 Task: Add an event with the title Lunch Break: Yoga and Mindfulness Meditation Session, date '2024/05/04', time 7:30 AM to 9:30 AMand add a description: Participants will understand the role of nonverbal cues, such as body language, facial expressions, and gestures, in communication. They will learn how to use nonverbal signals effectively to convey their message and understand the nonverbal cues of others., put the event into Orange category . Add location for the event as: Addis Ababa, Ethiopia, logged in from the account softage.4@softage.netand send the event invitation to softage.7@softage.net and softage.8@softage.net. Set a reminder for the event 30 minutes before
Action: Mouse moved to (167, 128)
Screenshot: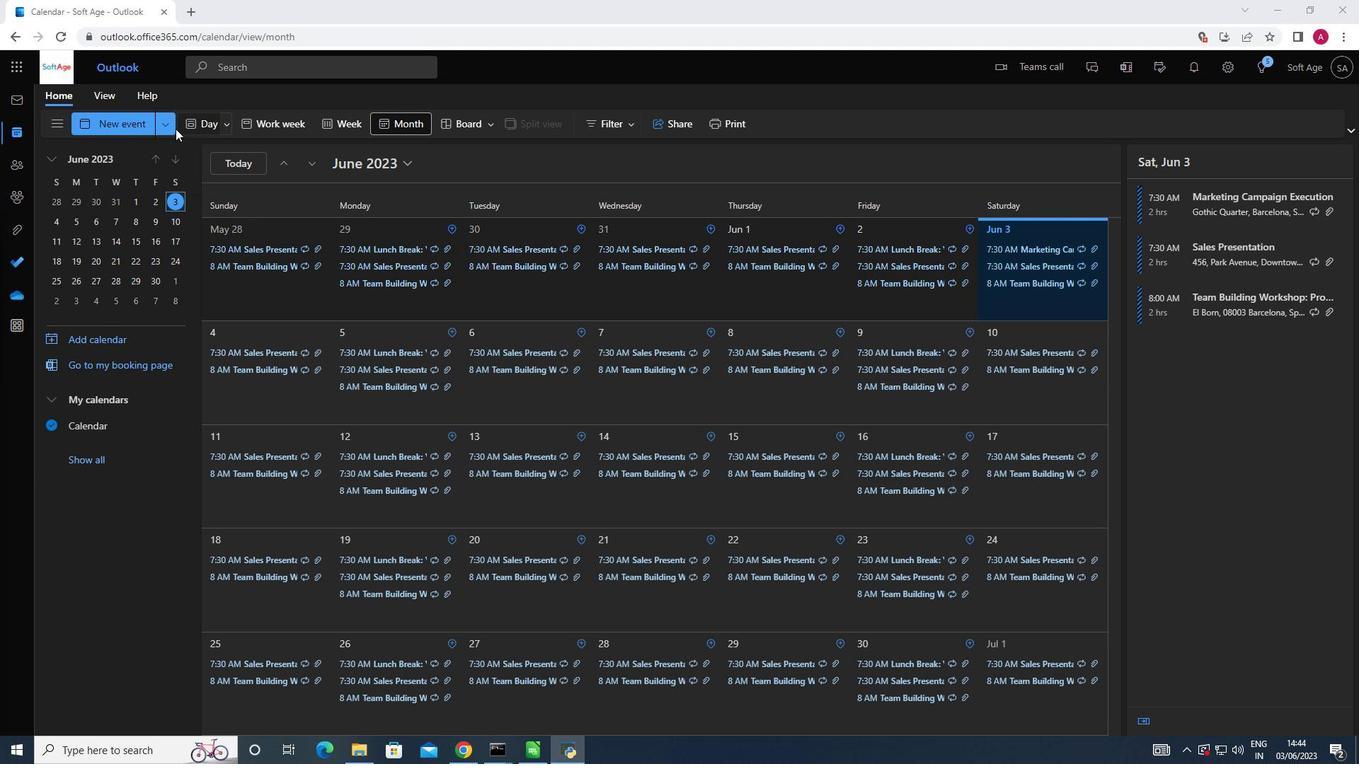 
Action: Mouse pressed left at (167, 128)
Screenshot: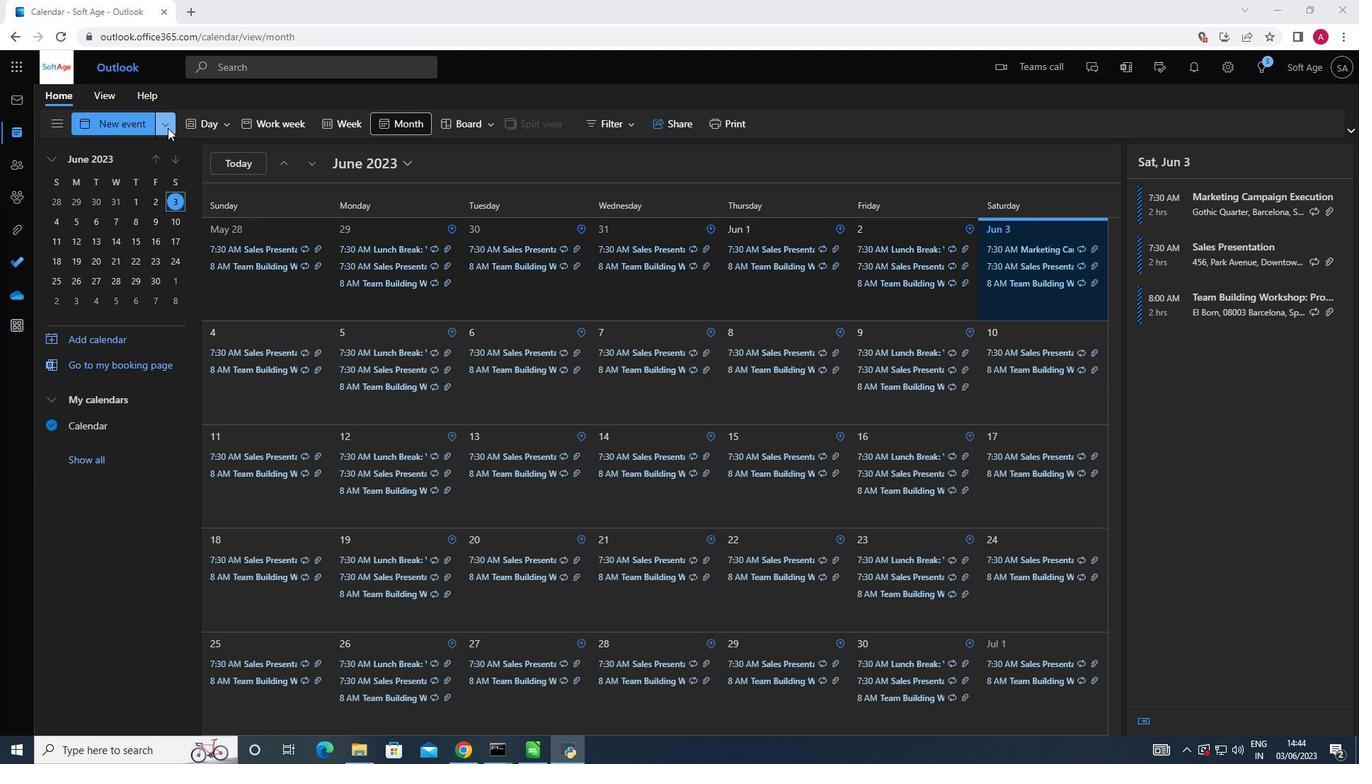 
Action: Mouse moved to (146, 178)
Screenshot: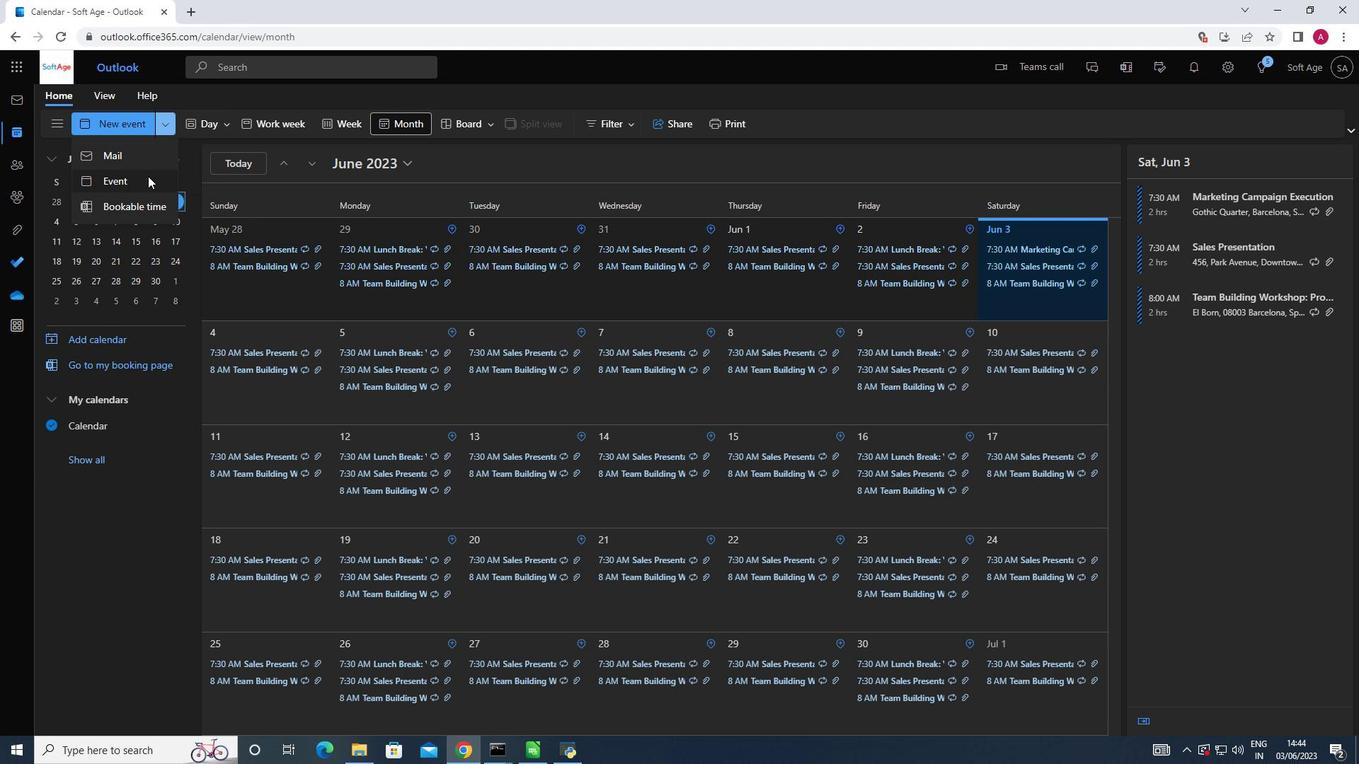 
Action: Mouse pressed left at (146, 178)
Screenshot: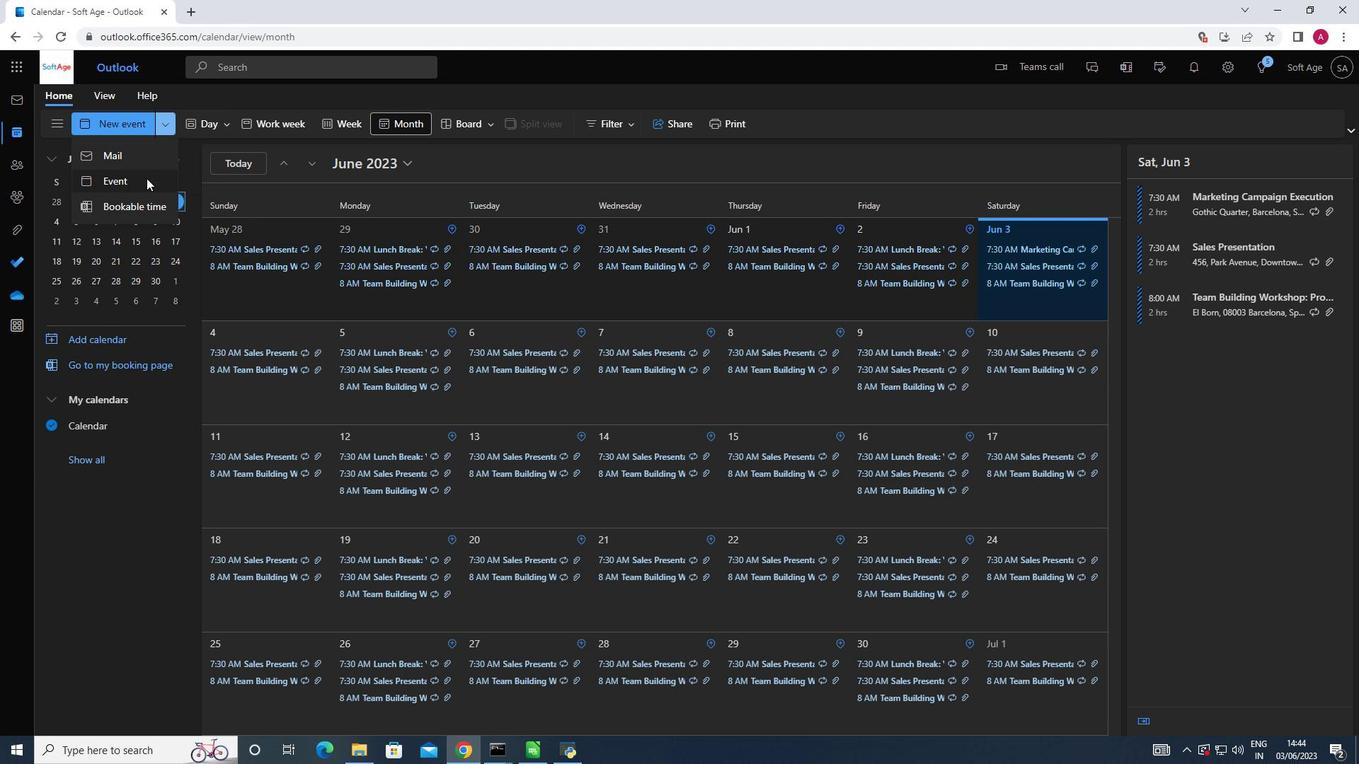 
Action: Mouse moved to (369, 212)
Screenshot: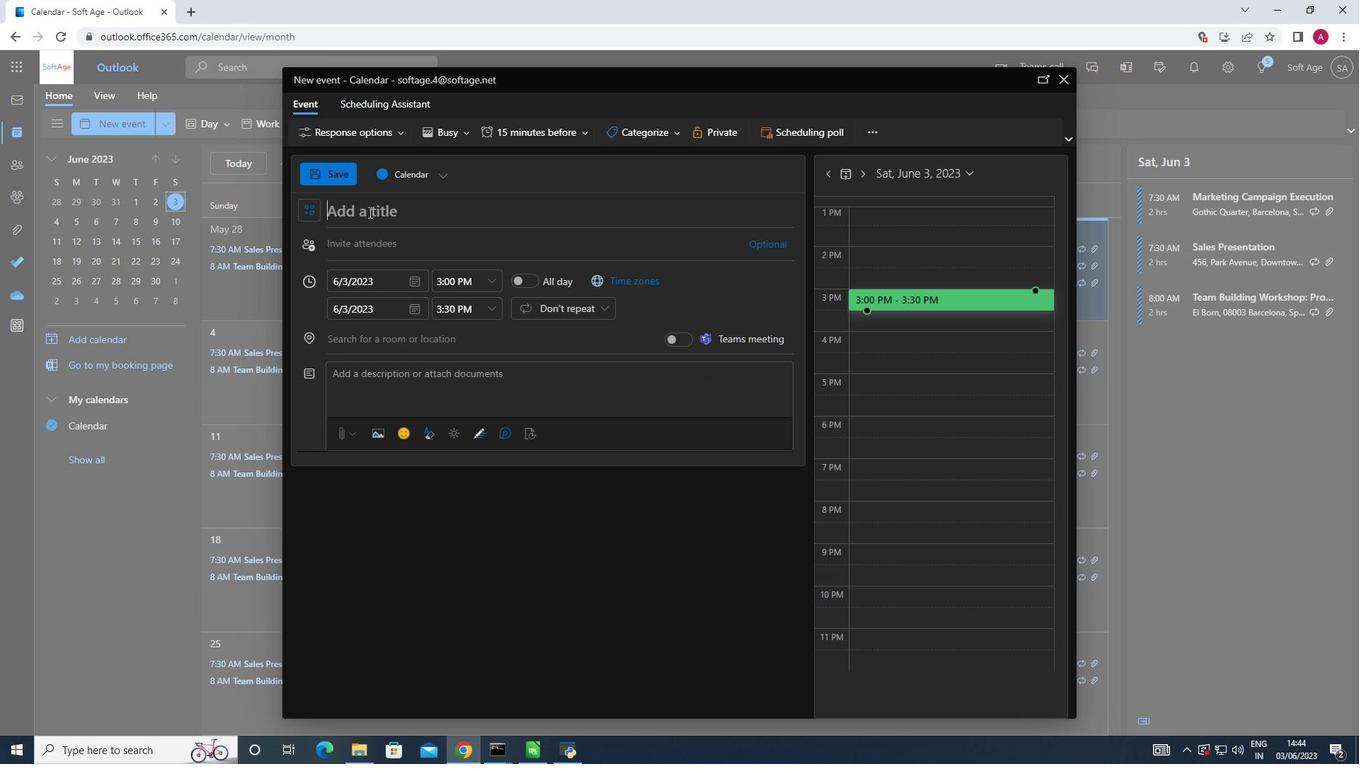 
Action: Mouse pressed left at (369, 212)
Screenshot: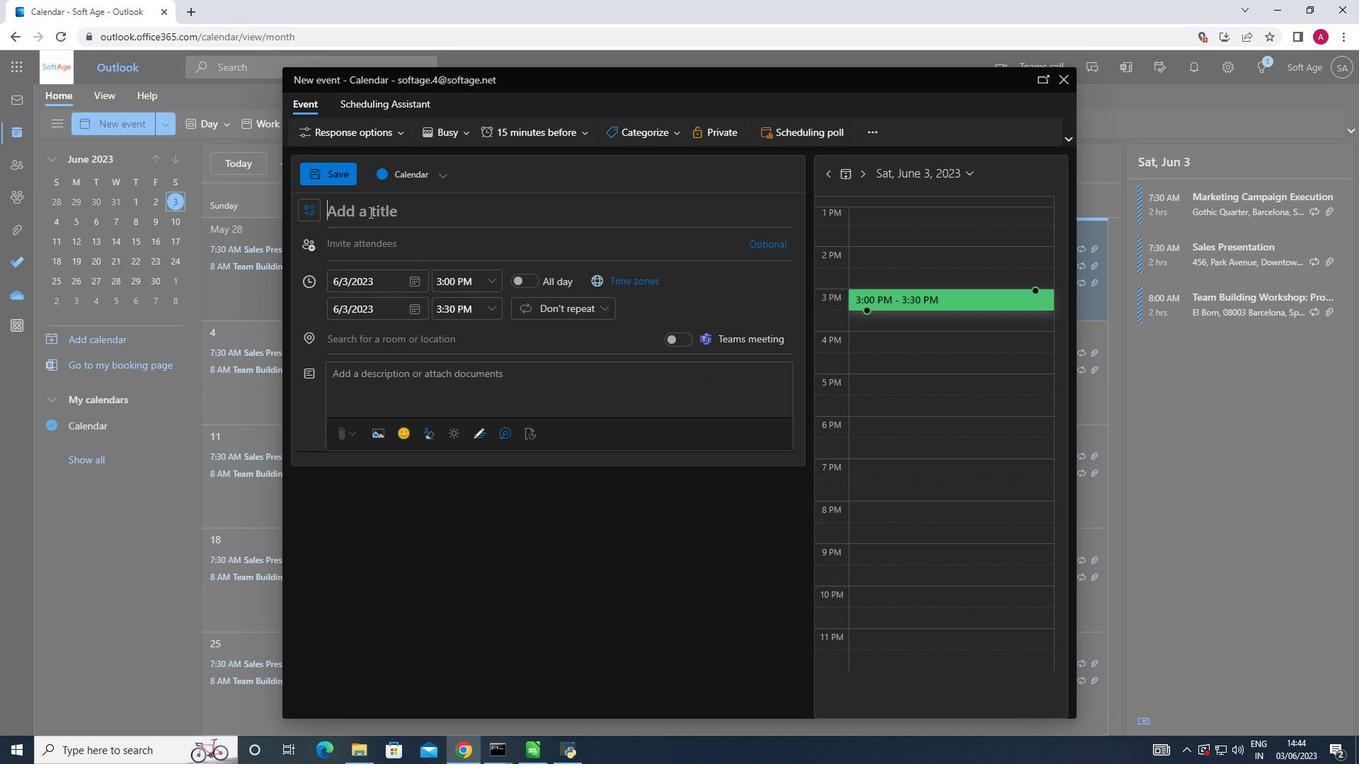 
Action: Key pressed <Key.shift>Lunch<Key.space><Key.shift>Break<Key.shift_r>:<Key.space><Key.shift>Yoga<Key.space>and<Key.space><Key.shift>Mindfulness<Key.space><Key.shift>Meditation<Key.space><Key.shift>Session
Screenshot: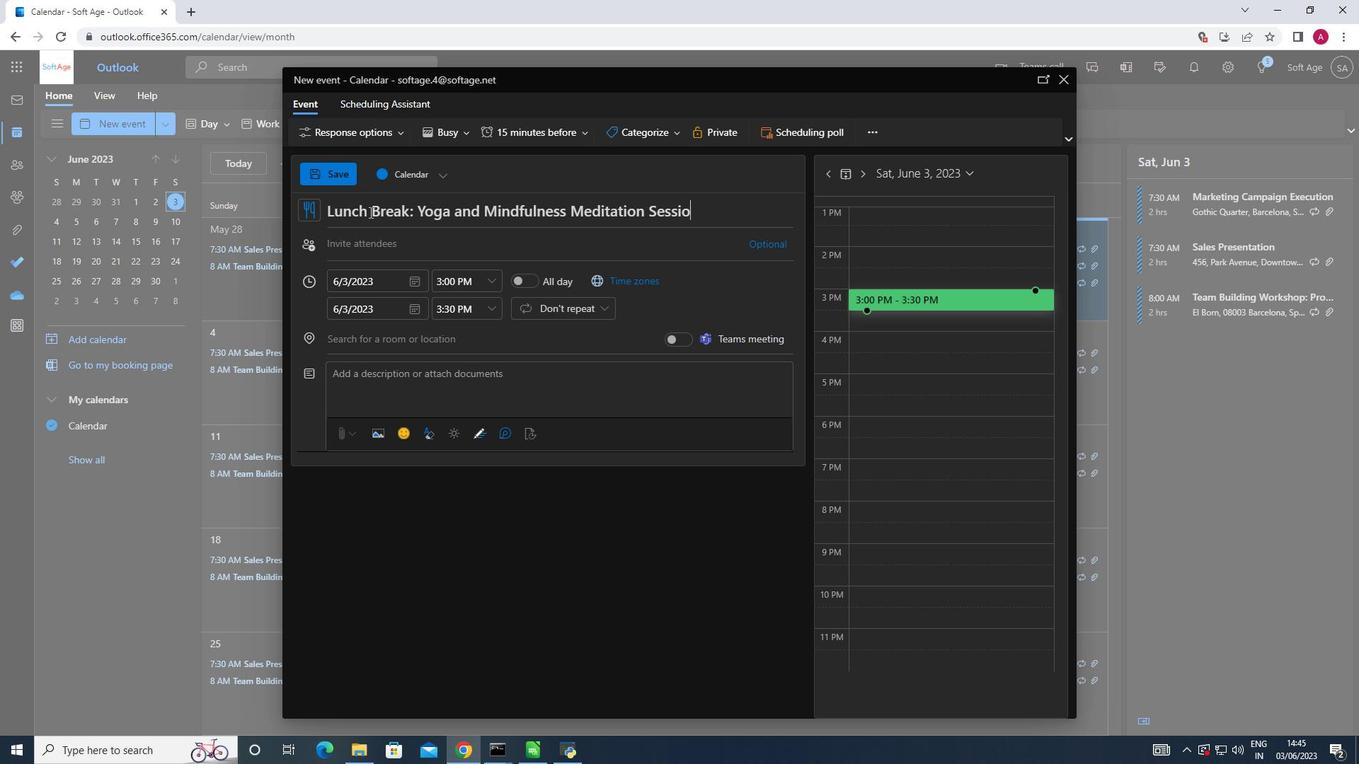 
Action: Mouse moved to (421, 284)
Screenshot: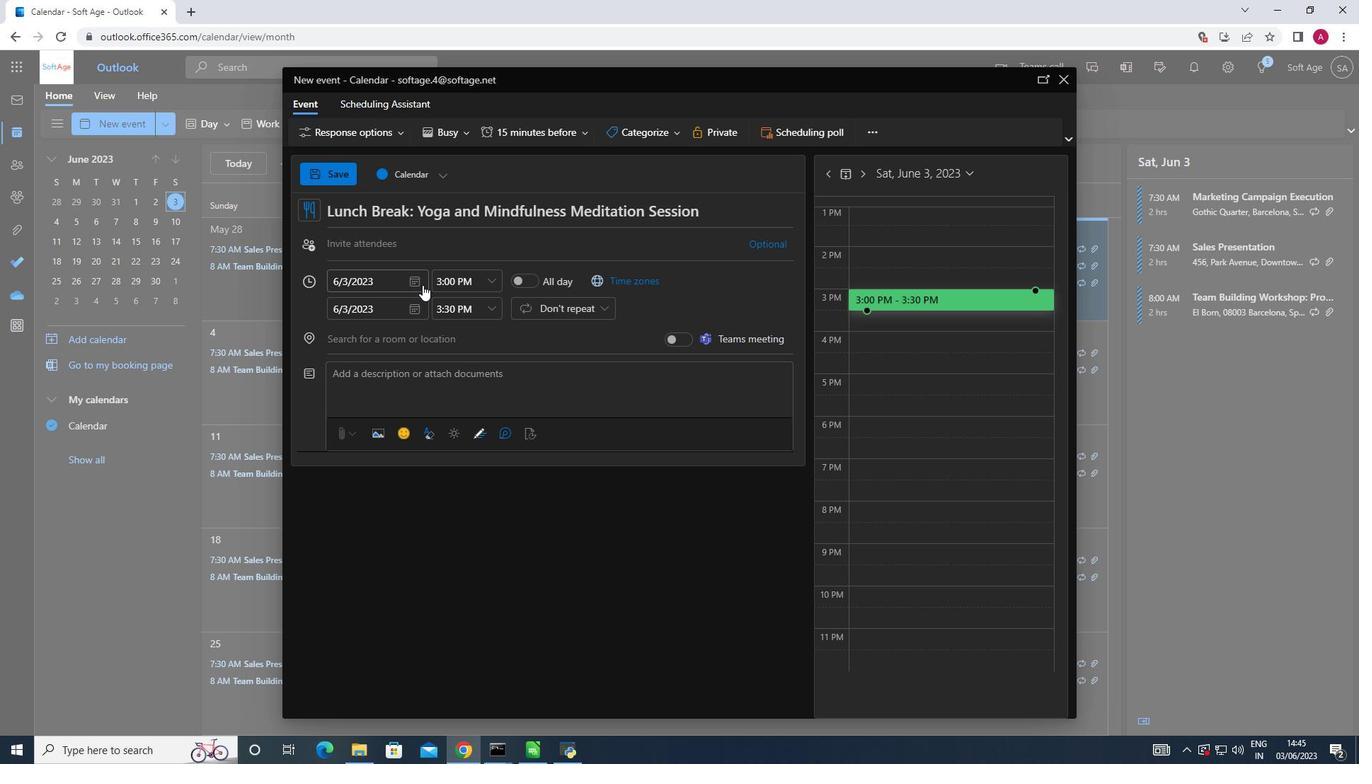 
Action: Mouse pressed left at (421, 284)
Screenshot: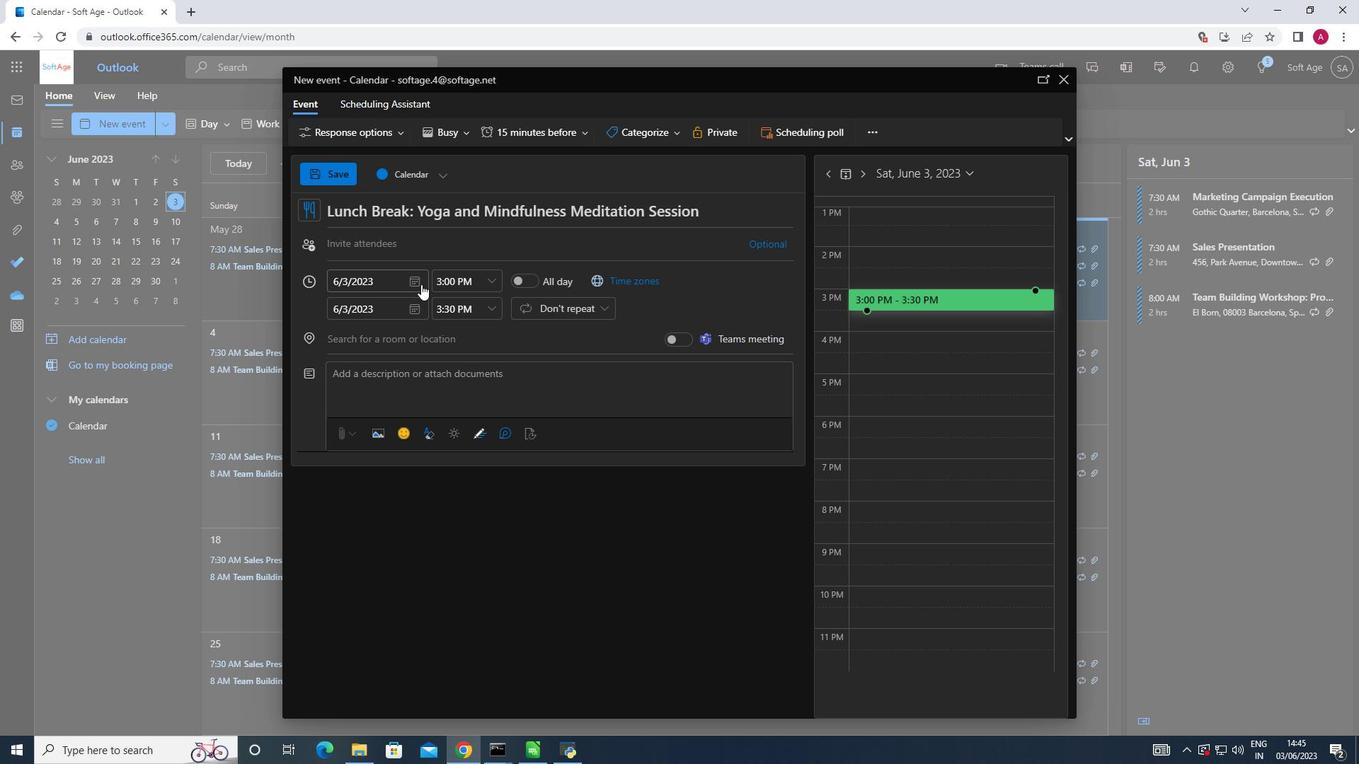 
Action: Mouse moved to (469, 309)
Screenshot: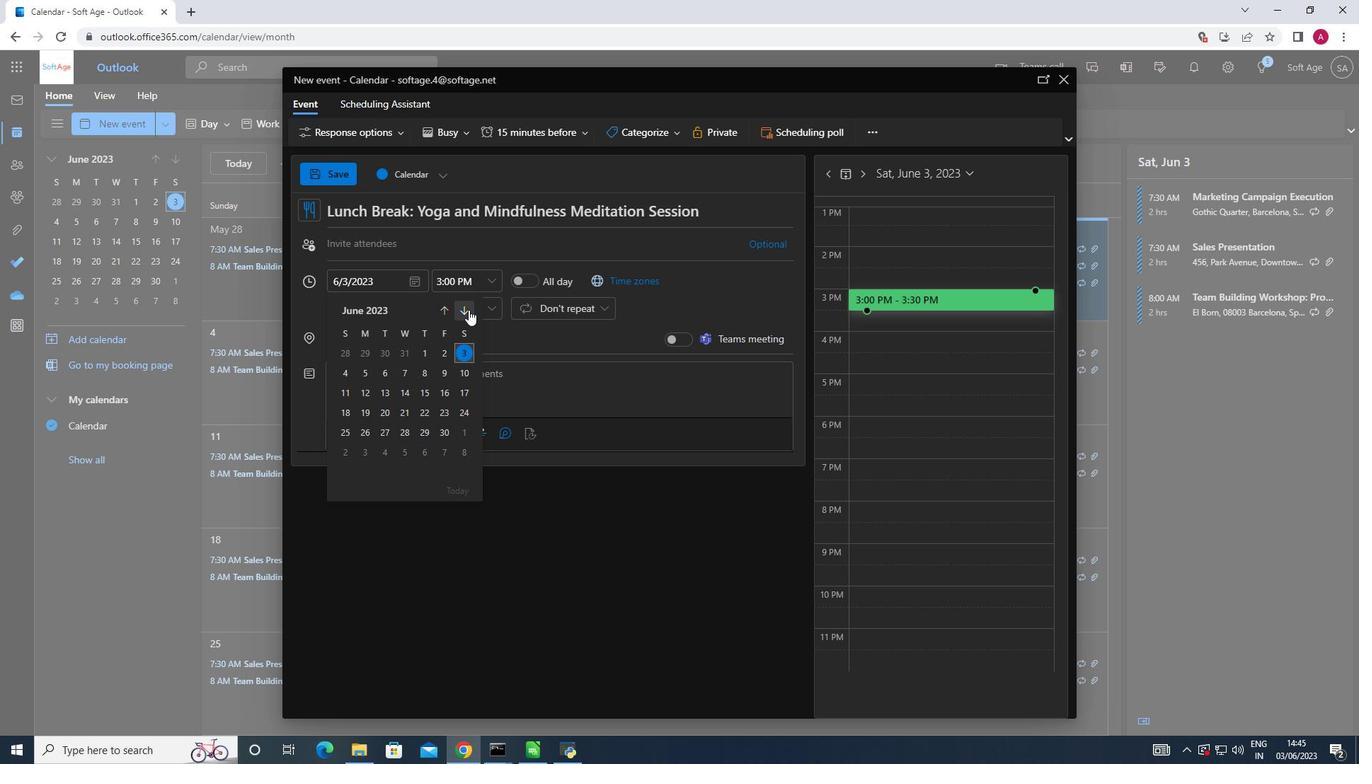 
Action: Mouse pressed left at (469, 309)
Screenshot: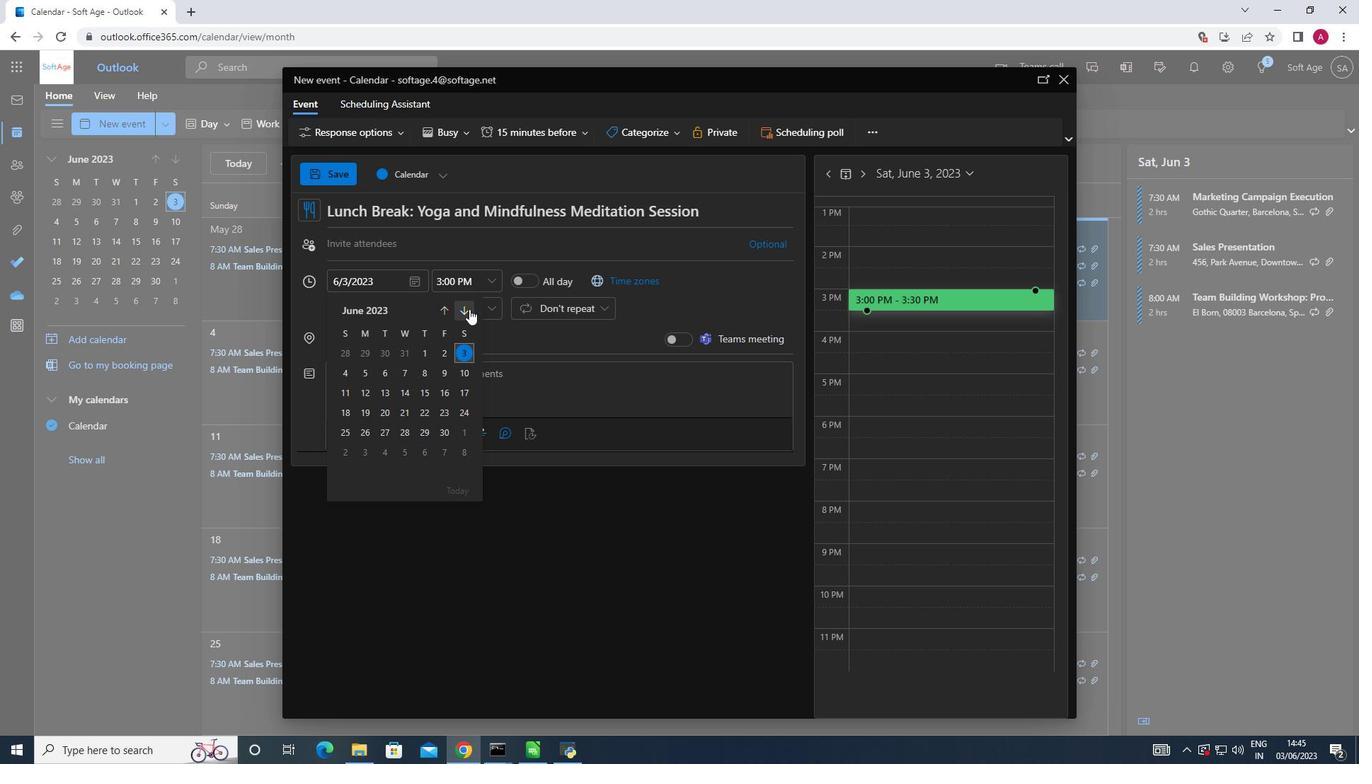 
Action: Mouse pressed left at (469, 309)
Screenshot: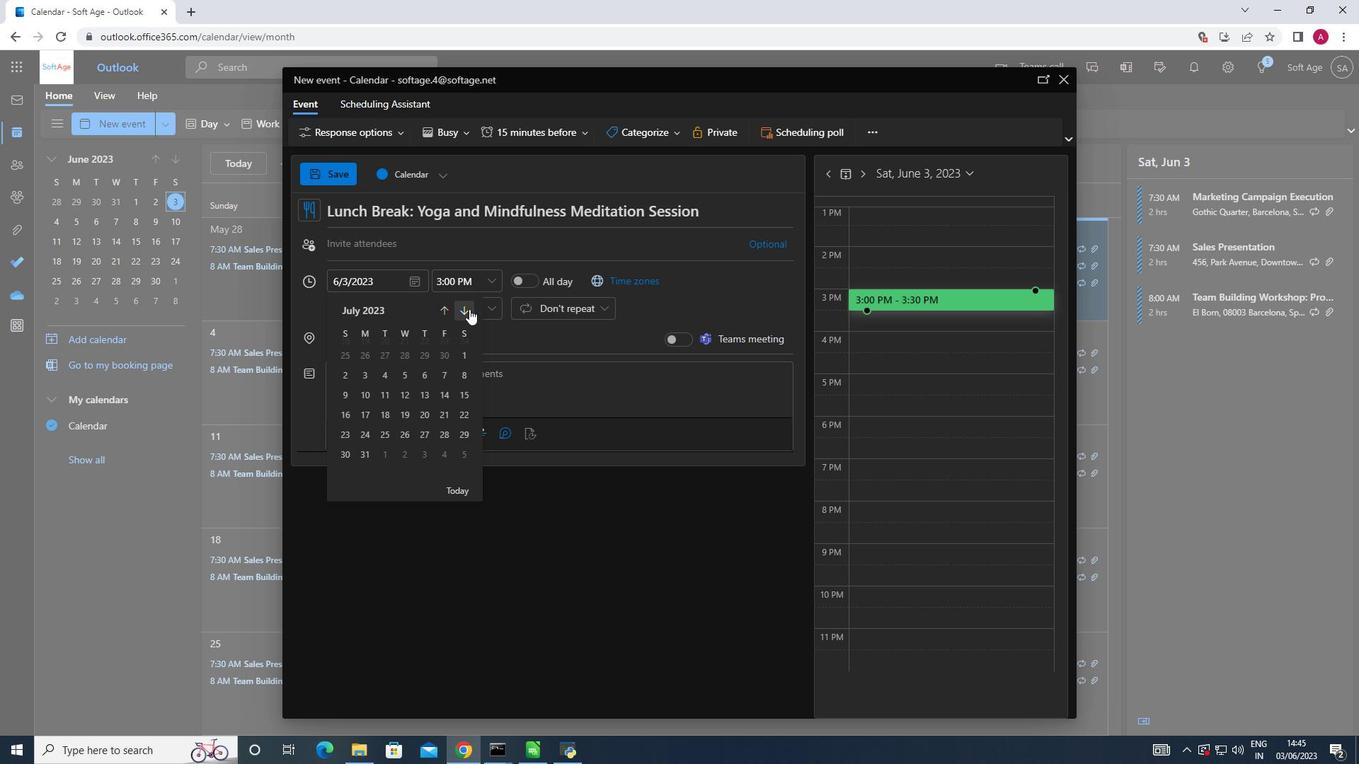 
Action: Mouse moved to (469, 307)
Screenshot: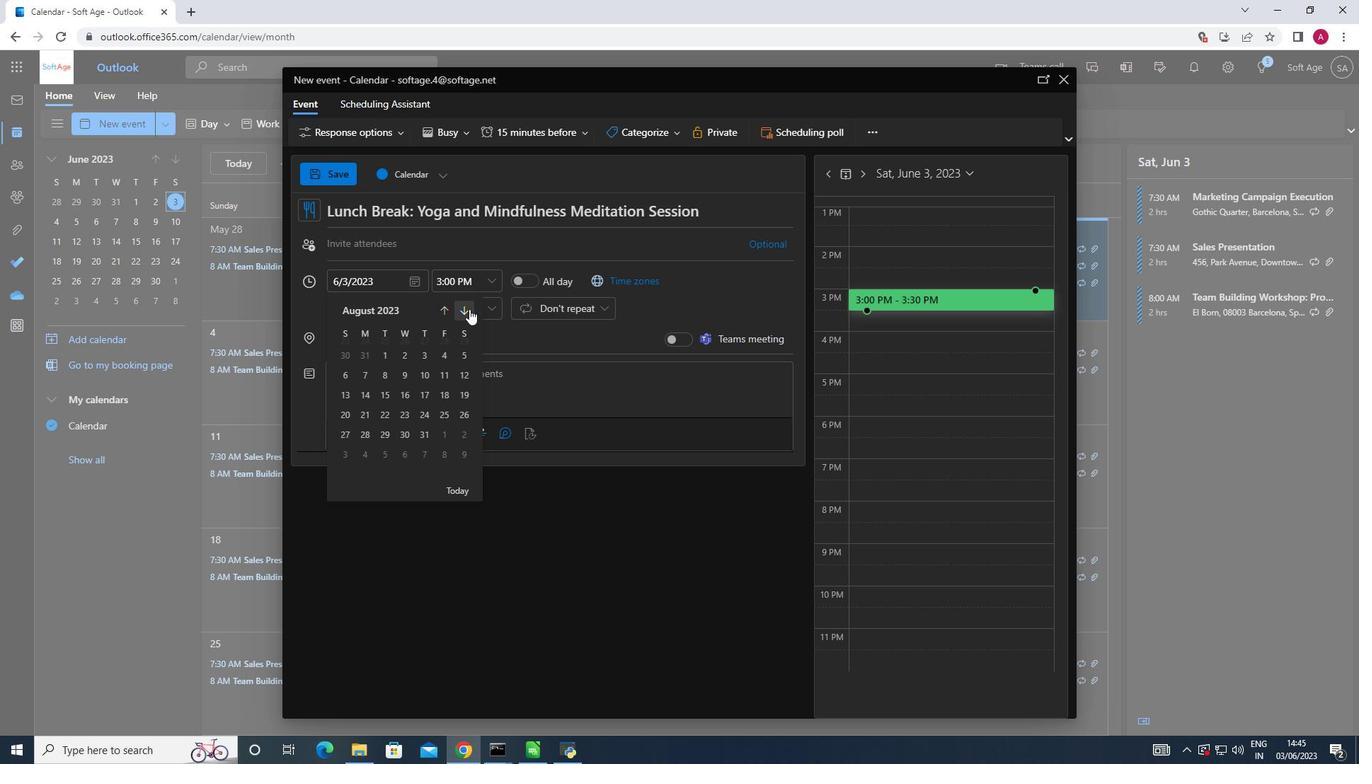 
Action: Mouse pressed left at (469, 307)
Screenshot: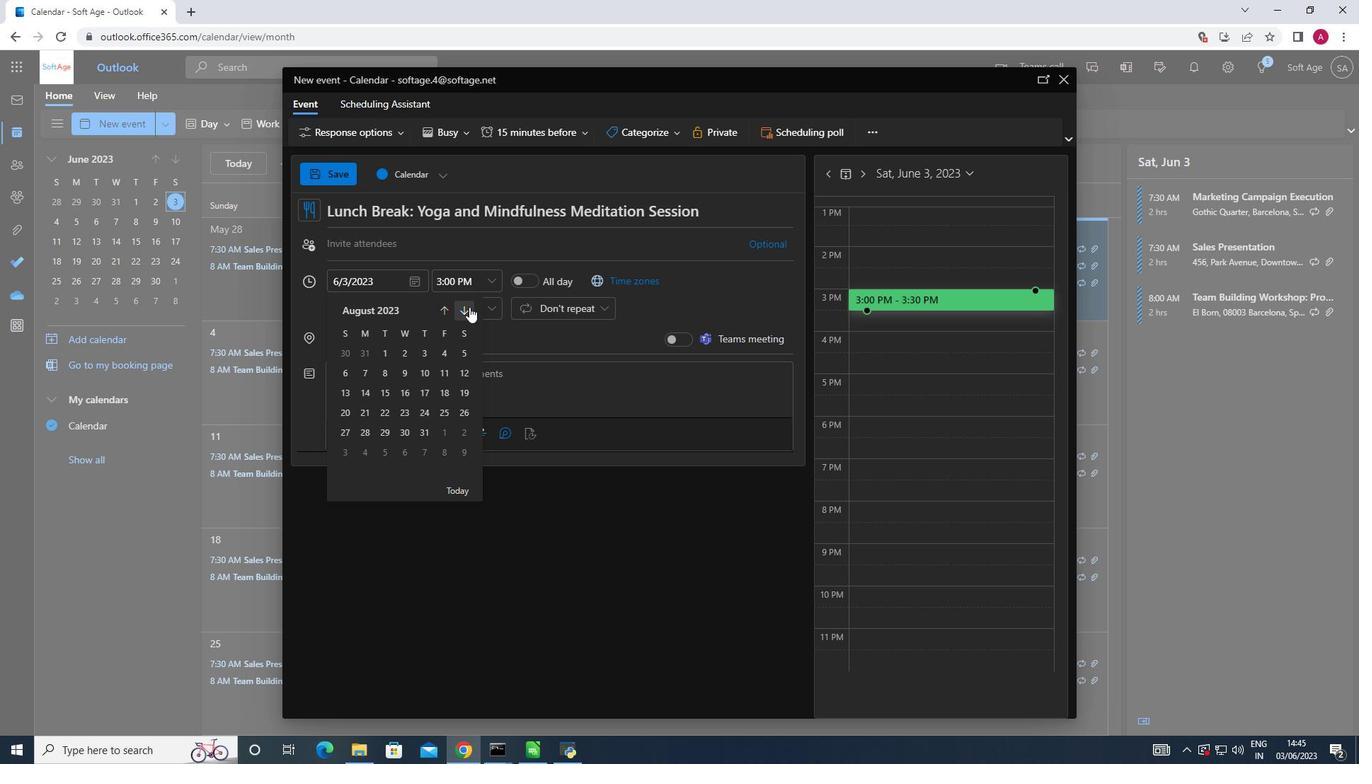 
Action: Mouse pressed left at (469, 307)
Screenshot: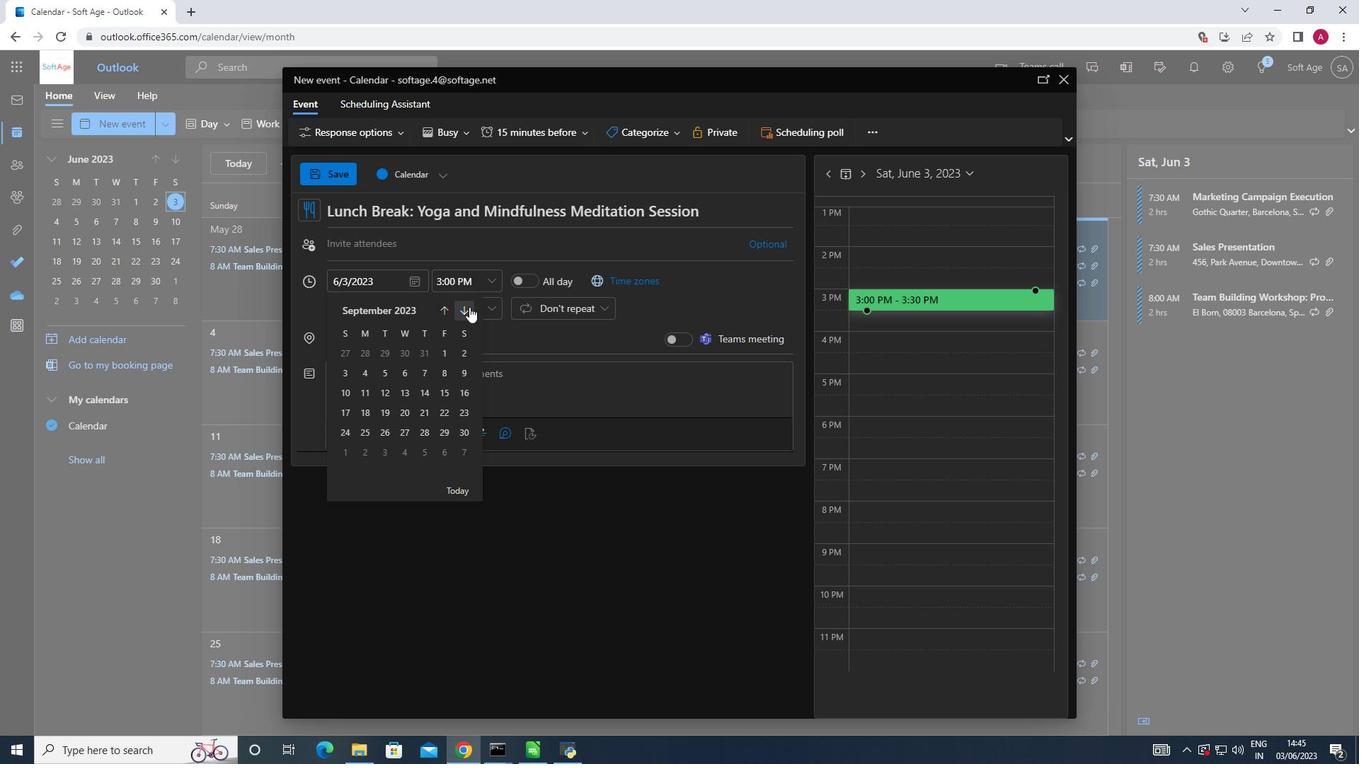 
Action: Mouse pressed left at (469, 307)
Screenshot: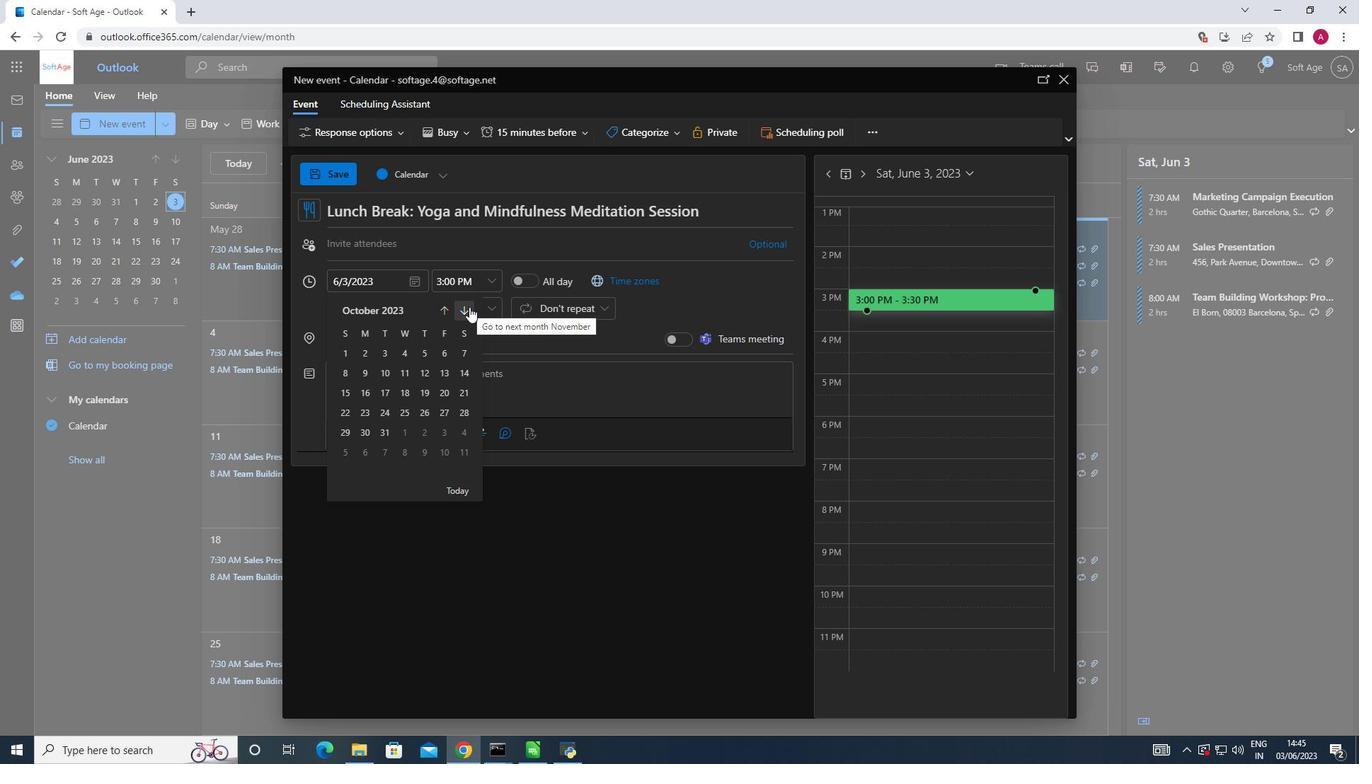 
Action: Mouse pressed left at (469, 307)
Screenshot: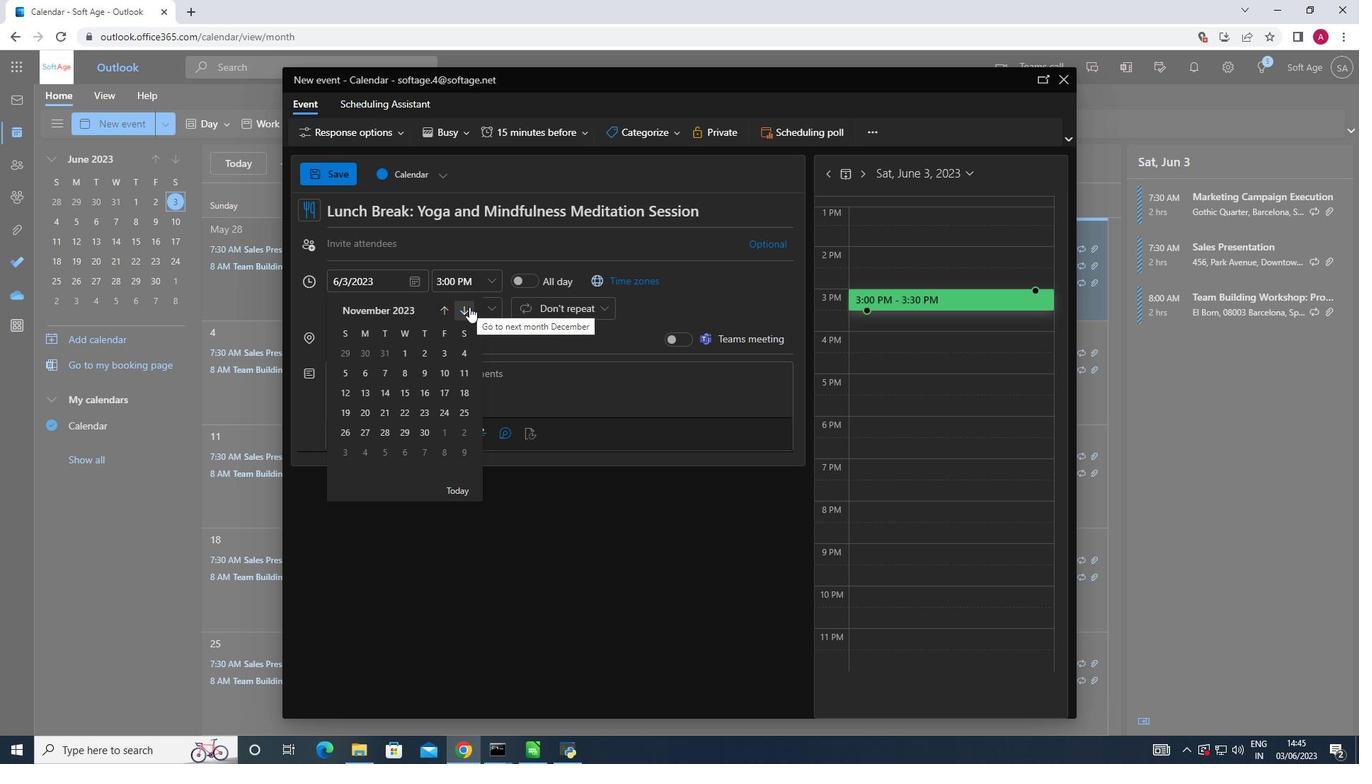 
Action: Mouse pressed left at (469, 307)
Screenshot: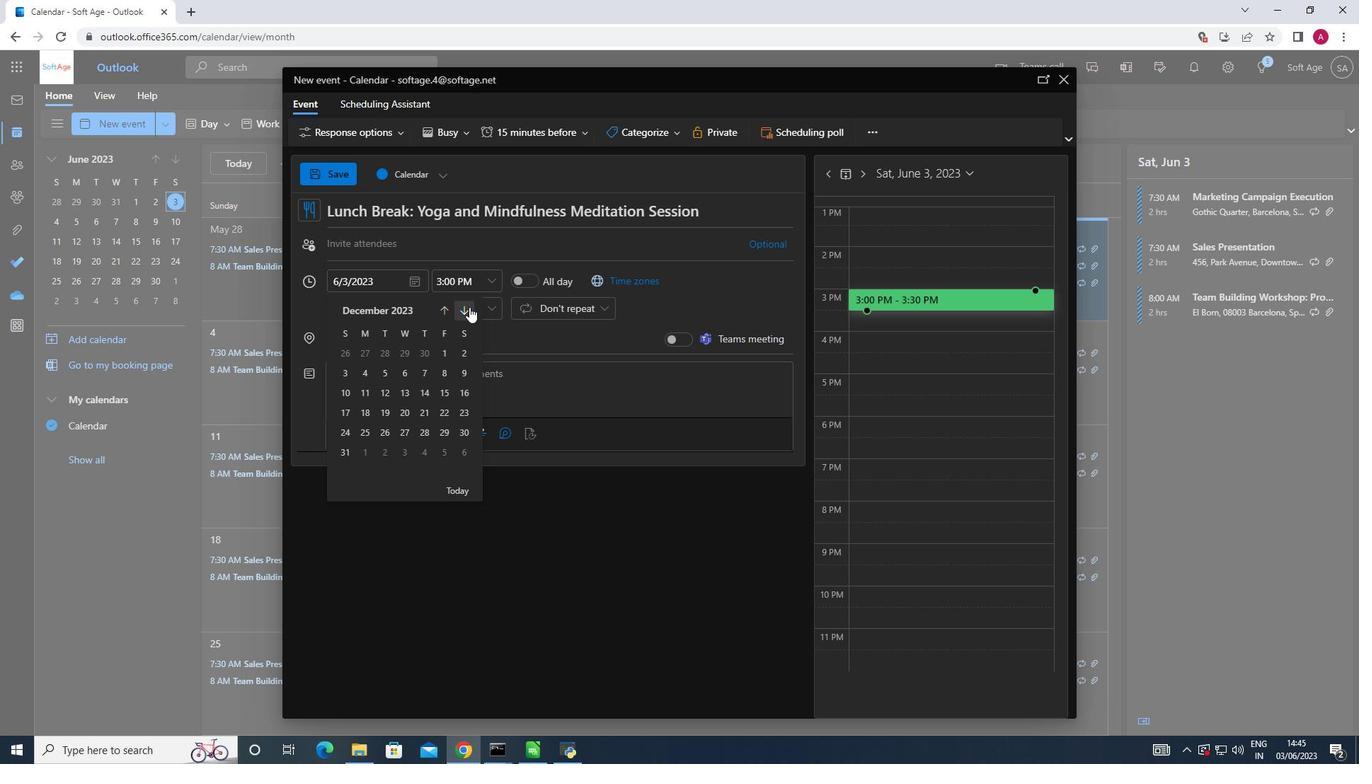 
Action: Mouse pressed left at (469, 307)
Screenshot: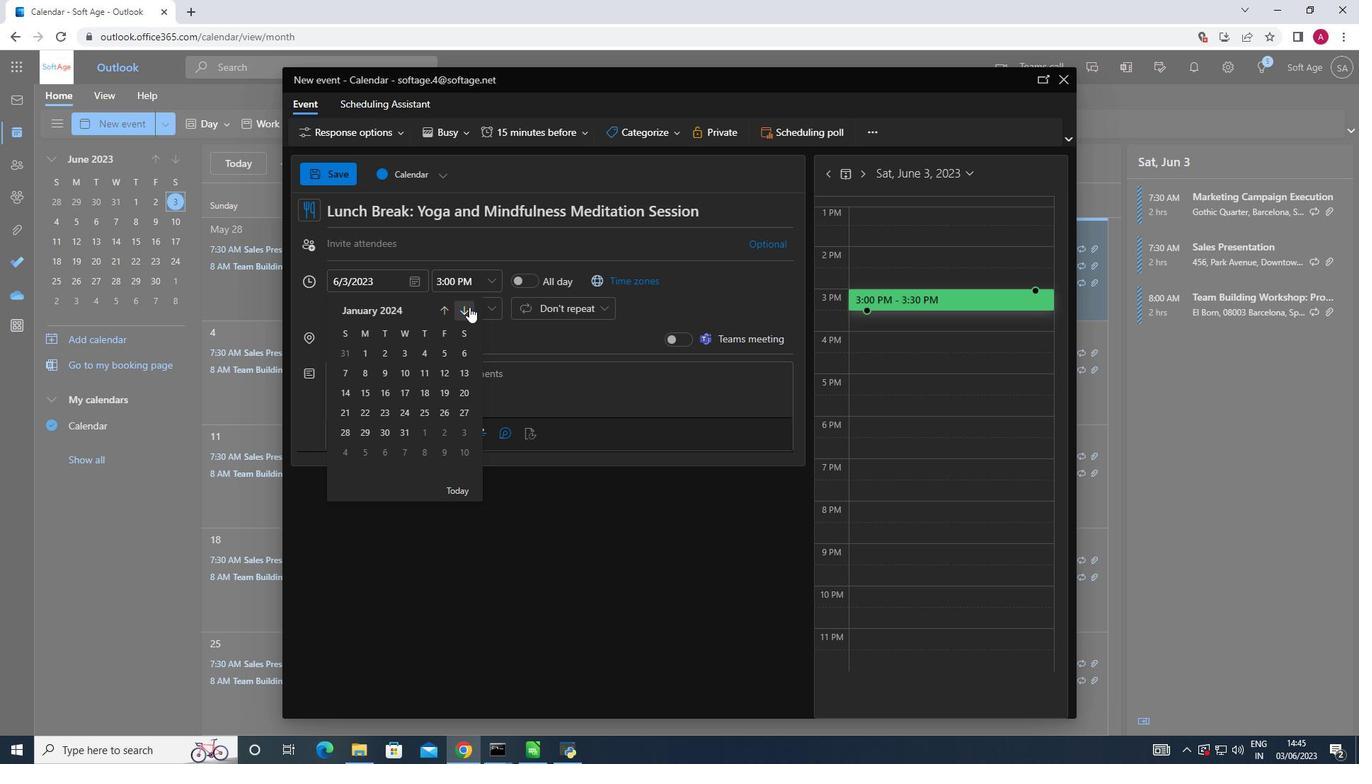 
Action: Mouse pressed left at (469, 307)
Screenshot: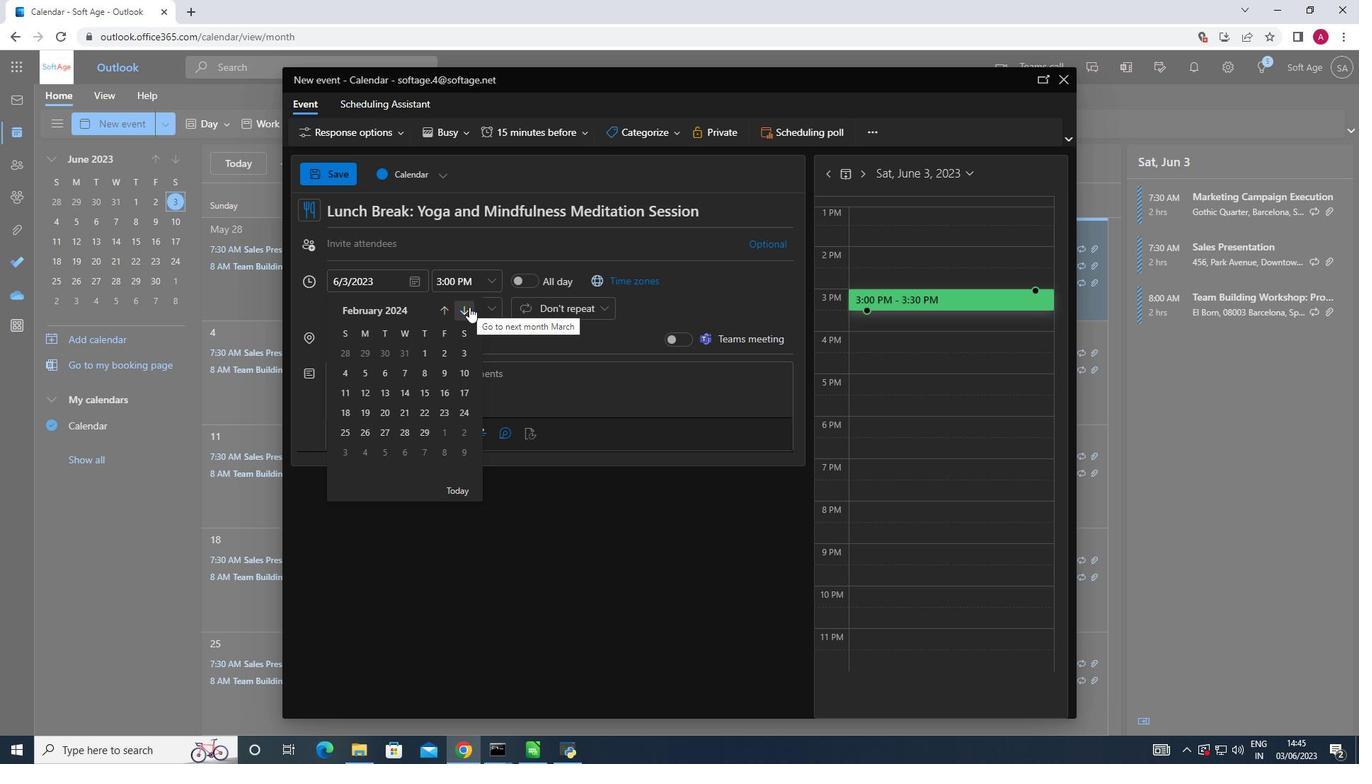 
Action: Mouse moved to (469, 305)
Screenshot: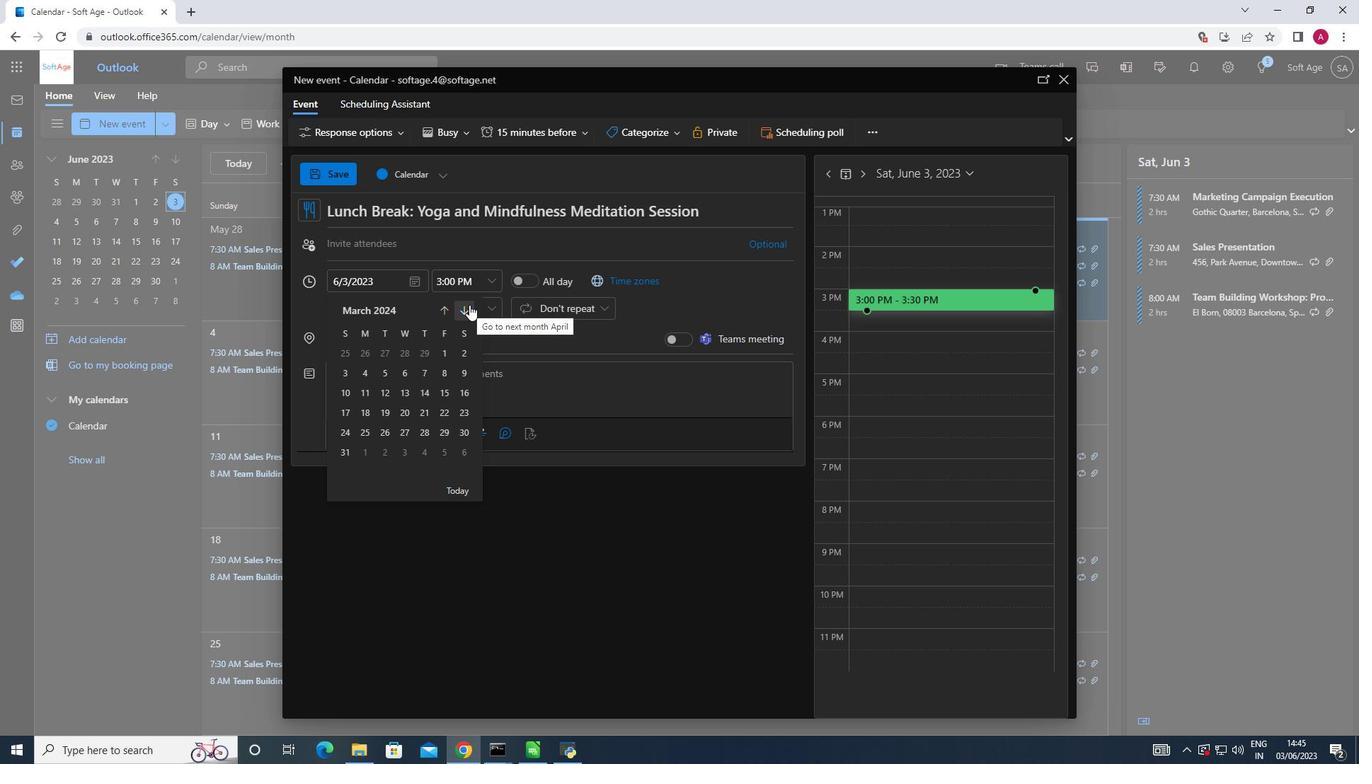 
Action: Mouse pressed left at (469, 305)
Screenshot: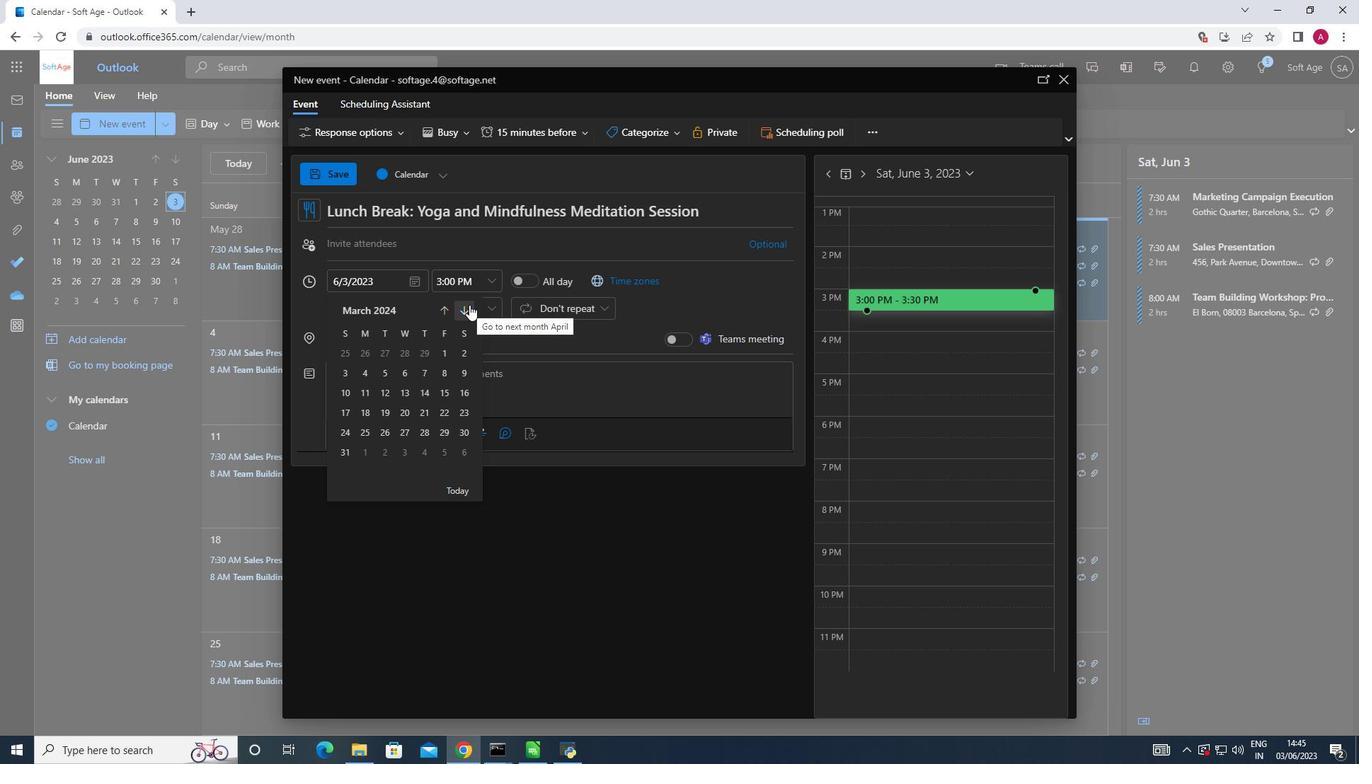 
Action: Mouse moved to (469, 304)
Screenshot: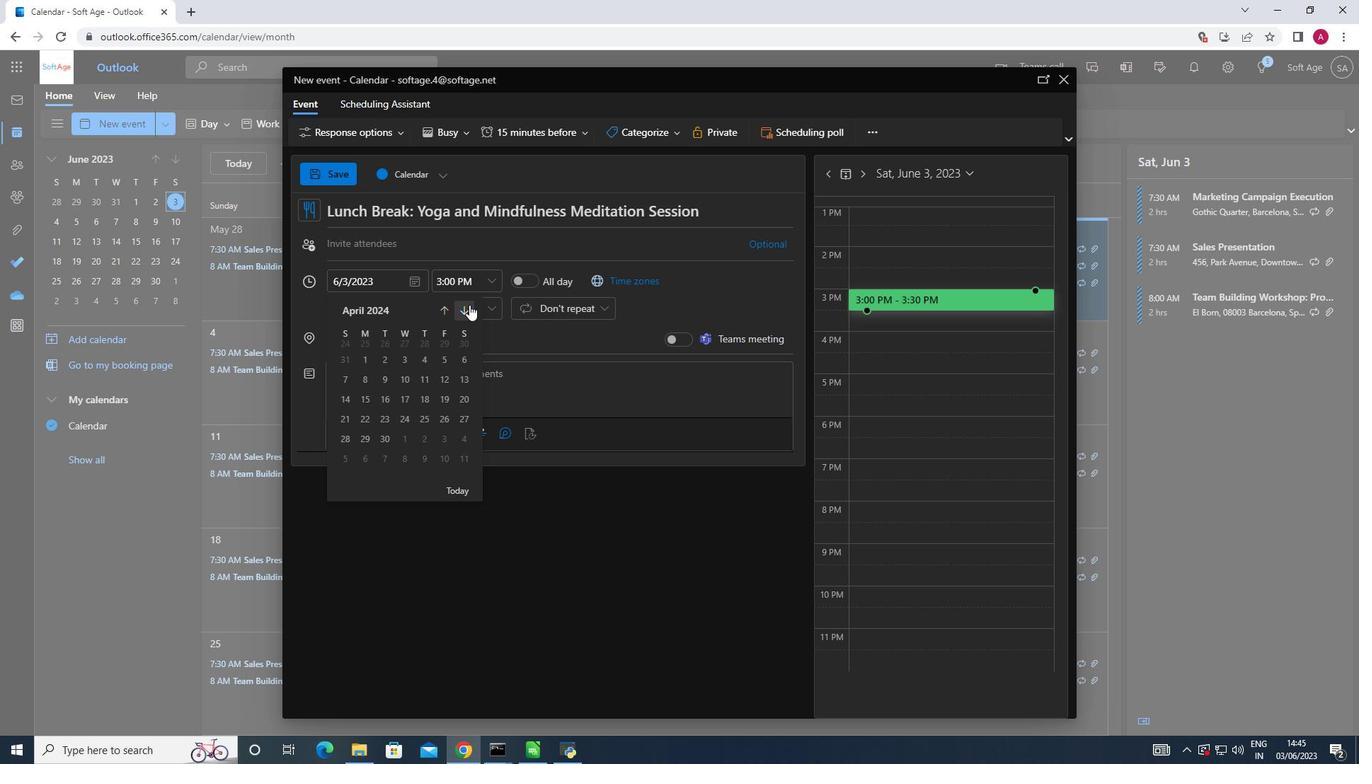 
Action: Mouse pressed left at (469, 304)
Screenshot: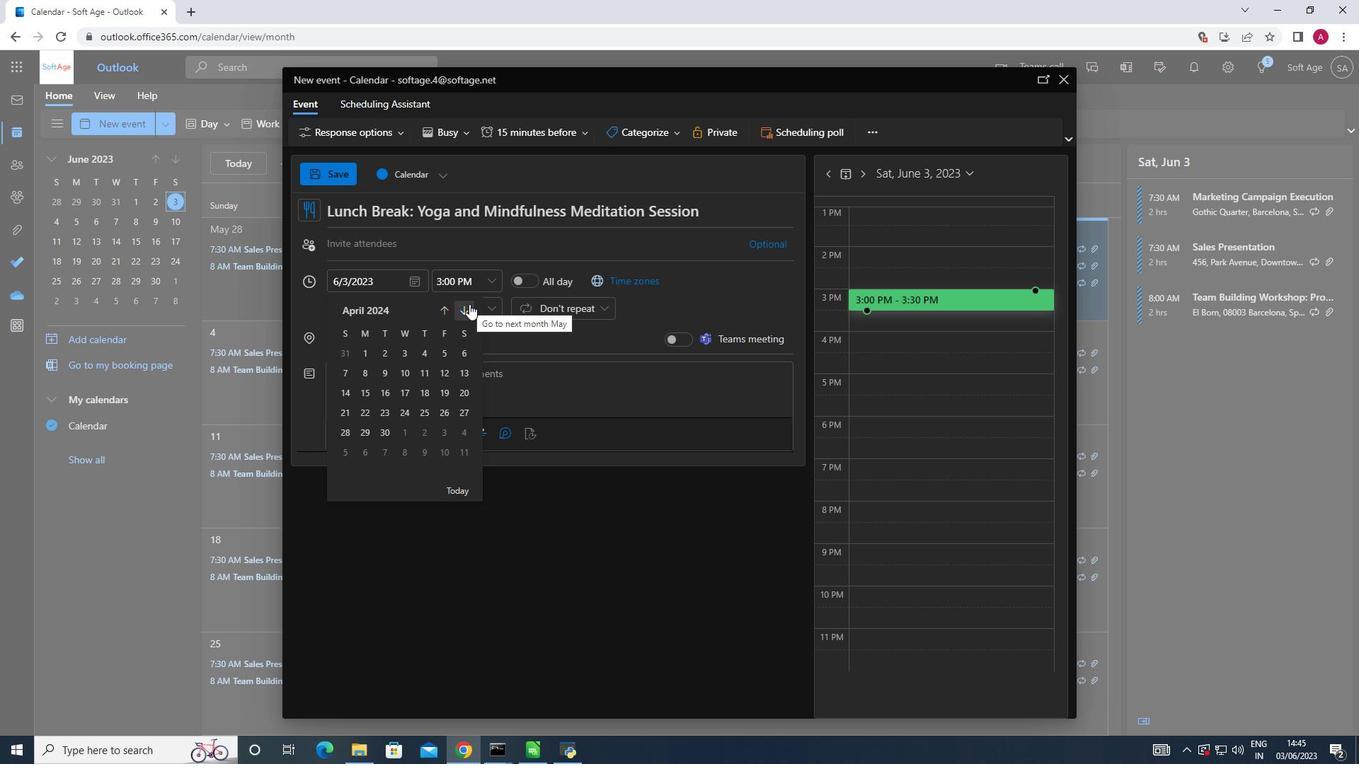 
Action: Mouse moved to (459, 348)
Screenshot: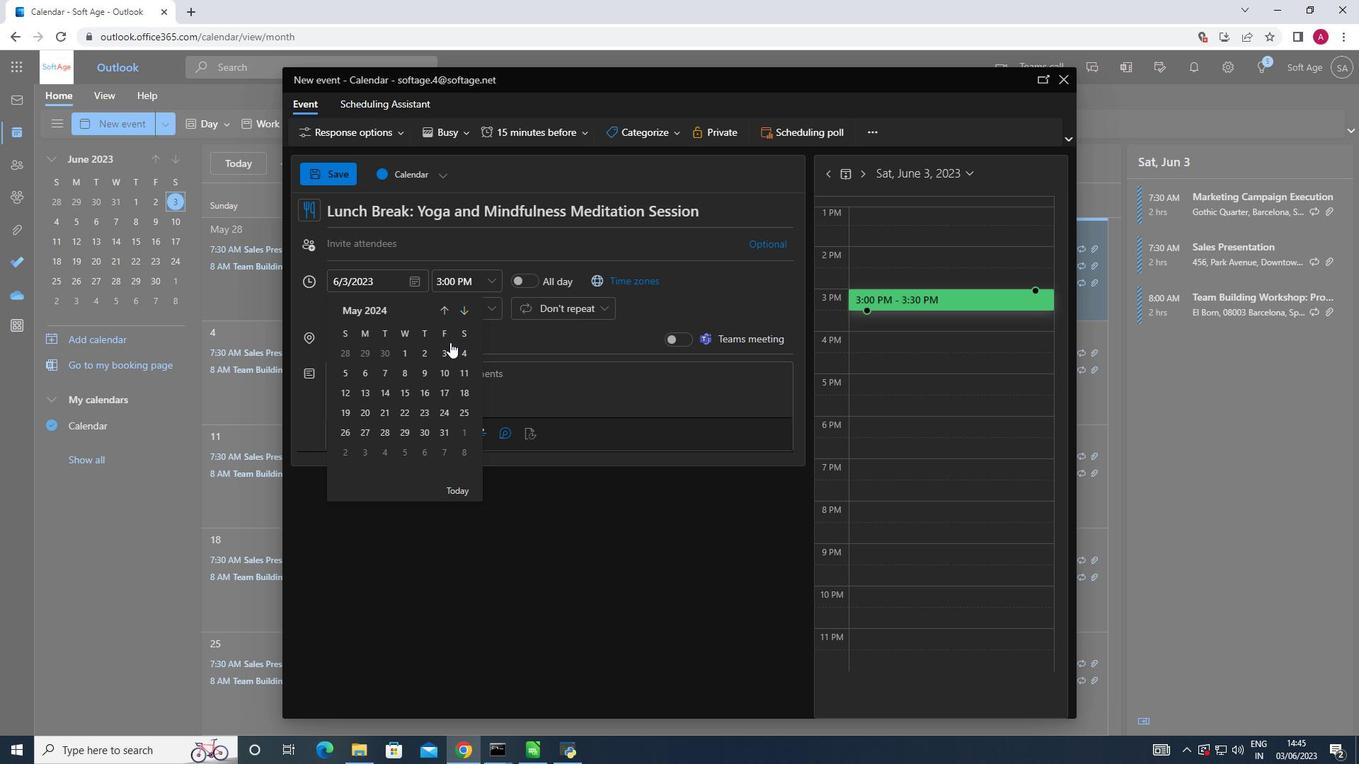 
Action: Mouse pressed left at (459, 348)
Screenshot: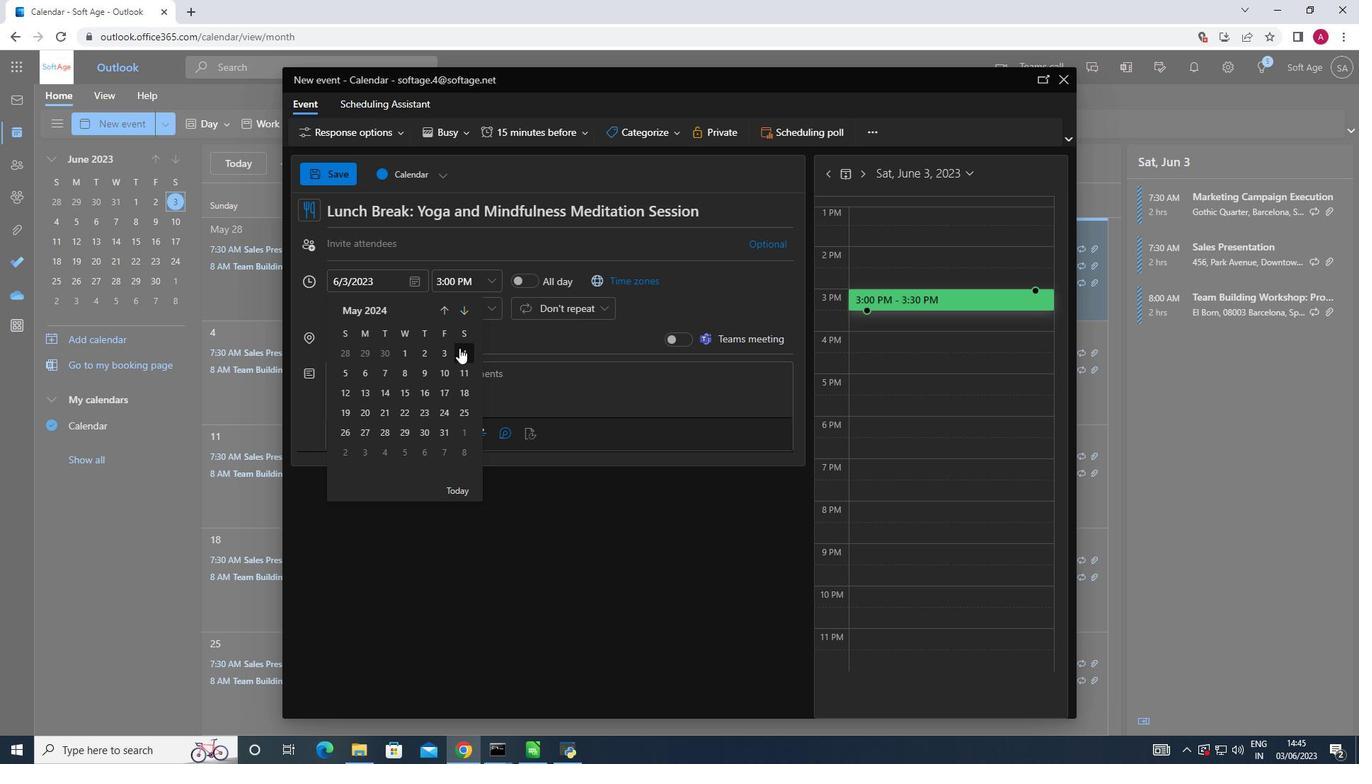 
Action: Mouse moved to (489, 285)
Screenshot: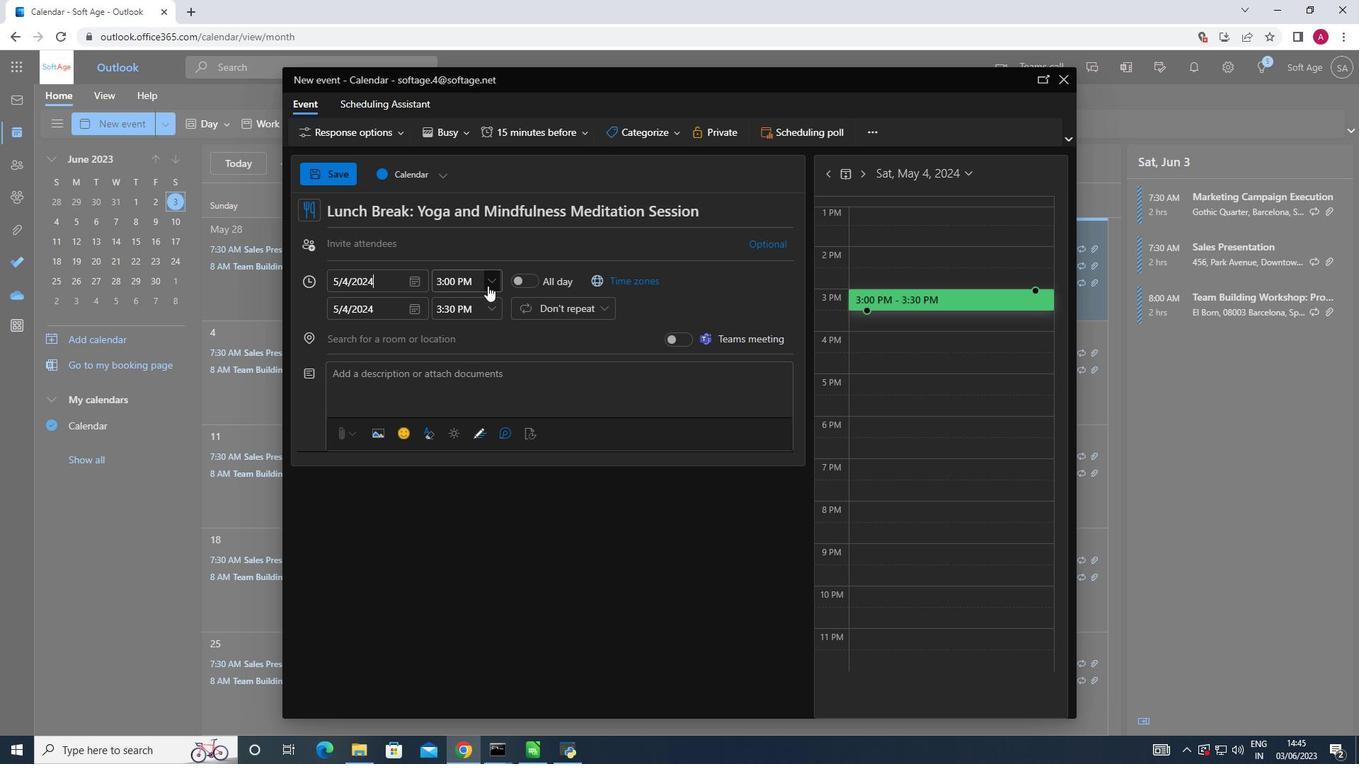
Action: Mouse pressed left at (489, 285)
Screenshot: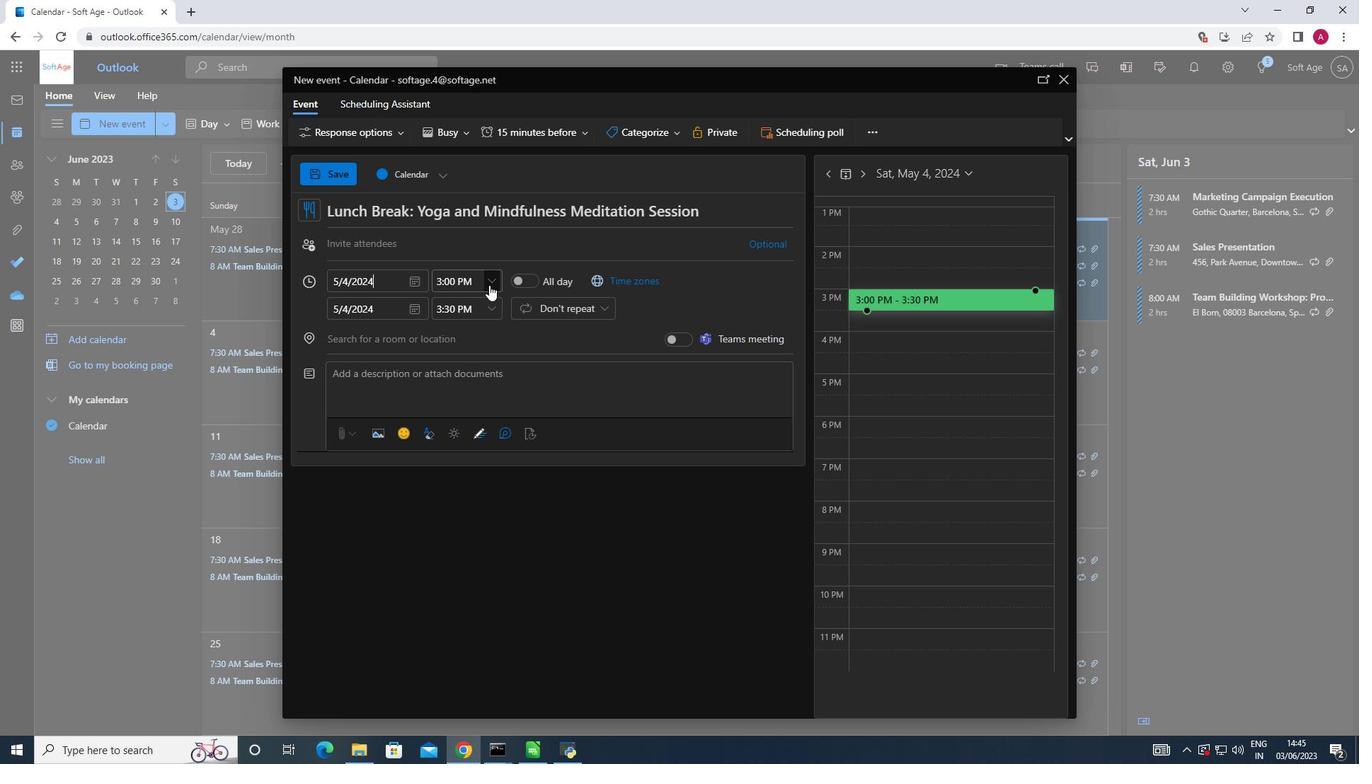 
Action: Mouse moved to (482, 332)
Screenshot: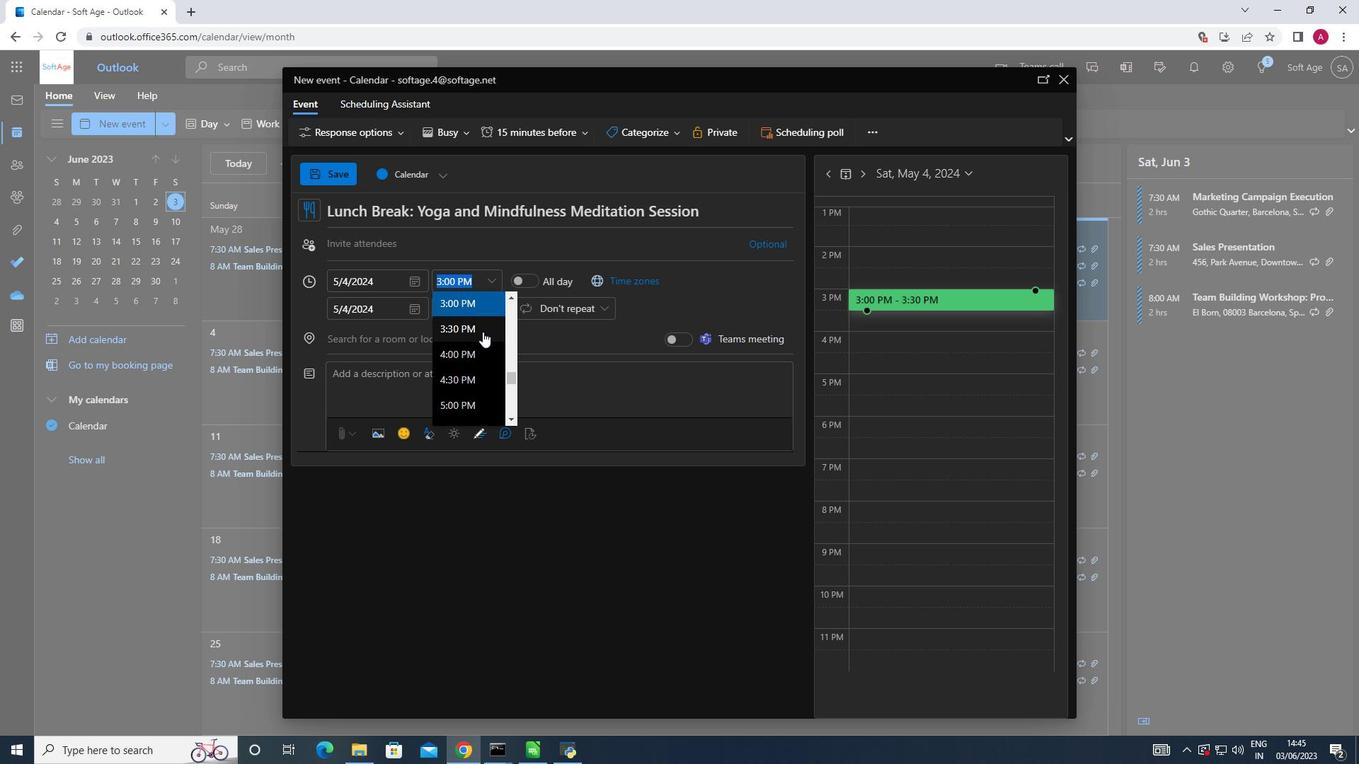 
Action: Mouse scrolled (482, 333) with delta (0, 0)
Screenshot: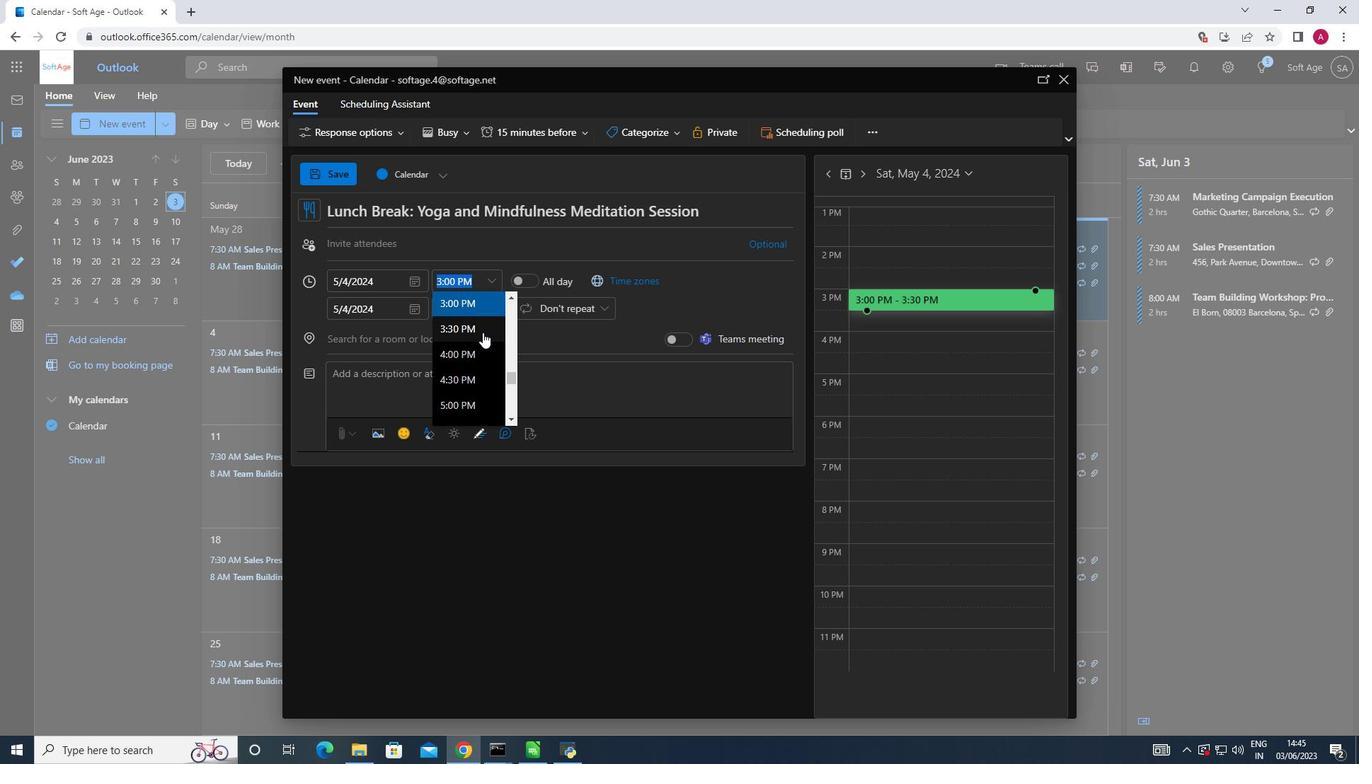 
Action: Mouse moved to (482, 332)
Screenshot: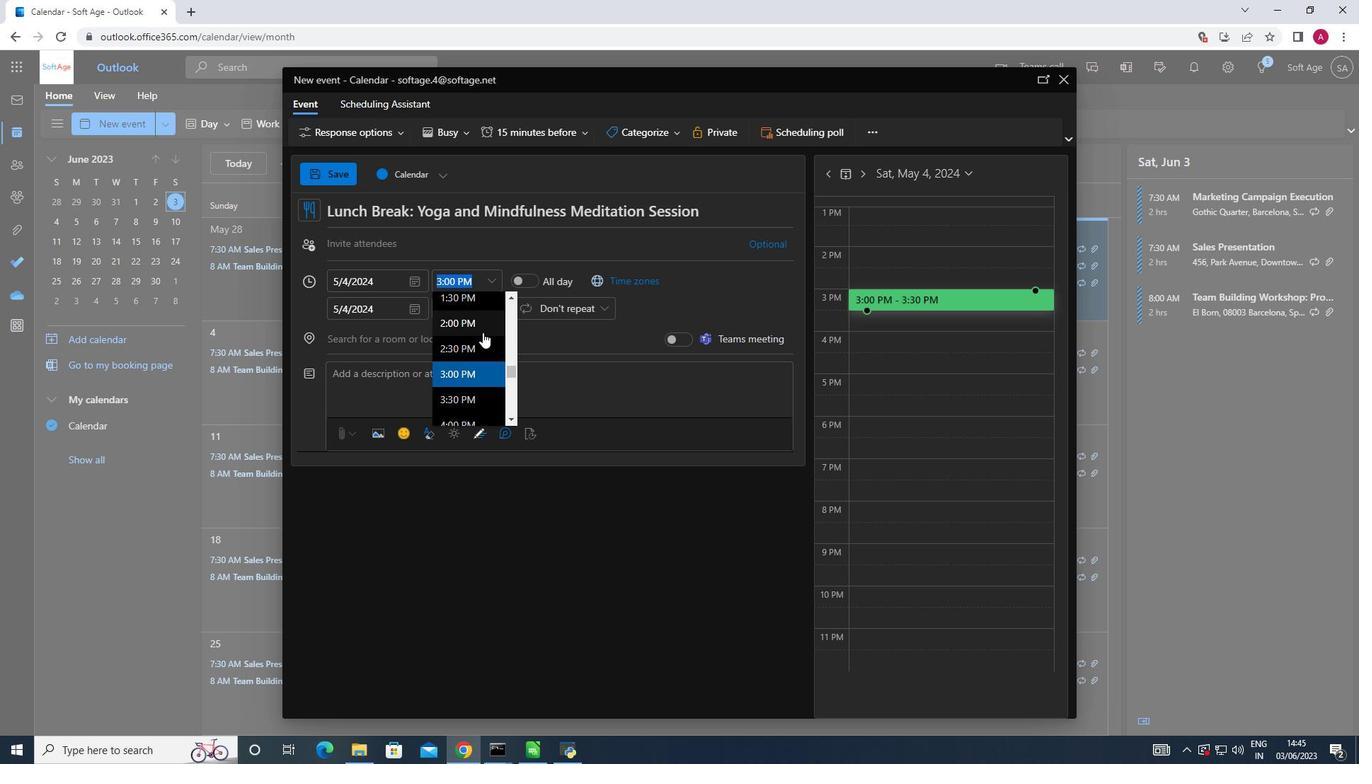 
Action: Mouse scrolled (482, 333) with delta (0, 0)
Screenshot: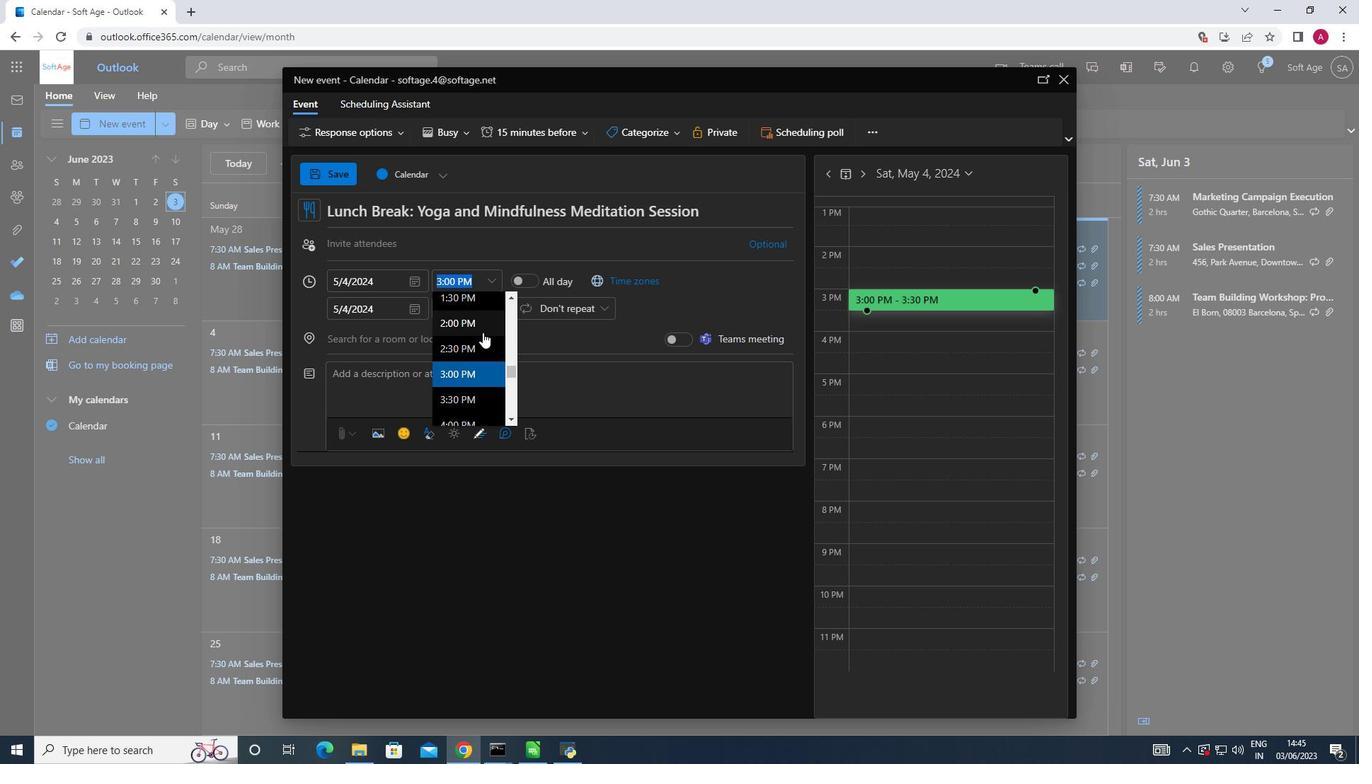 
Action: Mouse scrolled (482, 333) with delta (0, 0)
Screenshot: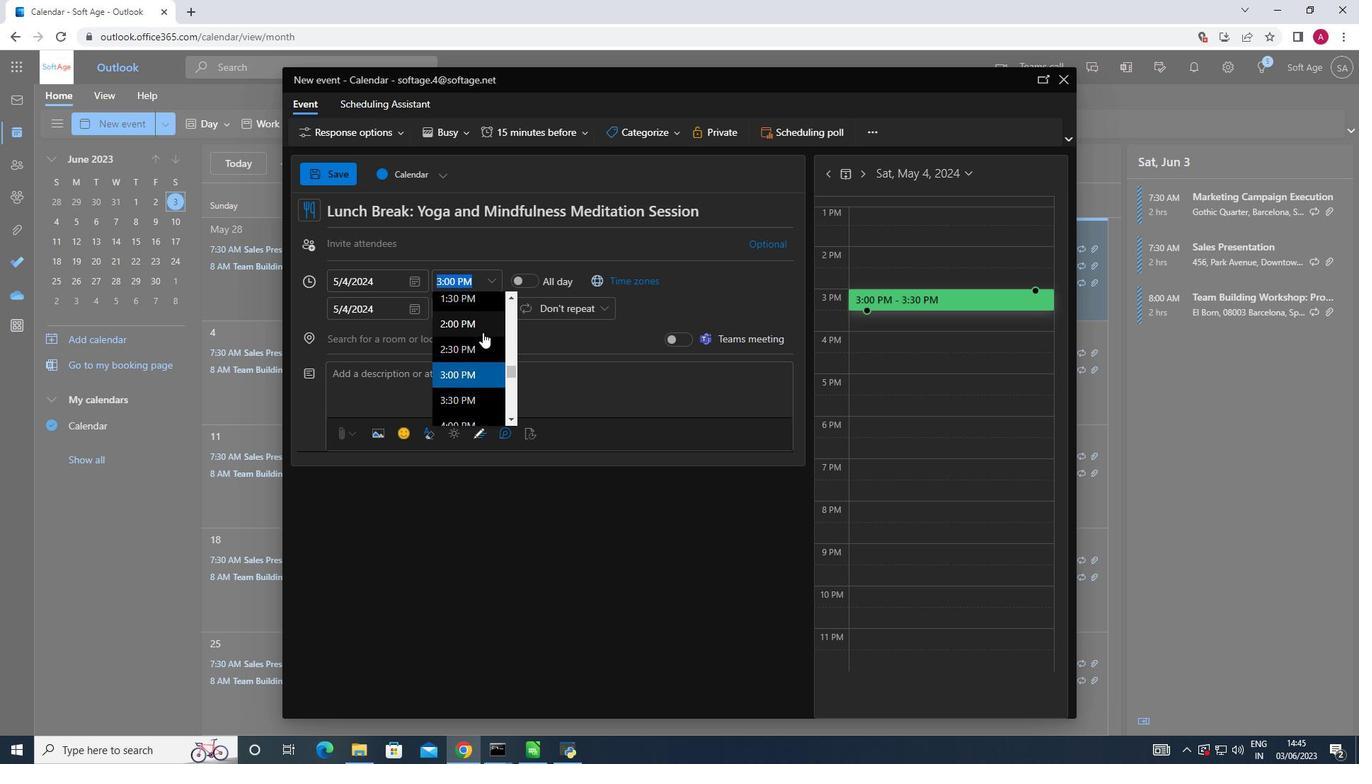 
Action: Mouse scrolled (482, 333) with delta (0, 0)
Screenshot: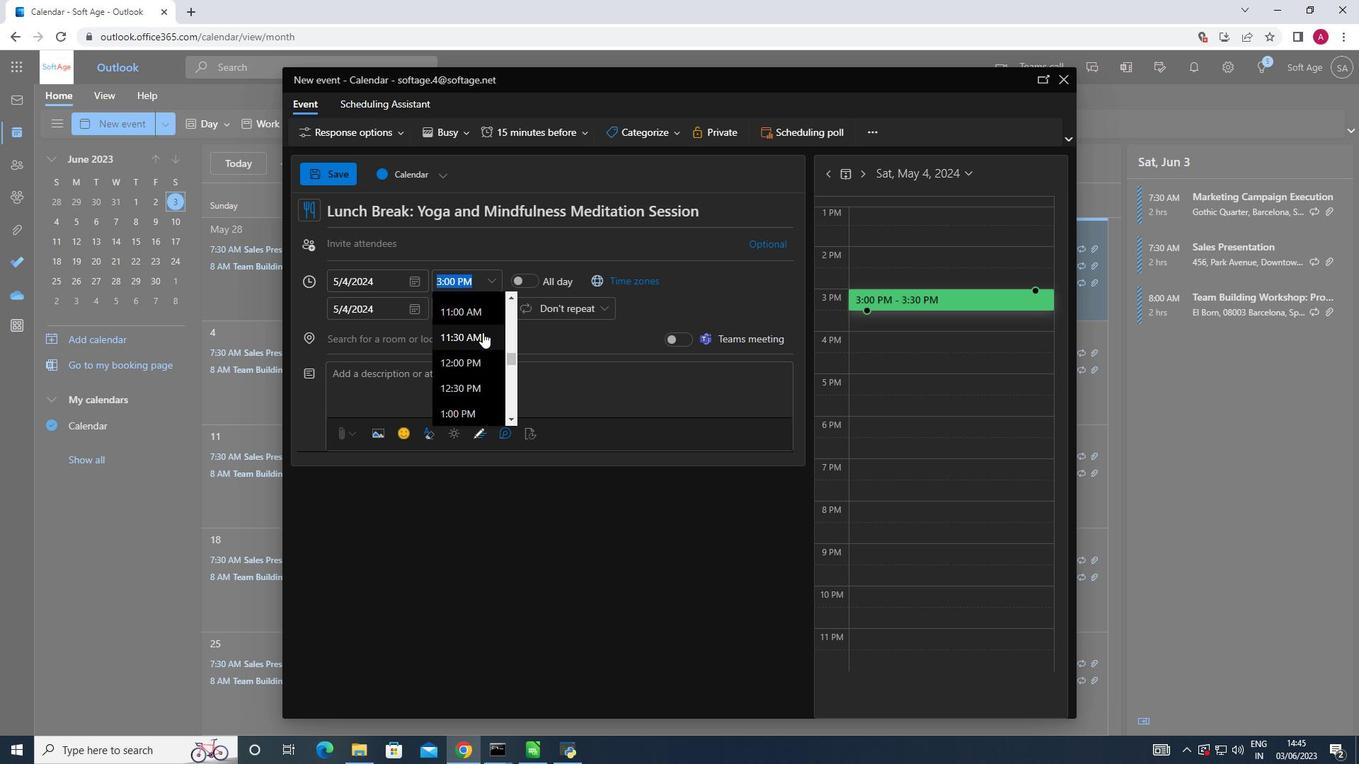 
Action: Mouse moved to (482, 331)
Screenshot: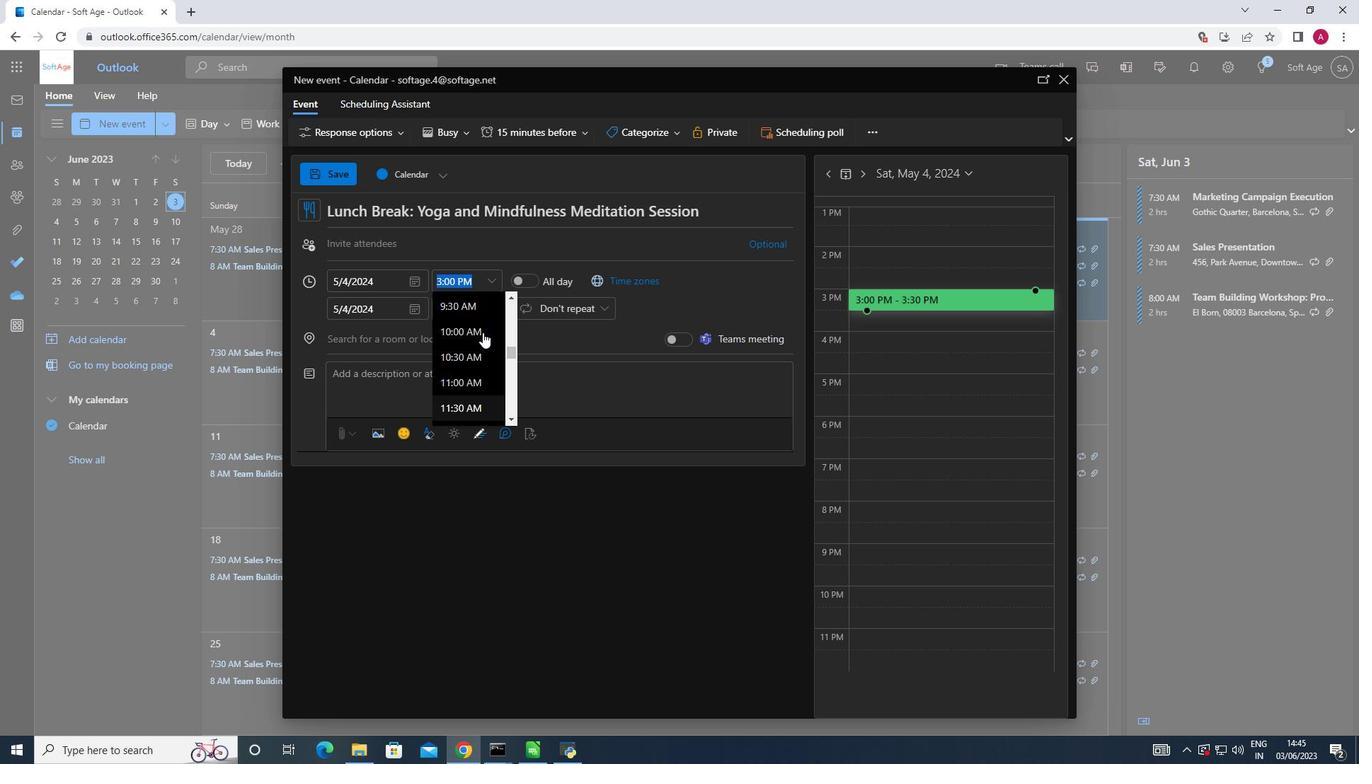 
Action: Mouse scrolled (482, 332) with delta (0, 0)
Screenshot: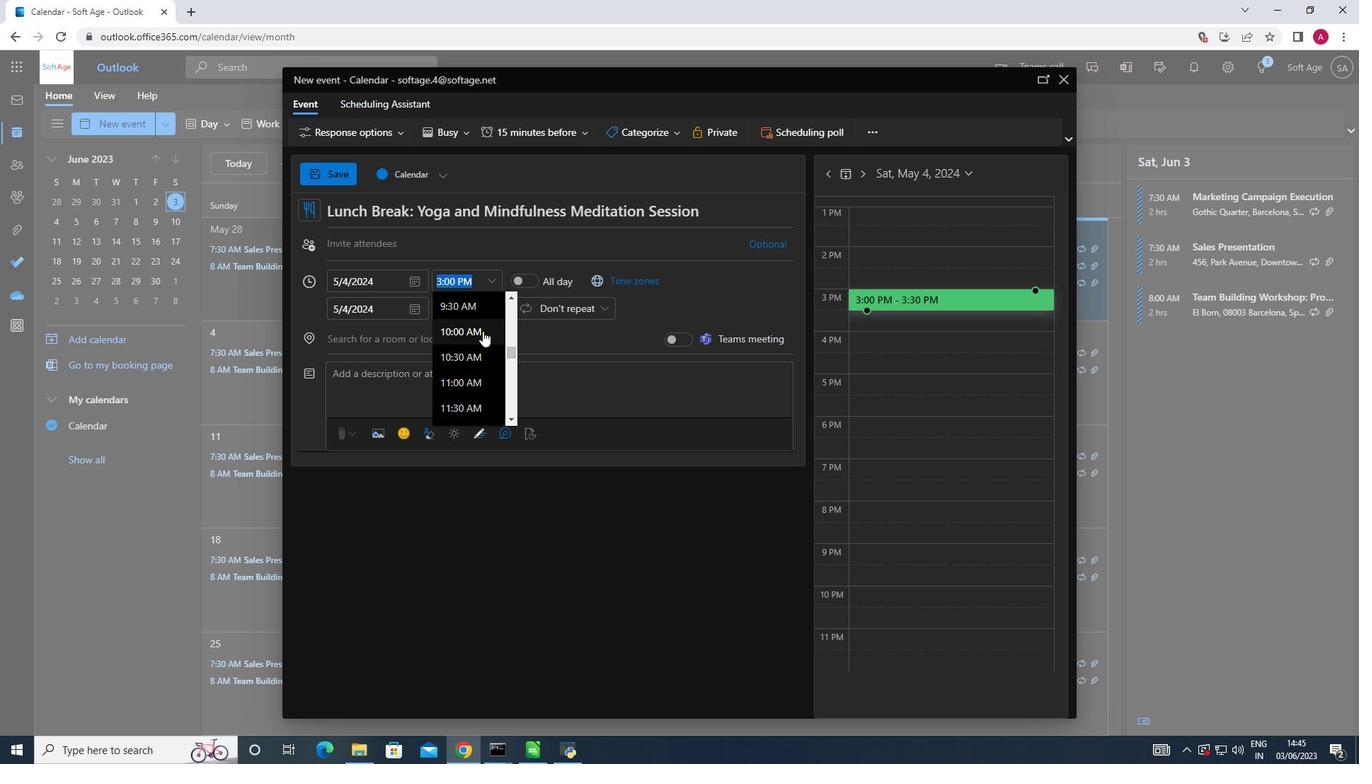 
Action: Mouse scrolled (482, 332) with delta (0, 0)
Screenshot: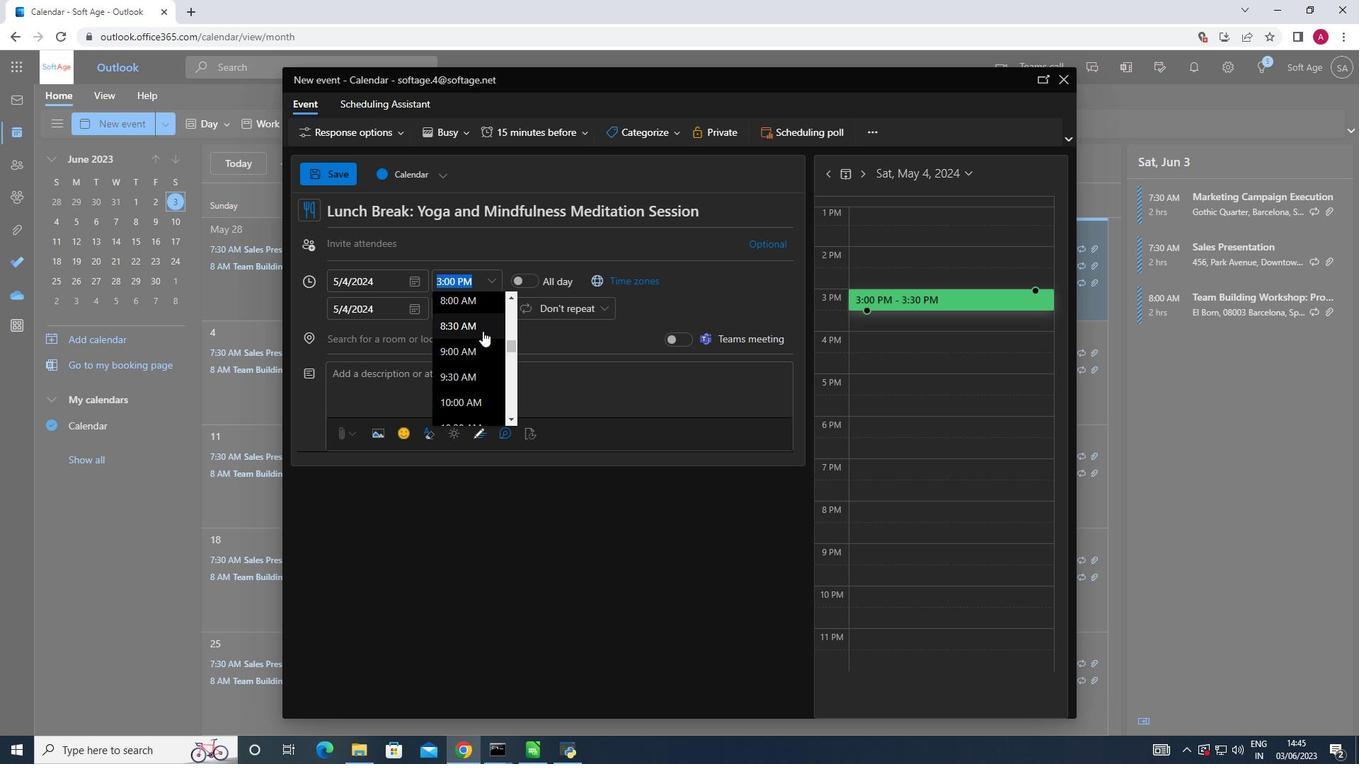 
Action: Mouse moved to (469, 342)
Screenshot: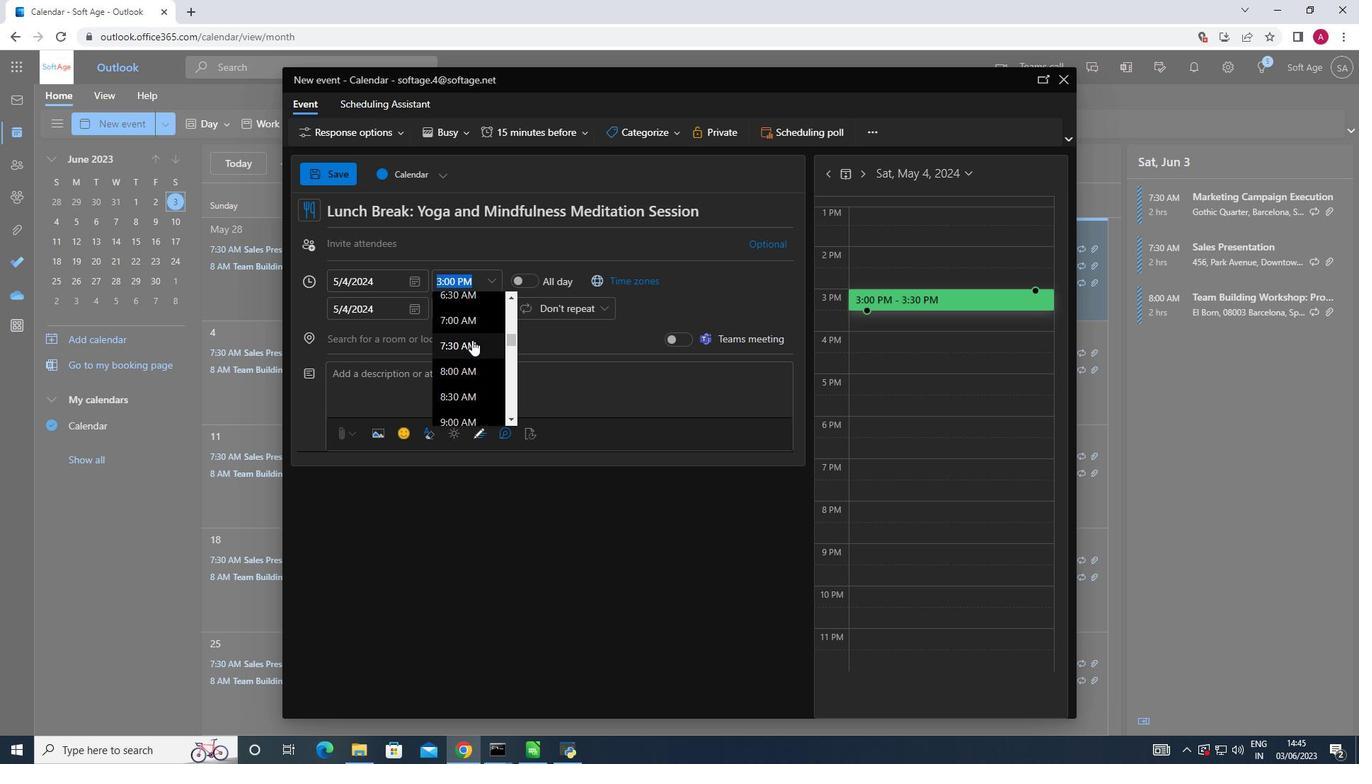 
Action: Mouse pressed left at (469, 342)
Screenshot: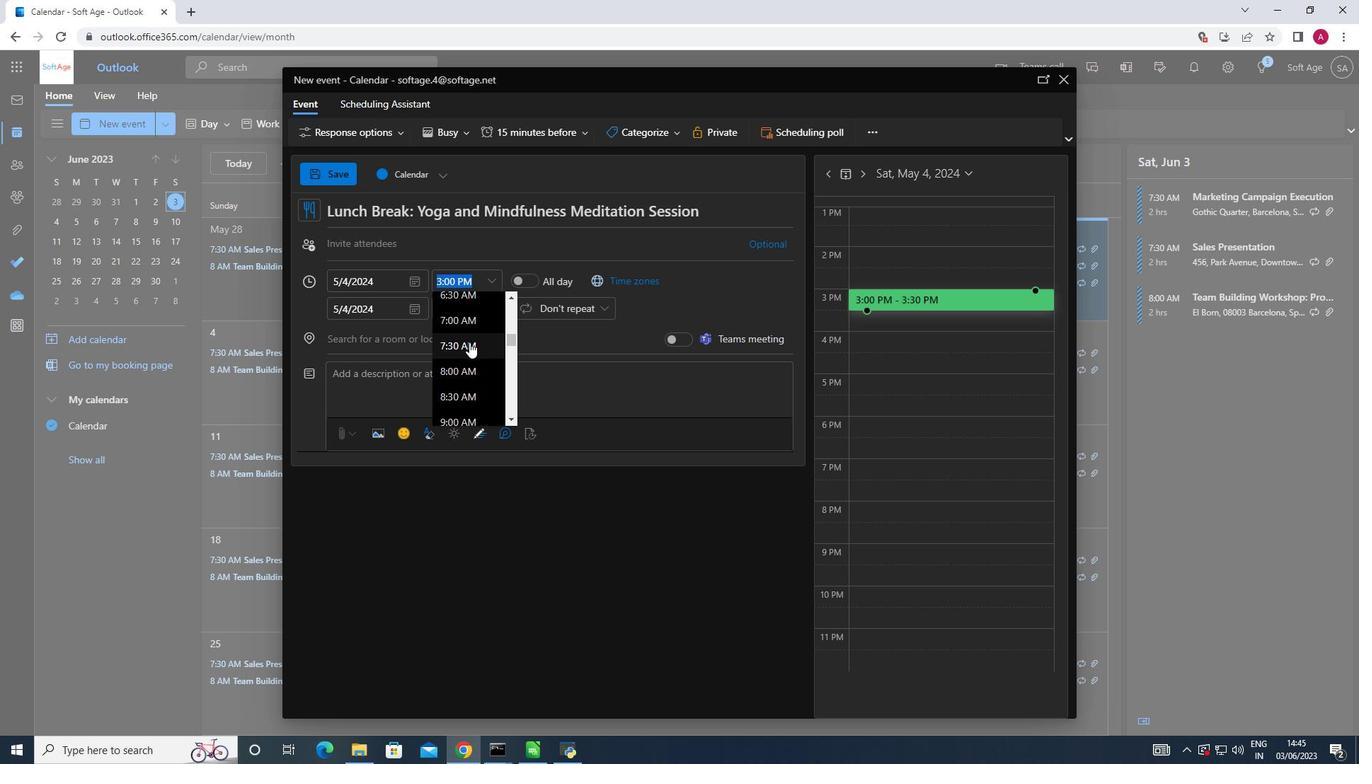
Action: Mouse moved to (485, 312)
Screenshot: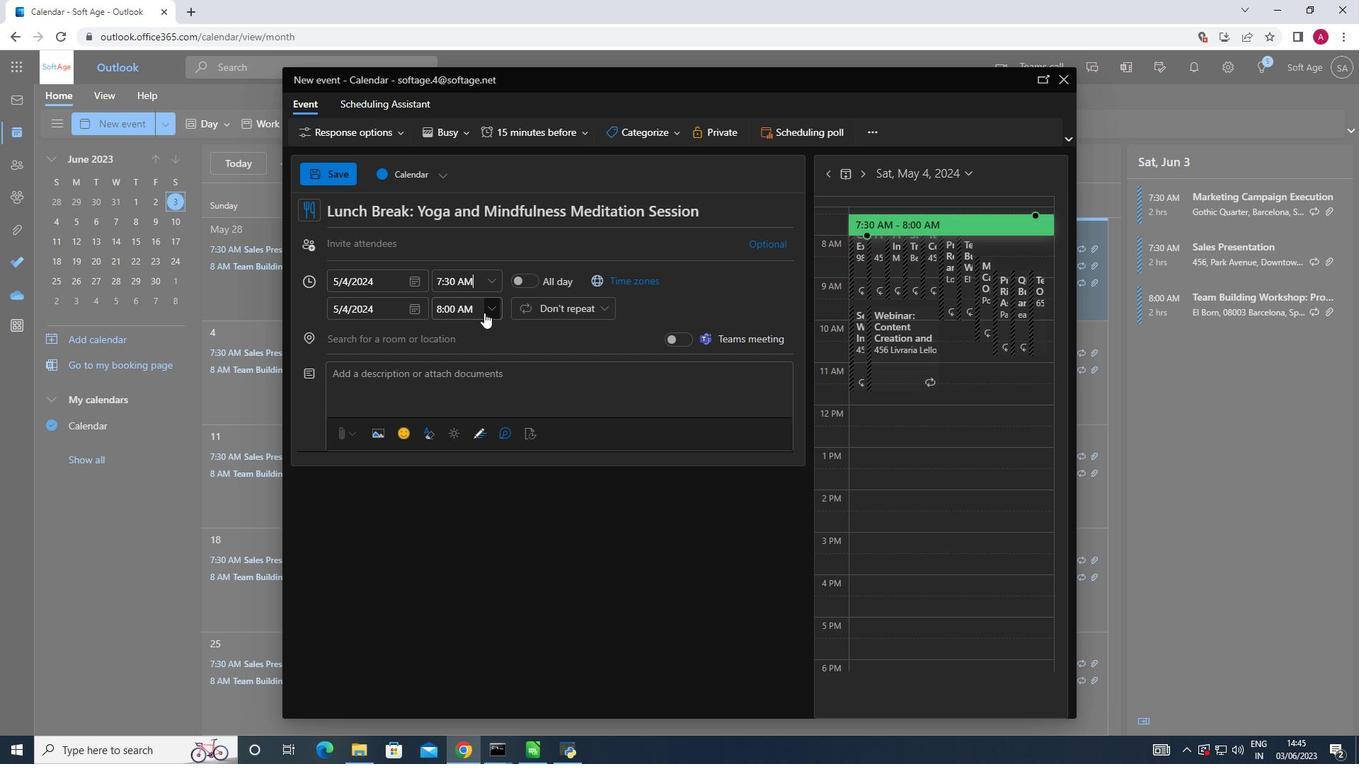 
Action: Mouse pressed left at (485, 312)
Screenshot: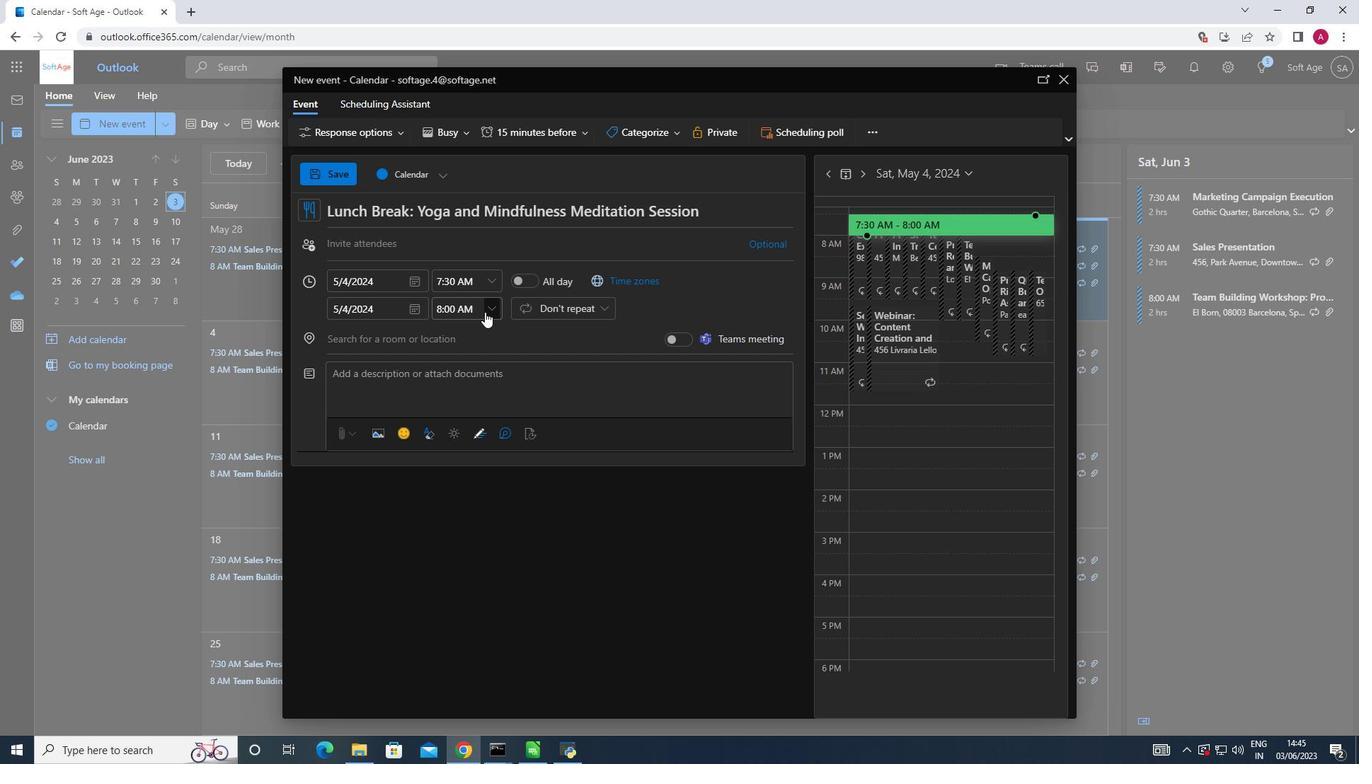 
Action: Mouse moved to (484, 402)
Screenshot: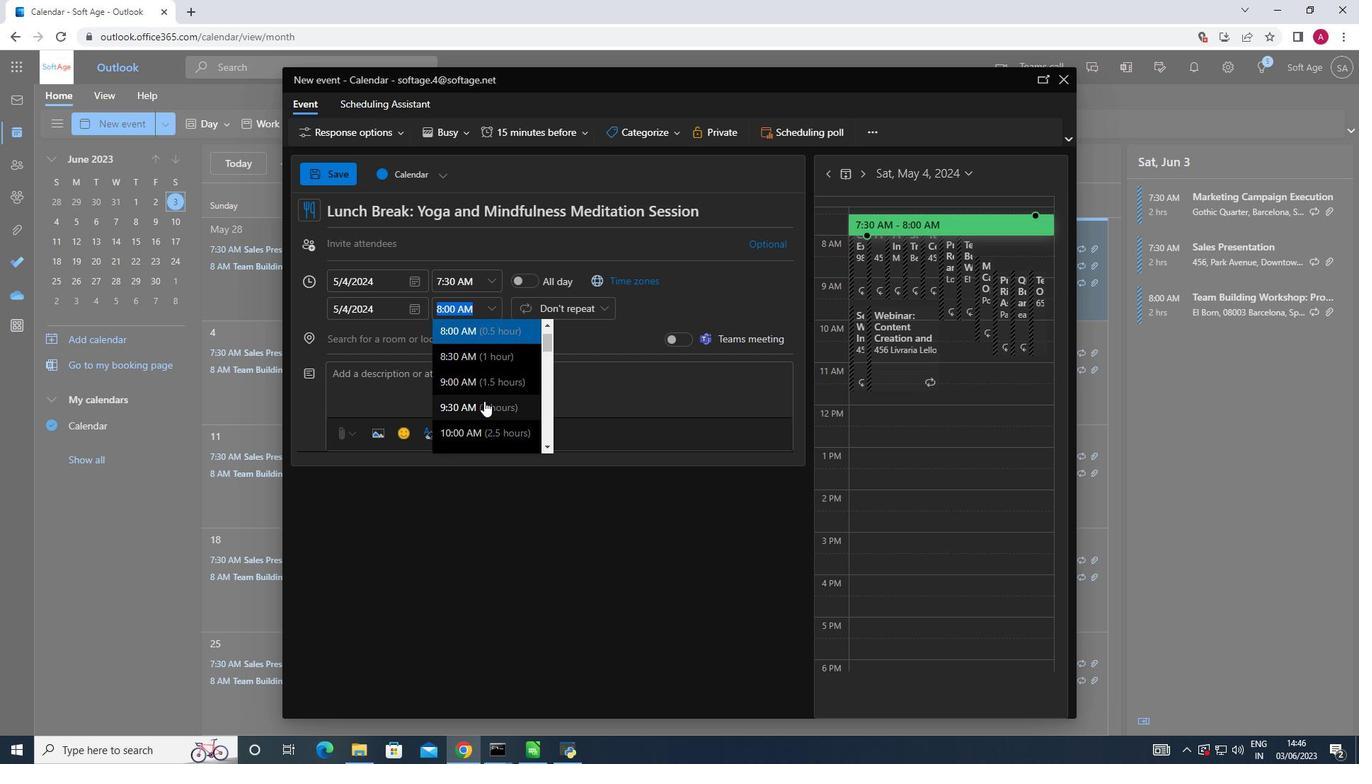 
Action: Mouse pressed left at (484, 402)
Screenshot: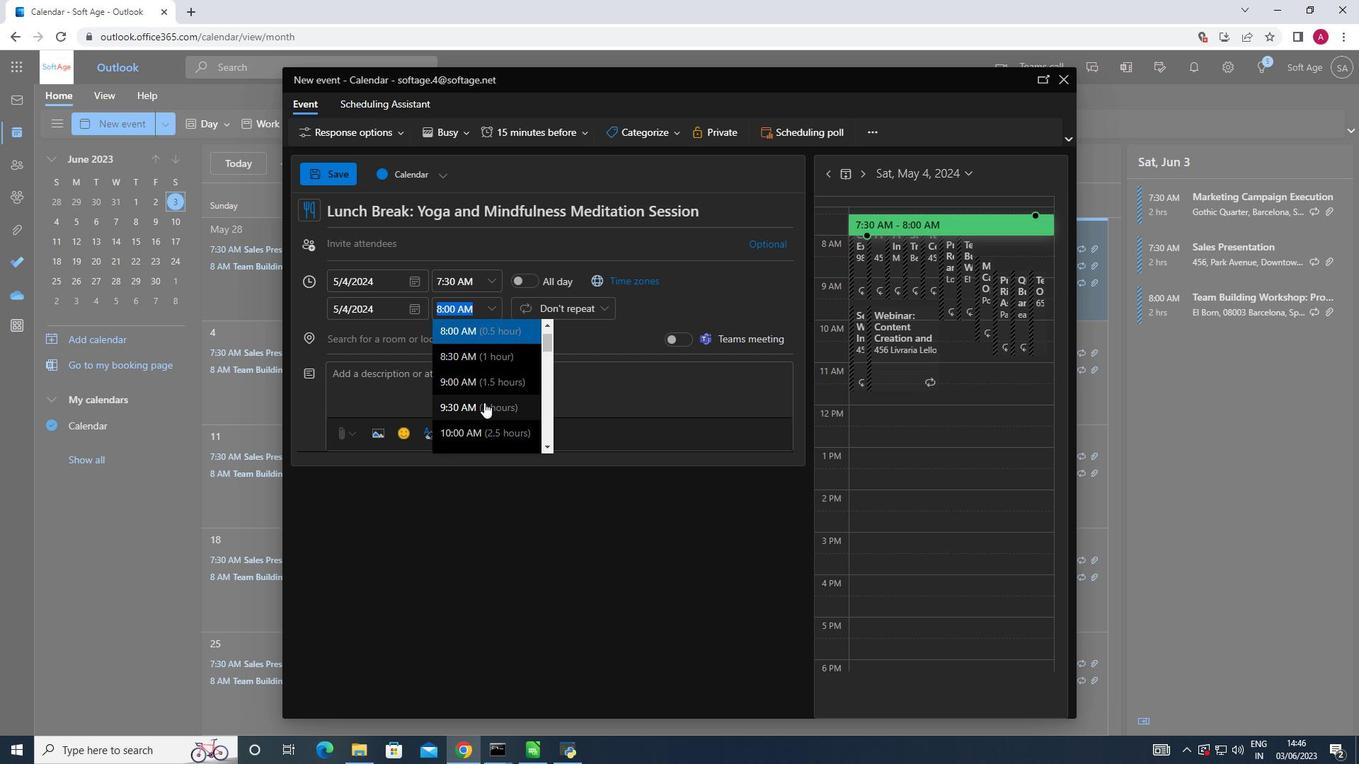 
Action: Mouse moved to (367, 382)
Screenshot: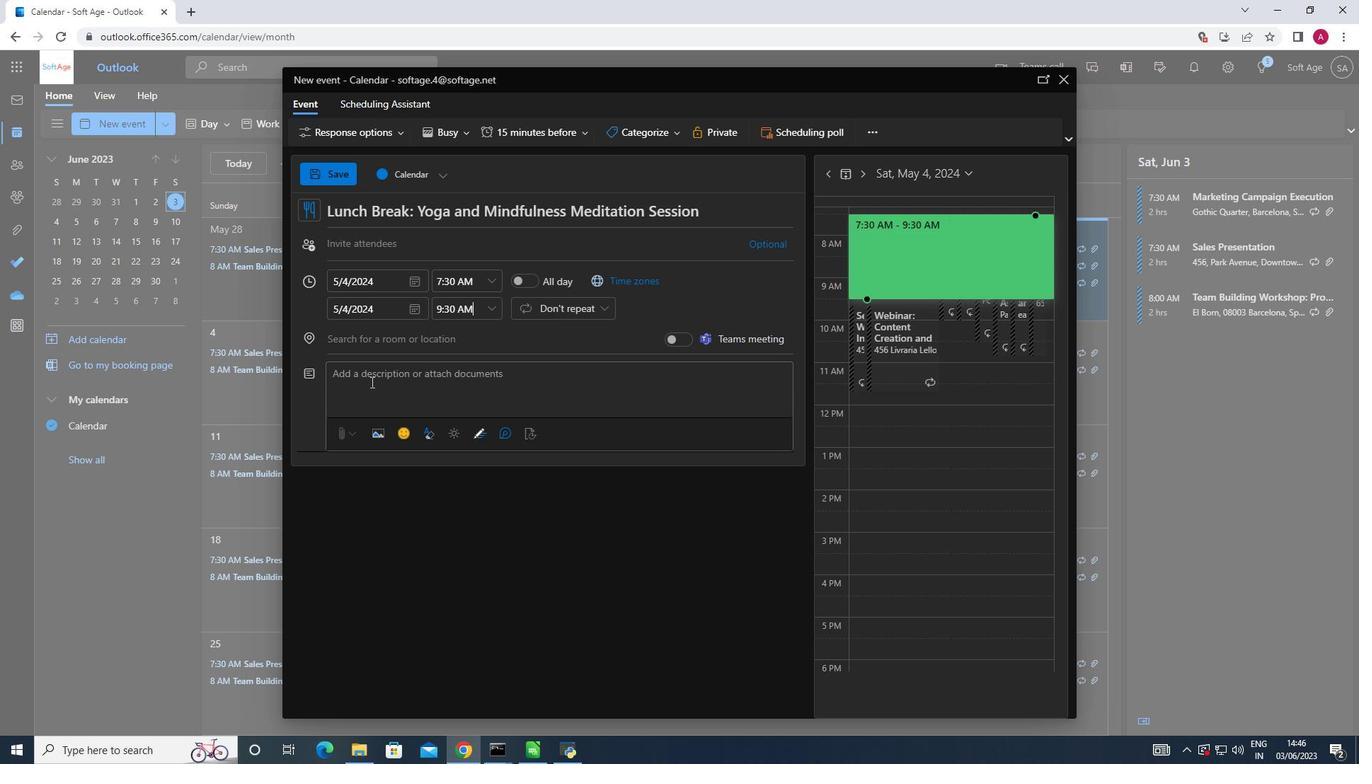 
Action: Mouse pressed left at (367, 382)
Screenshot: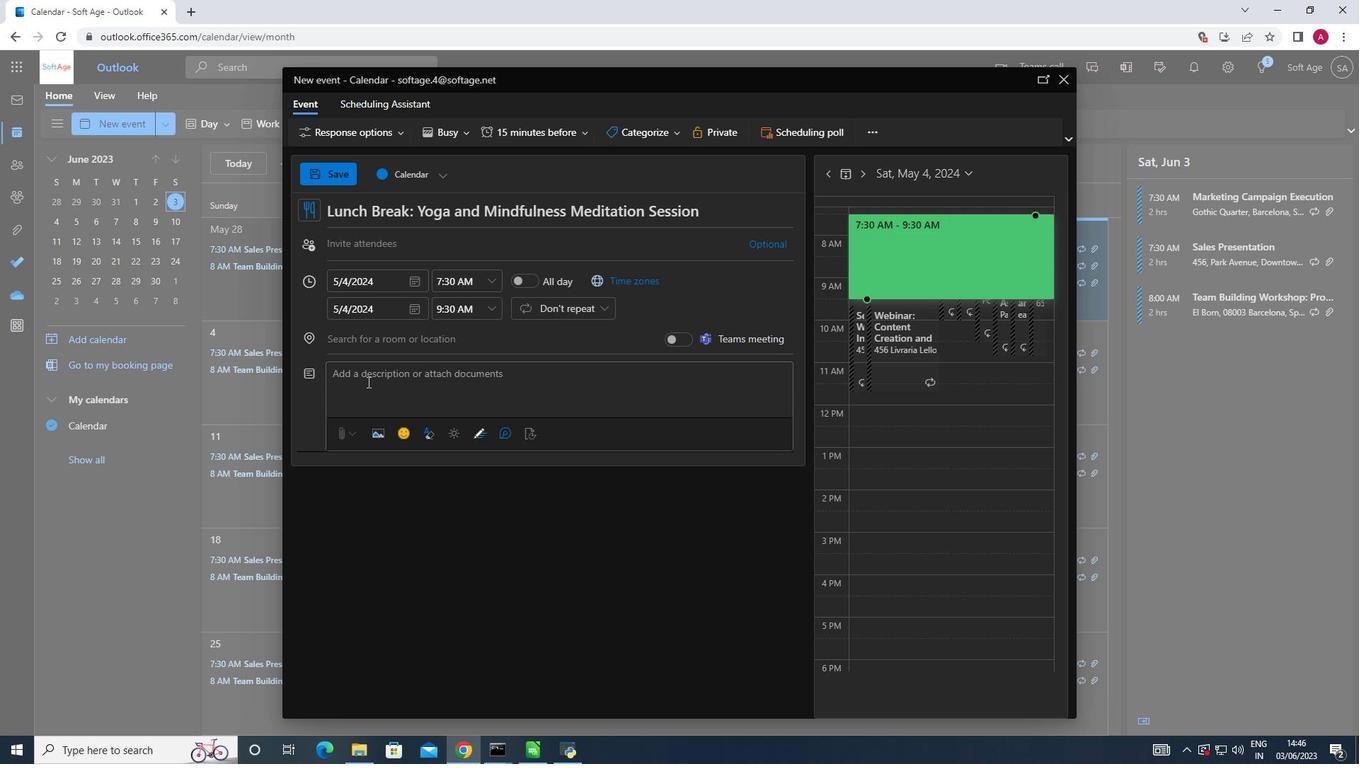 
Action: Key pressed <Key.shift>Participants<Key.space>will<Key.space>understand<Key.space>the<Key.space>role<Key.space>of<Key.space>nonverbal<Key.space>cues<Key.space><Key.backspace>,<Key.space>such<Key.space>as<Key.space>body<Key.space>ln<Key.backspace>anguage,<Key.space>facil<Key.space><Key.backspace><Key.backspace>al<Key.space>expressions,<Key.space>and<Key.space>gestures,<Key.space>in<Key.space>communication.<Key.space><Key.shift>They<Key.space>will<Key.space>learn<Key.space>how<Key.space>to<Key.space>use<Key.space>nonverbal<Key.space>sing<Key.backspace><Key.backspace>gnals<Key.space>effectively<Key.space>to<Key.space>convey<Key.space>their<Key.space>message<Key.space>and<Key.space>understnd<Key.space>the<Key.space>nonverbal<Key.space>cues
Screenshot: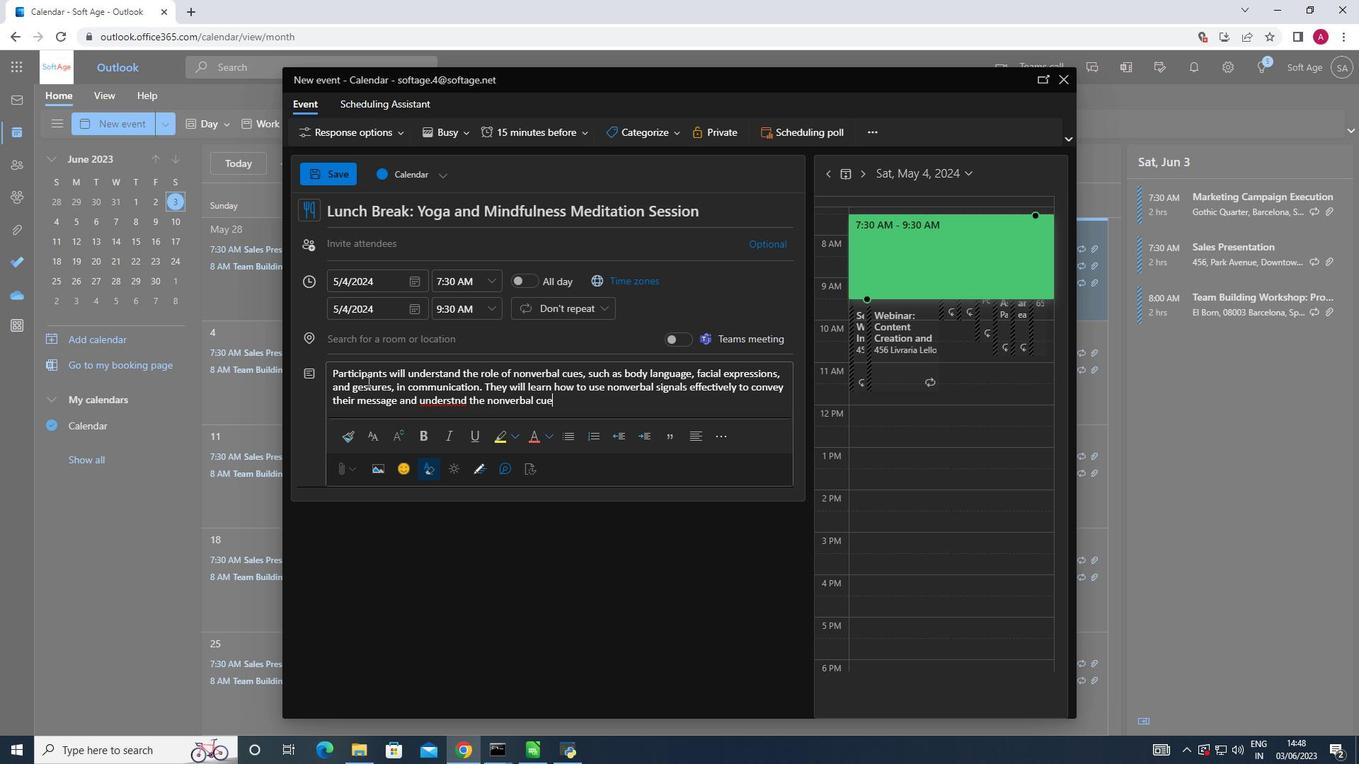 
Action: Mouse moved to (457, 399)
Screenshot: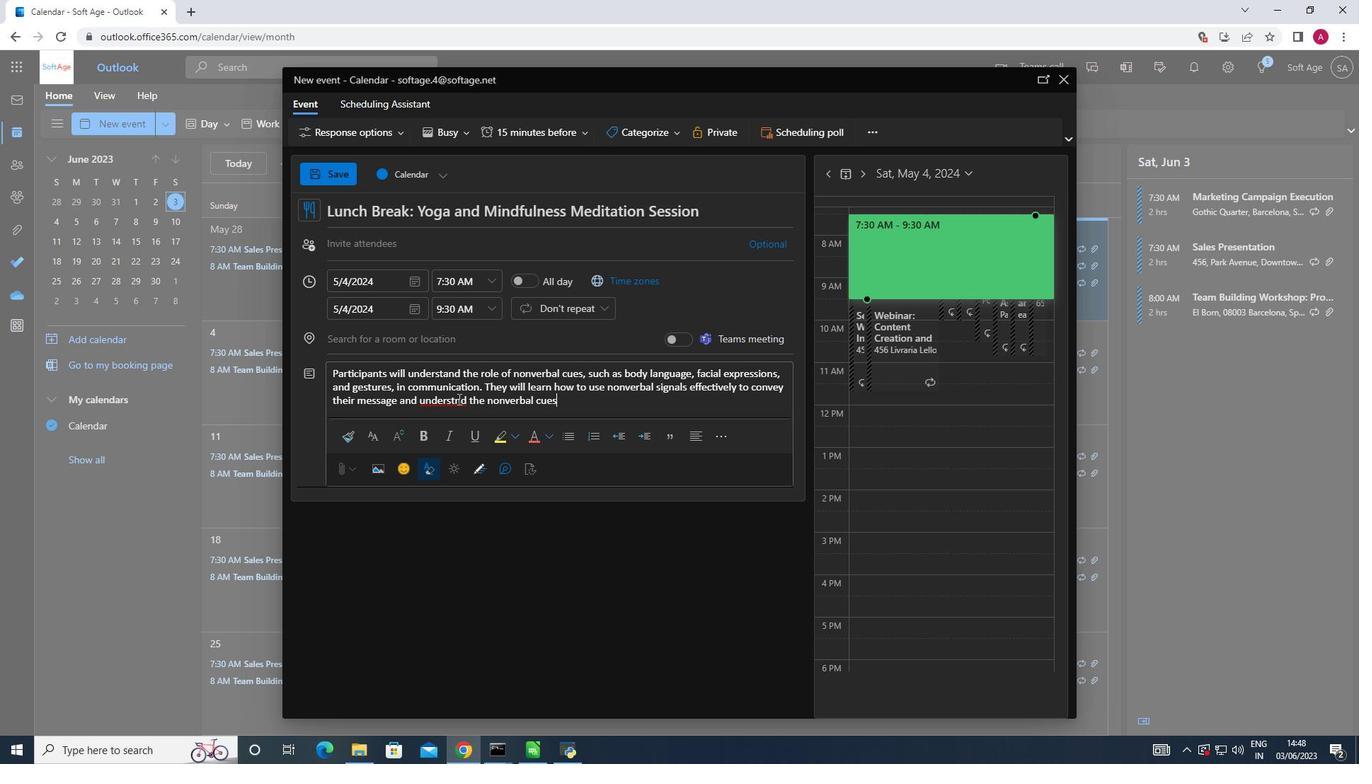 
Action: Mouse pressed left at (457, 399)
Screenshot: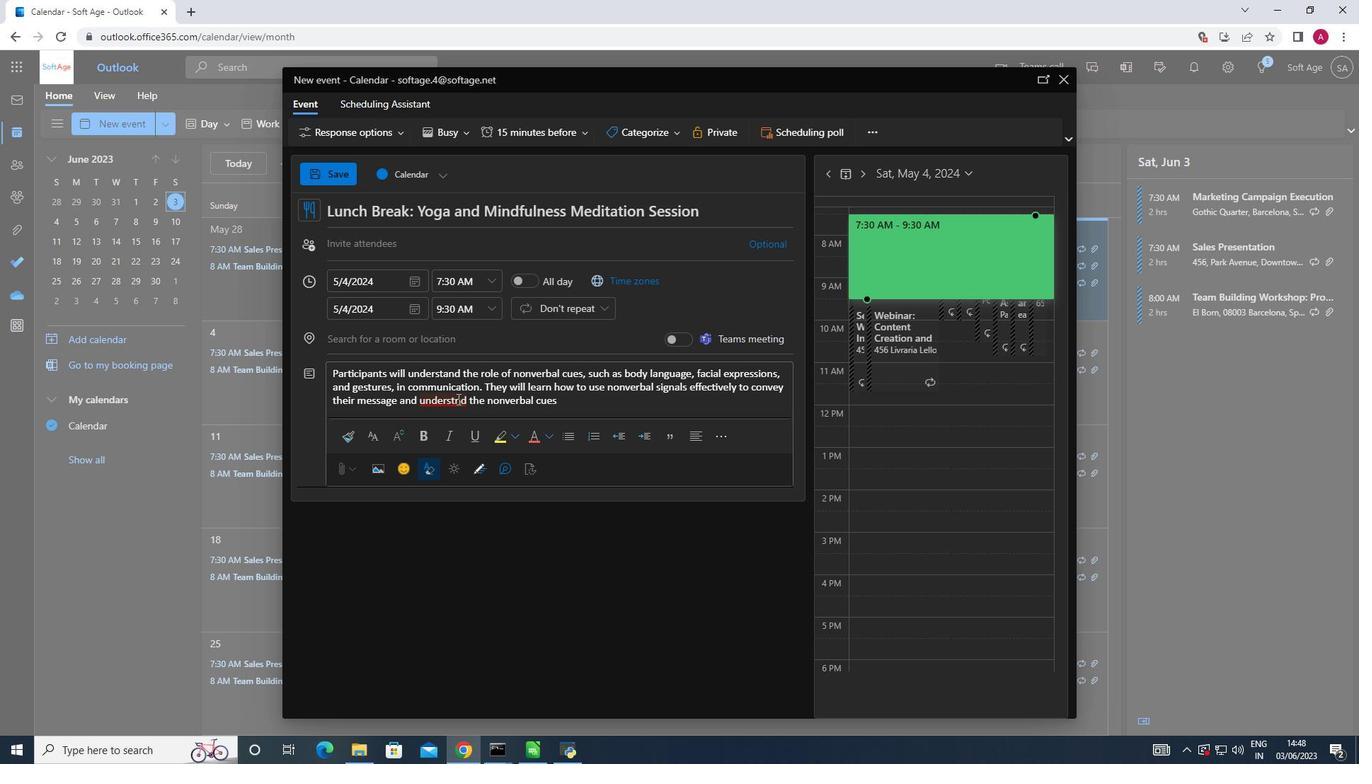
Action: Mouse pressed left at (457, 399)
Screenshot: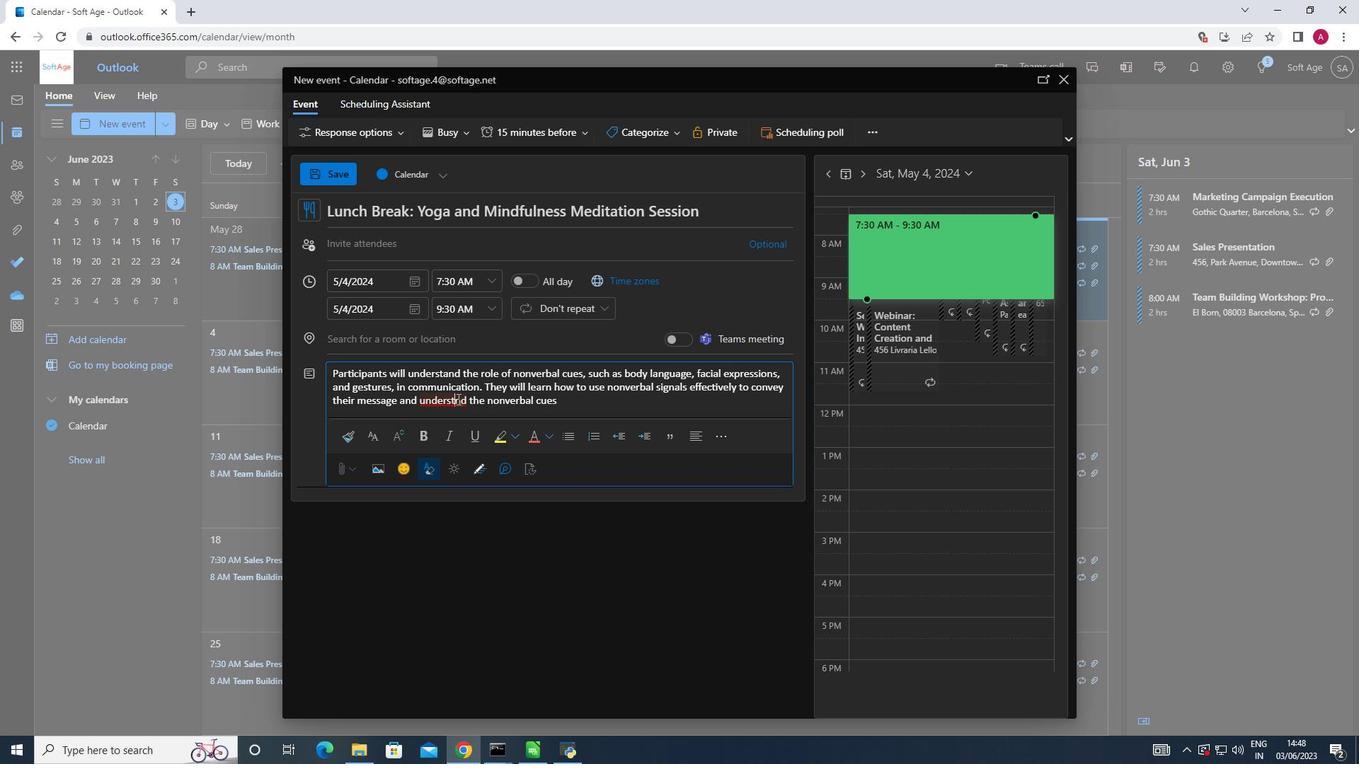 
Action: Mouse moved to (452, 440)
Screenshot: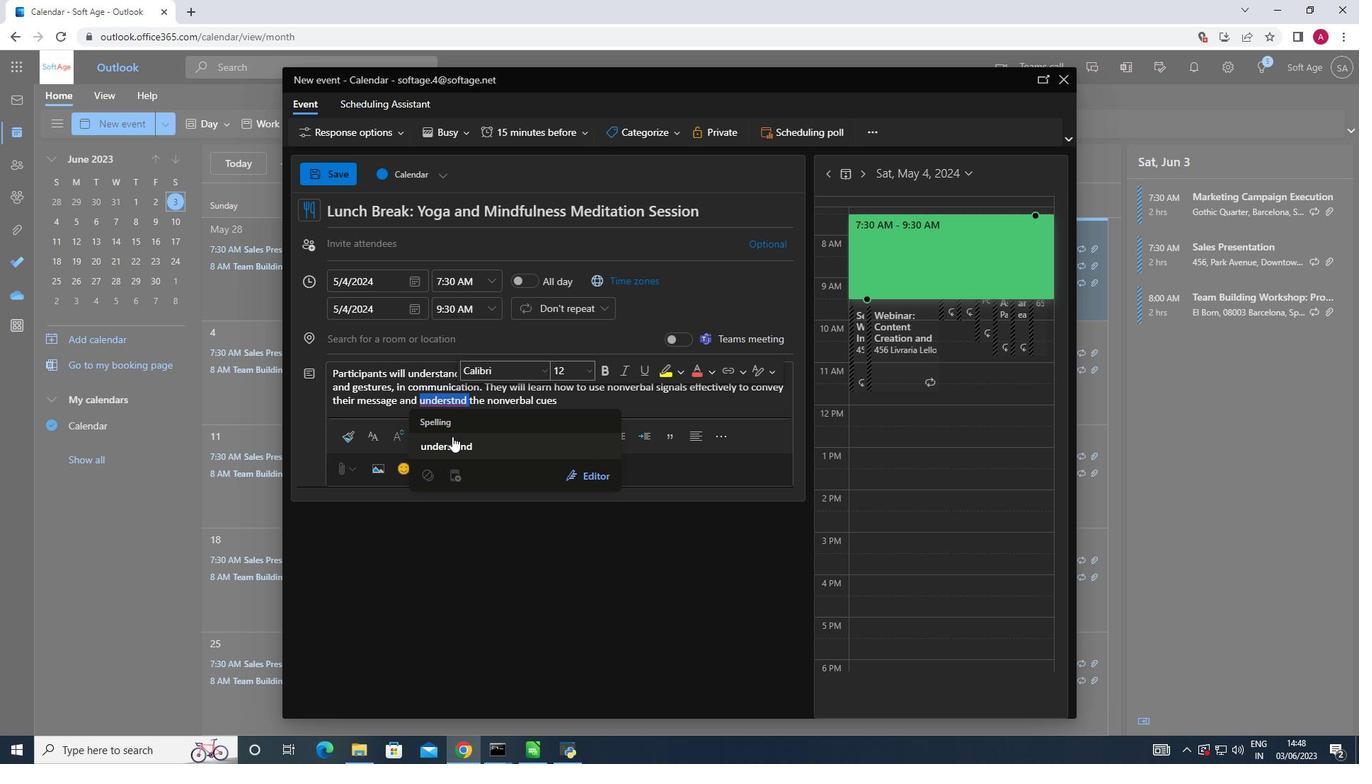 
Action: Mouse pressed left at (452, 440)
Screenshot: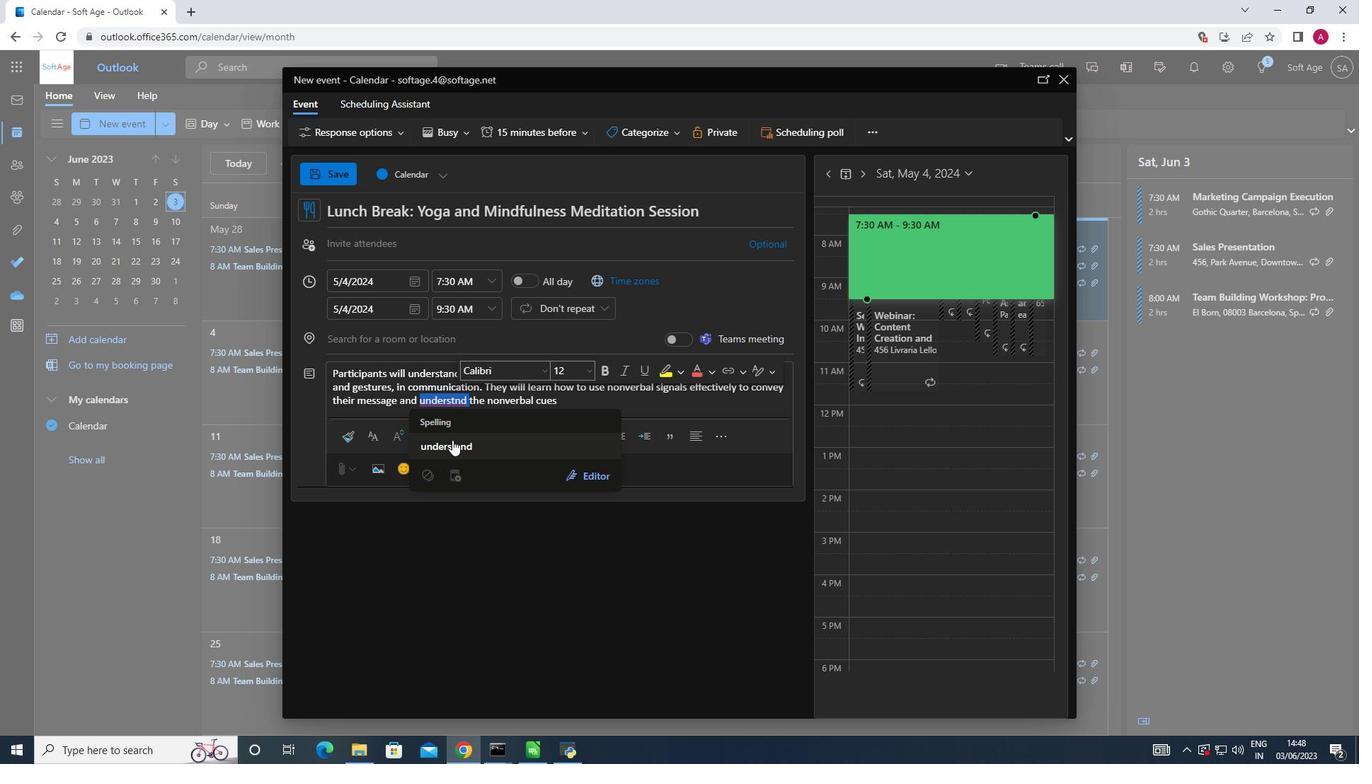 
Action: Mouse moved to (591, 402)
Screenshot: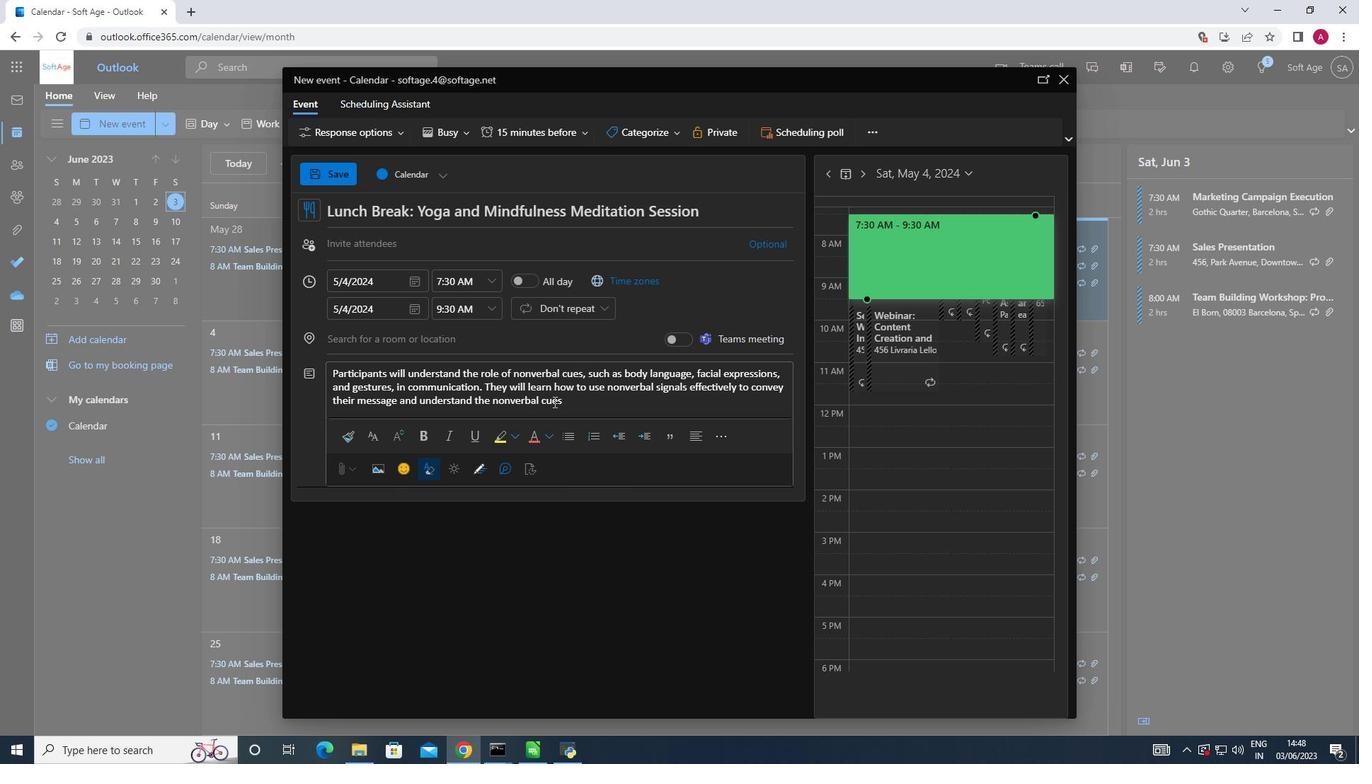 
Action: Mouse pressed left at (591, 402)
Screenshot: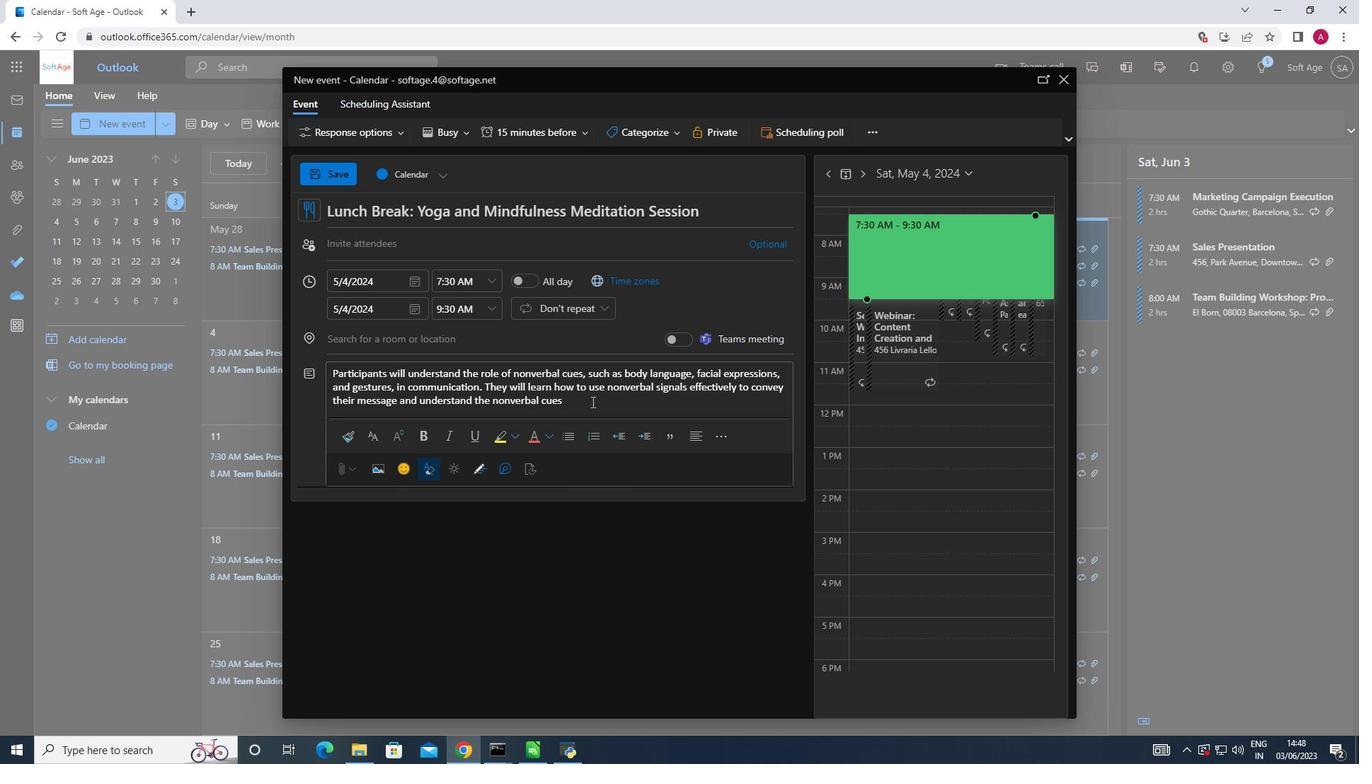 
Action: Key pressed <Key.space>
Screenshot: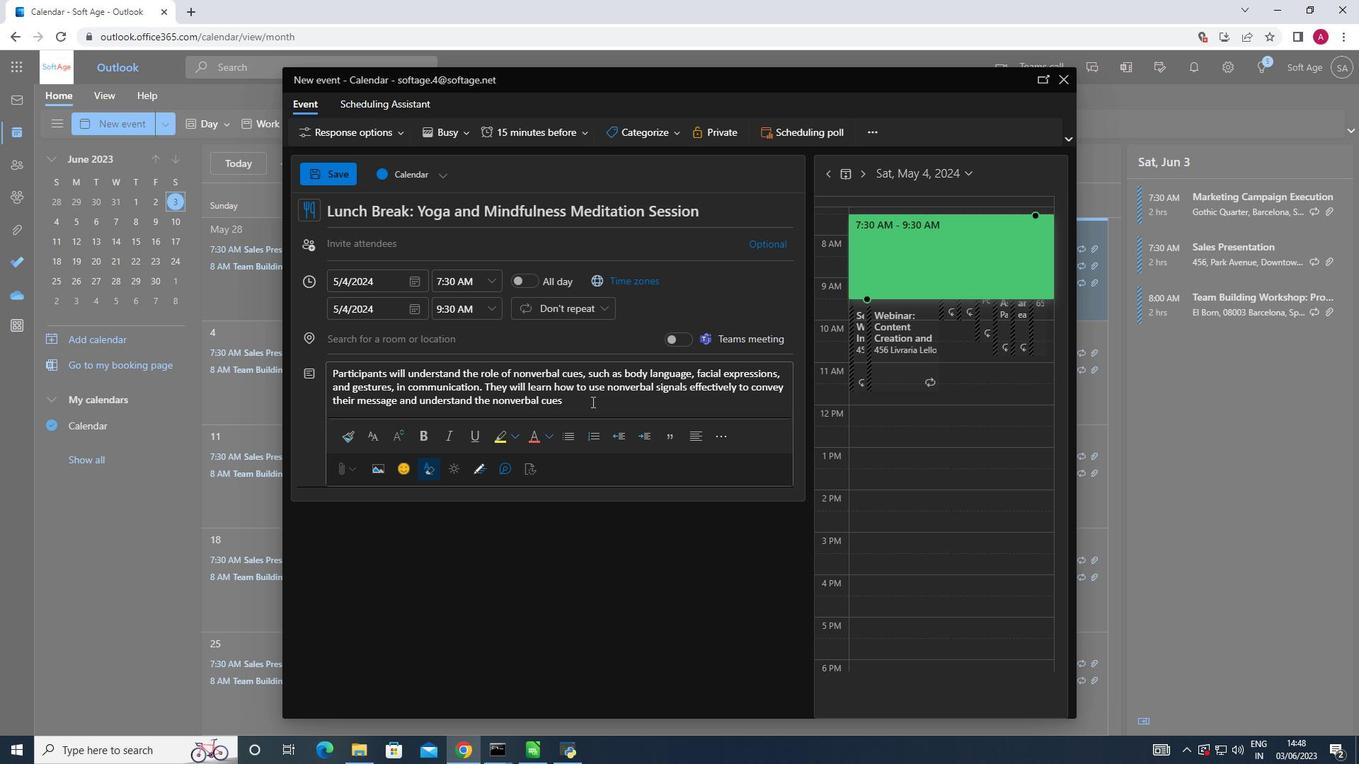 
Action: Mouse moved to (589, 402)
Screenshot: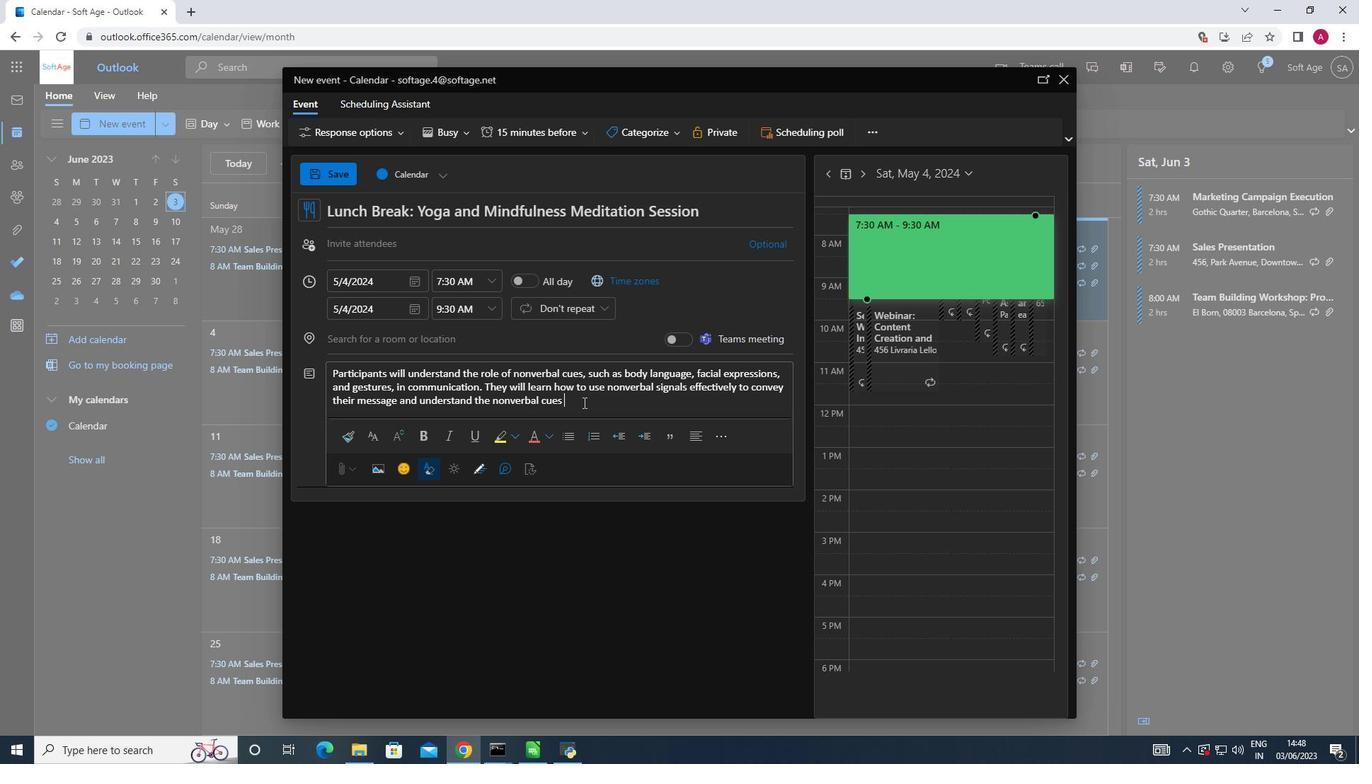 
Action: Key pressed of<Key.space>others.
Screenshot: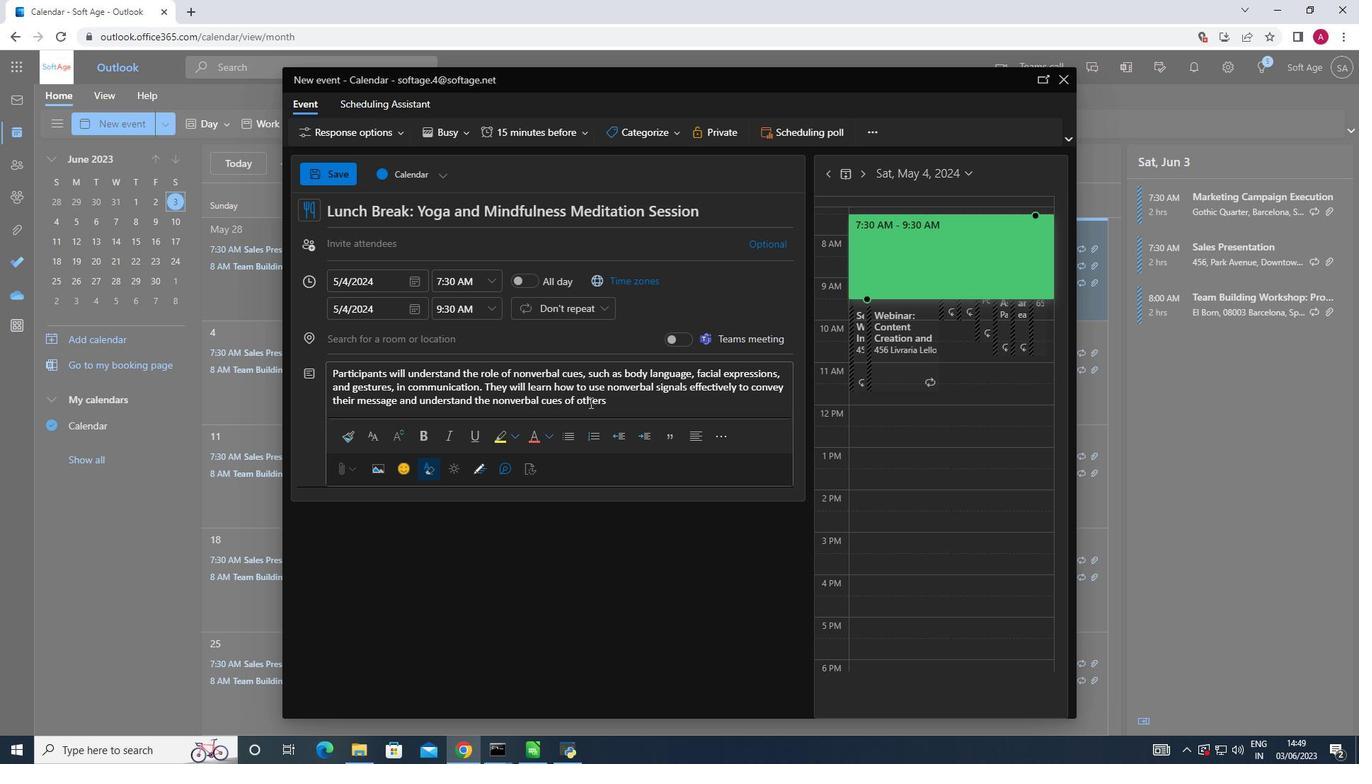 
Action: Mouse moved to (676, 135)
Screenshot: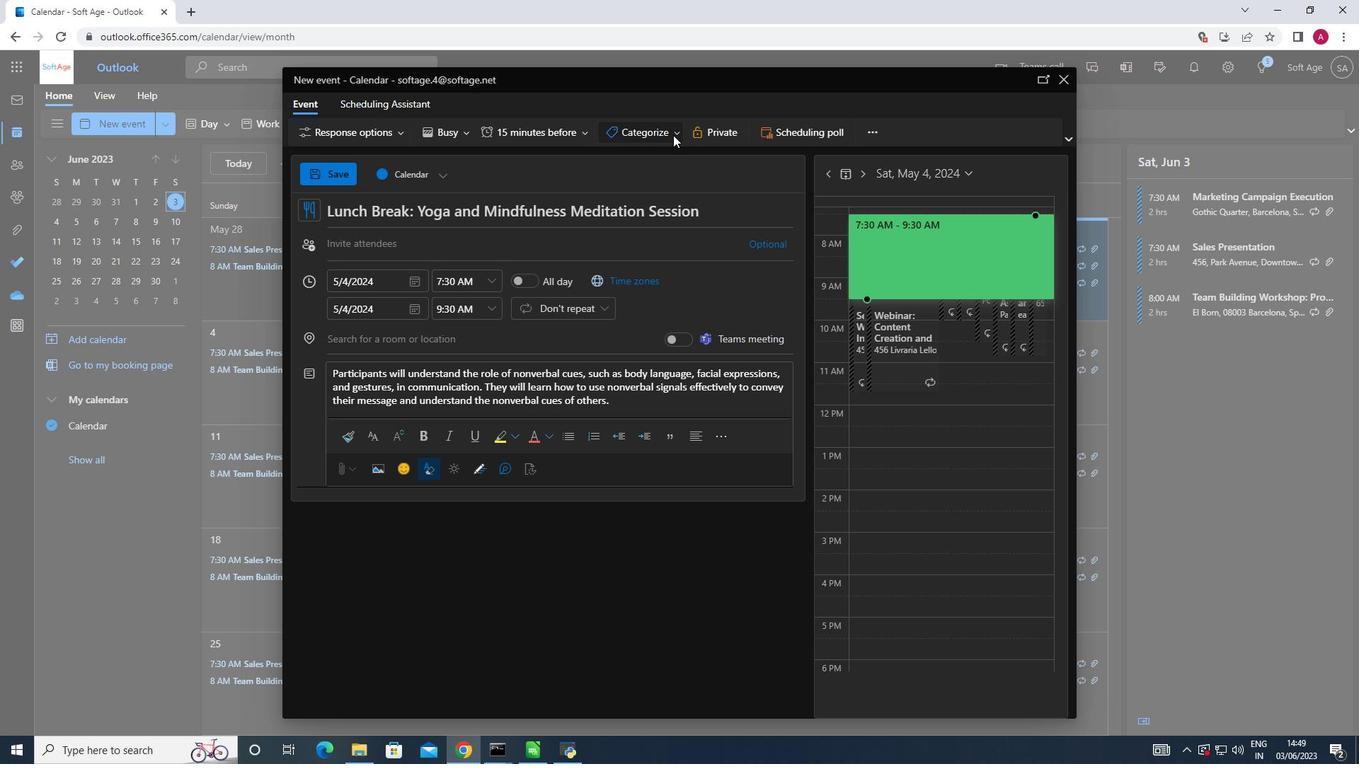 
Action: Mouse pressed left at (676, 135)
Screenshot: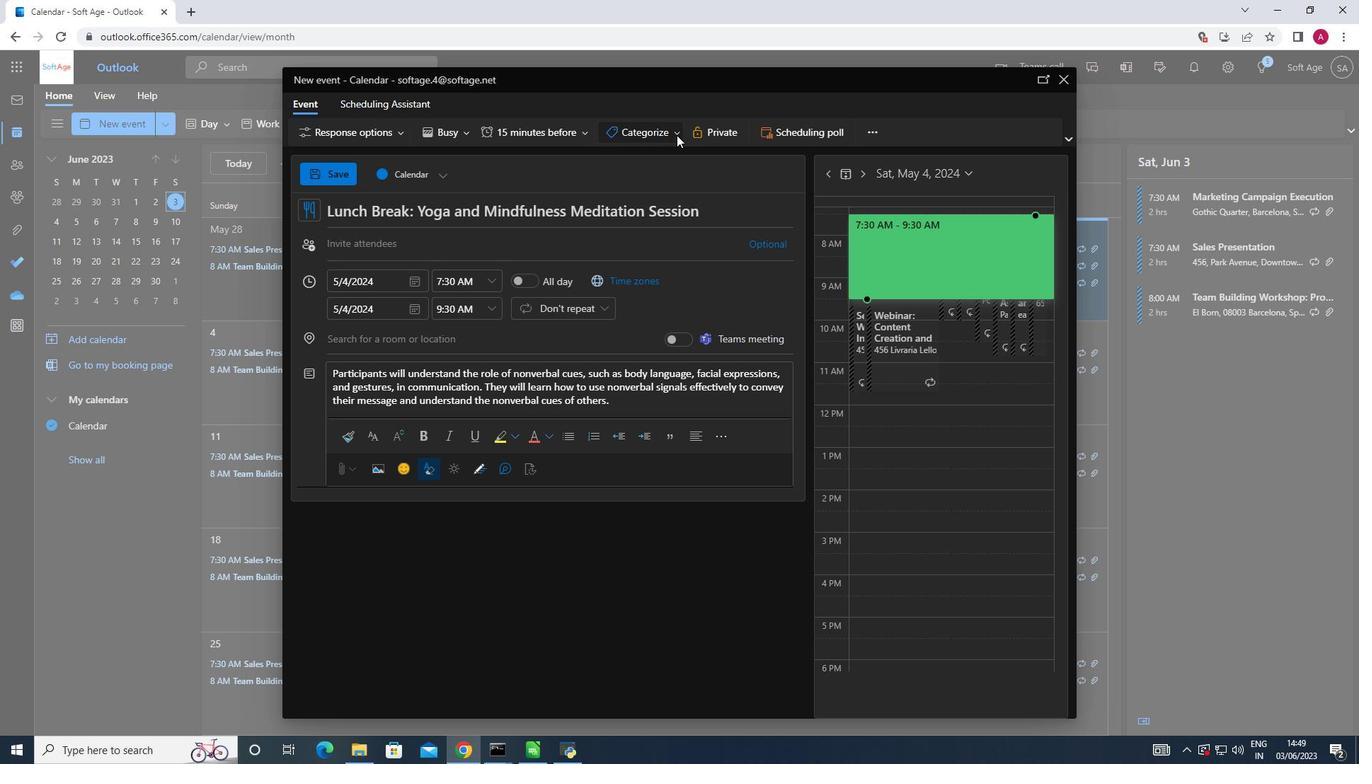 
Action: Mouse moved to (683, 208)
Screenshot: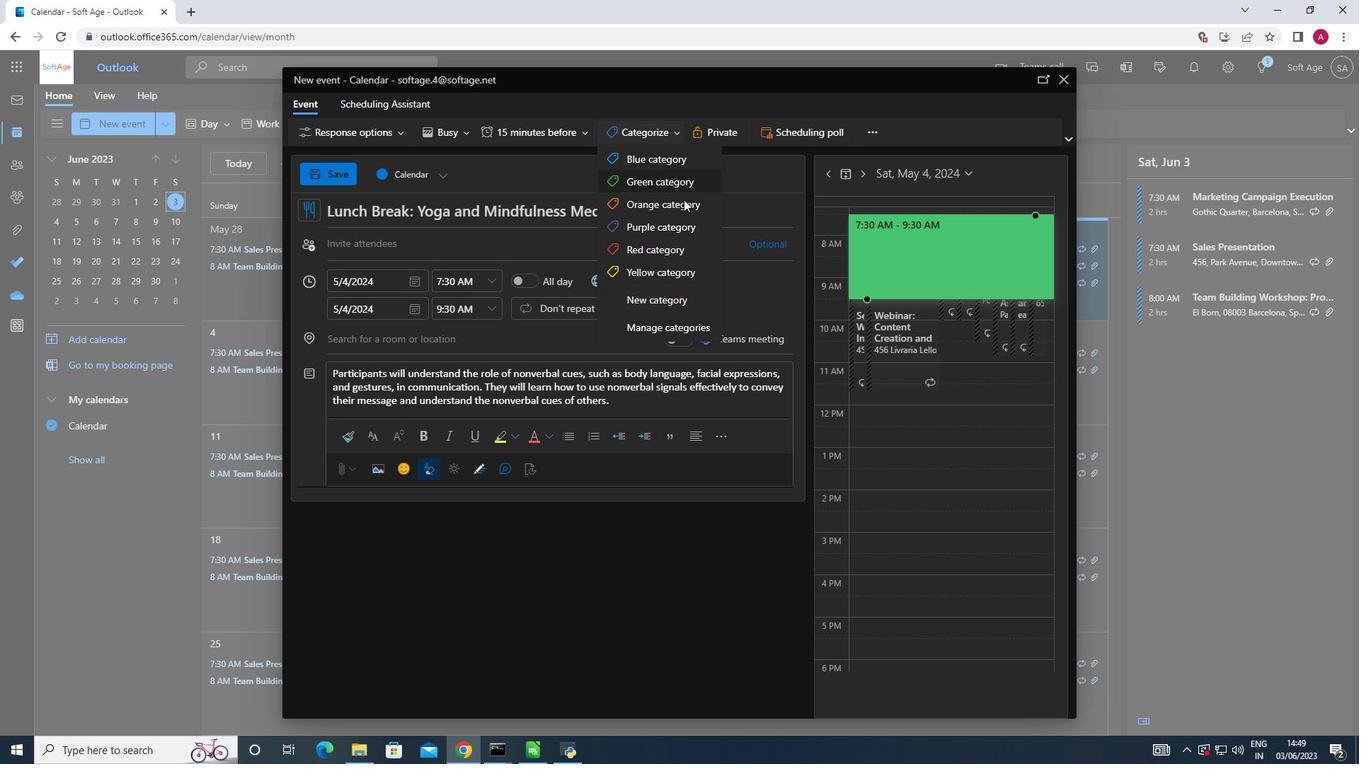 
Action: Mouse pressed left at (683, 208)
Screenshot: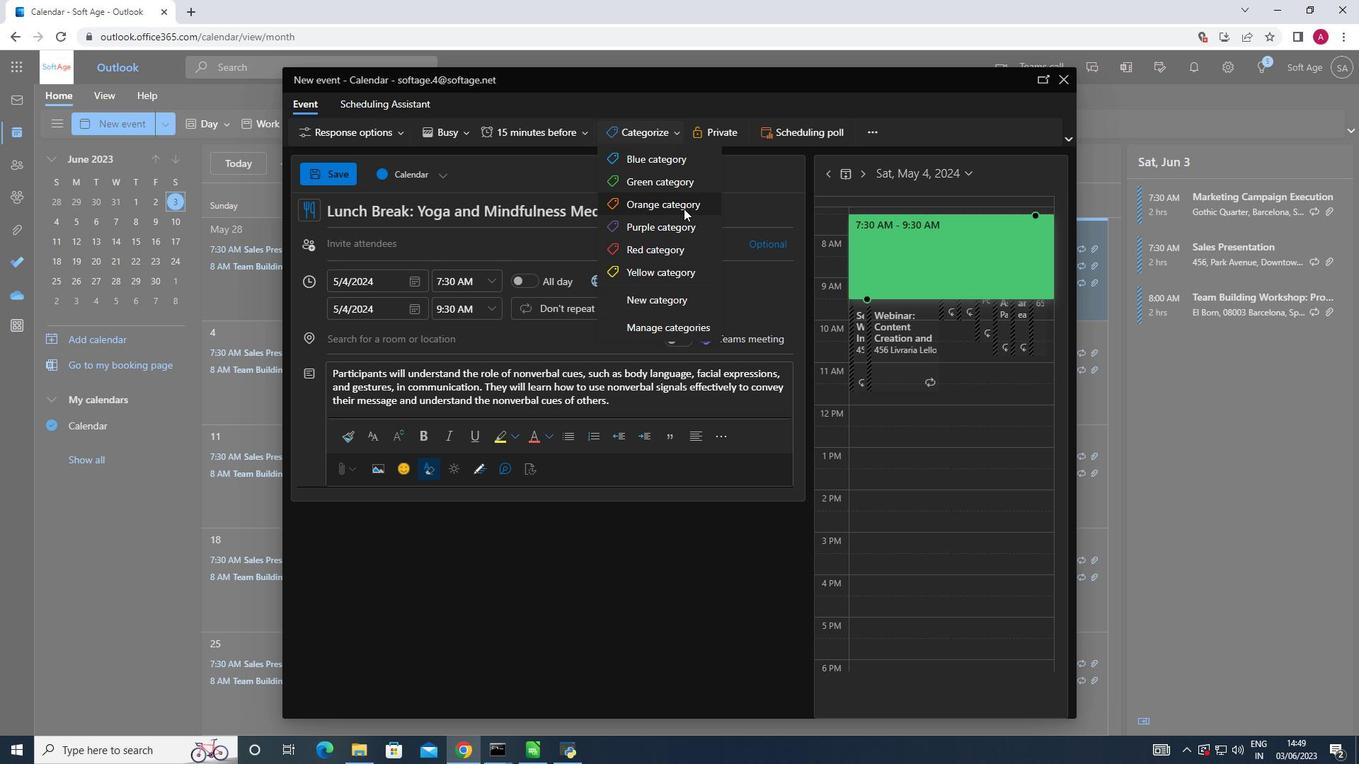
Action: Mouse moved to (440, 340)
Screenshot: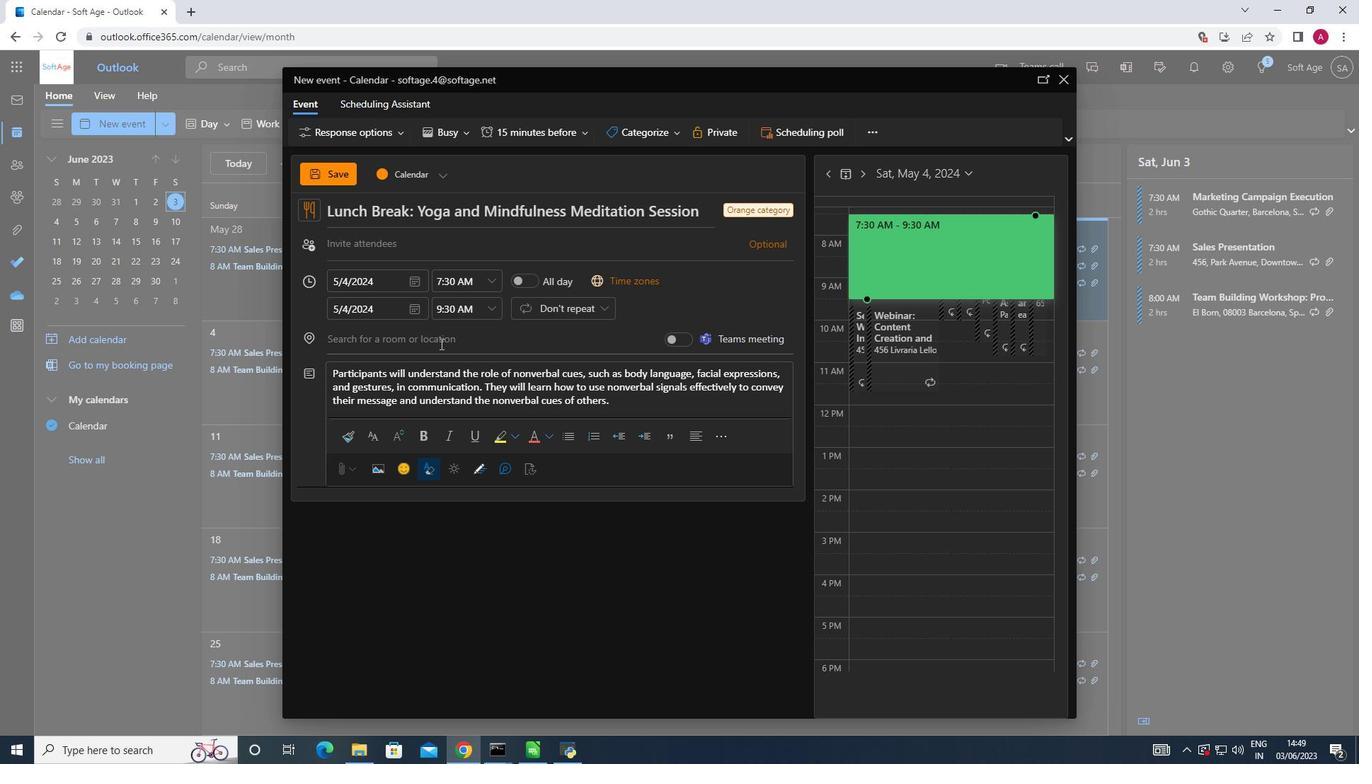 
Action: Mouse pressed left at (440, 340)
Screenshot: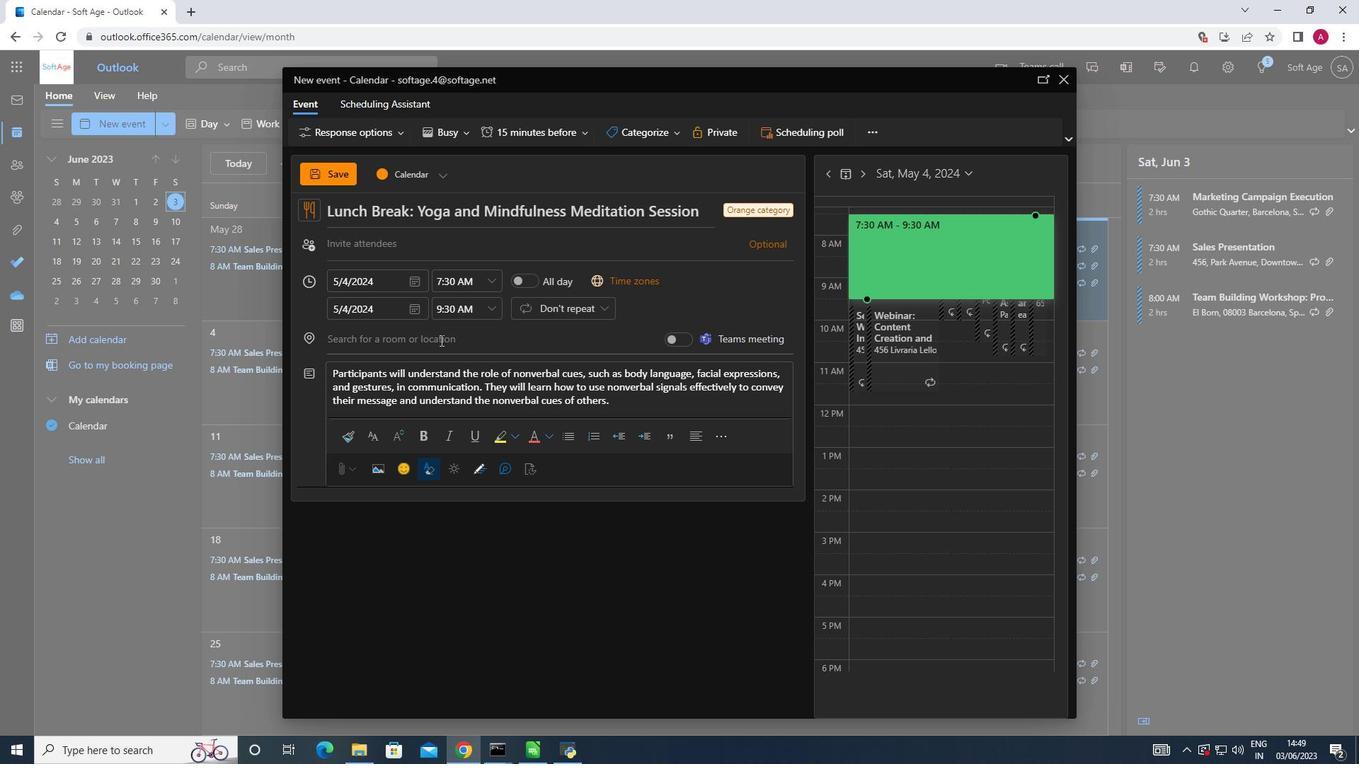 
Action: Key pressed <Key.shift><Key.shift><Key.shift><Key.shift>Addis<Key.space><Key.shift>Ababa,<Key.shift>Ethiopia
Screenshot: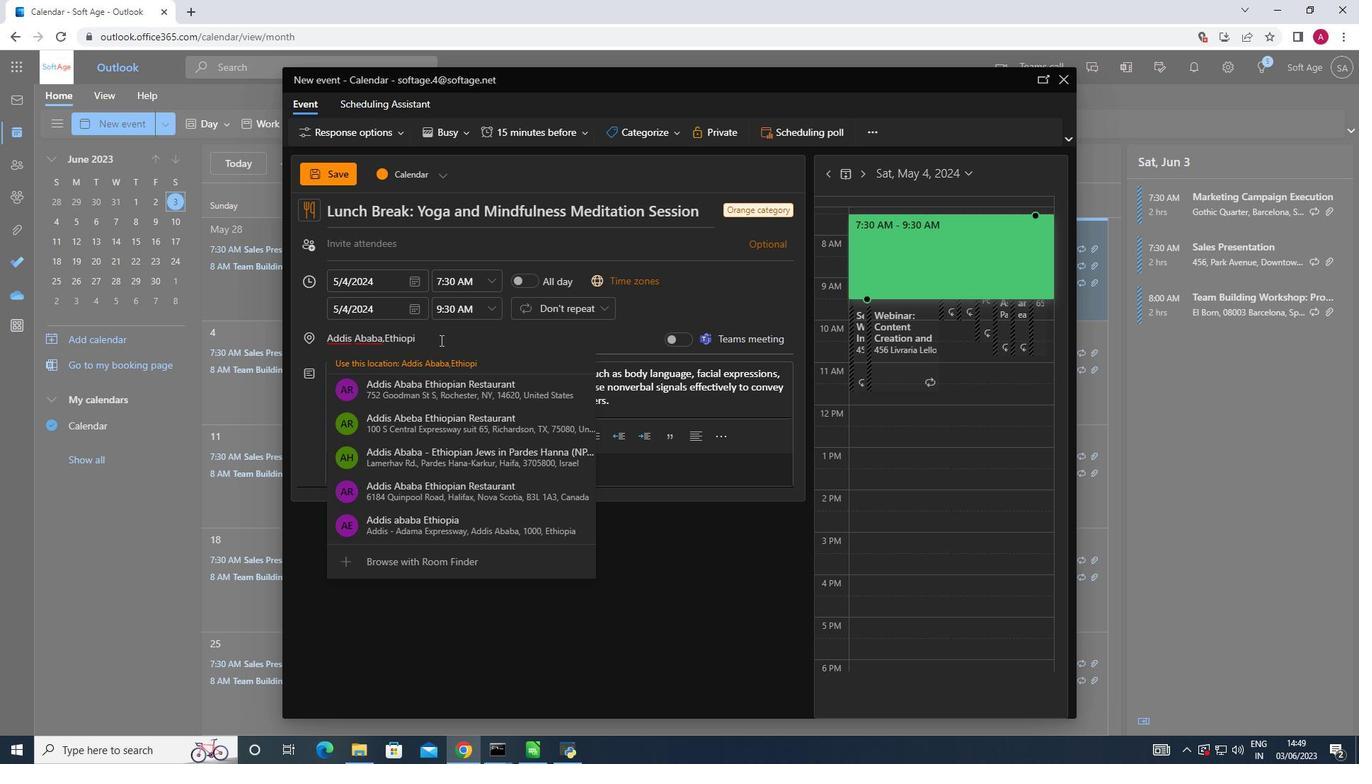 
Action: Mouse moved to (448, 357)
Screenshot: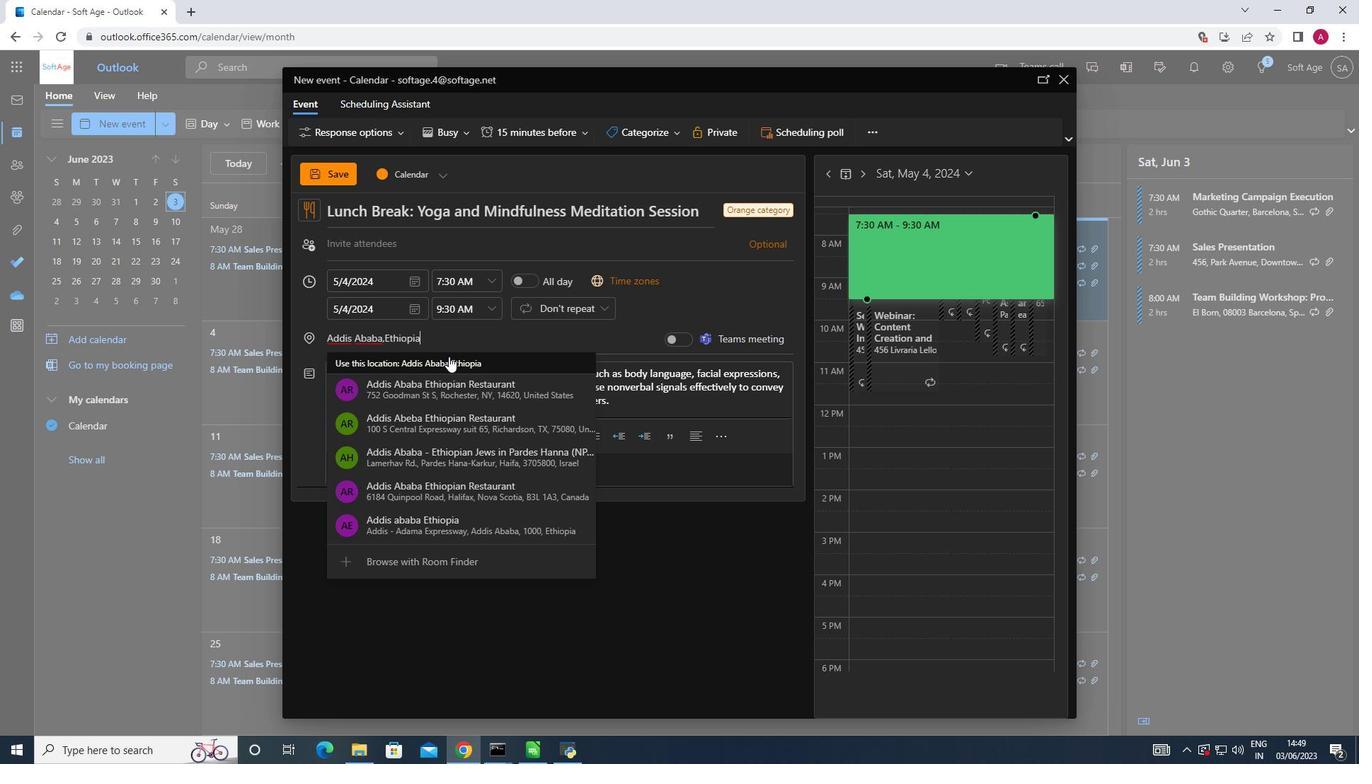 
Action: Mouse pressed left at (448, 357)
Screenshot: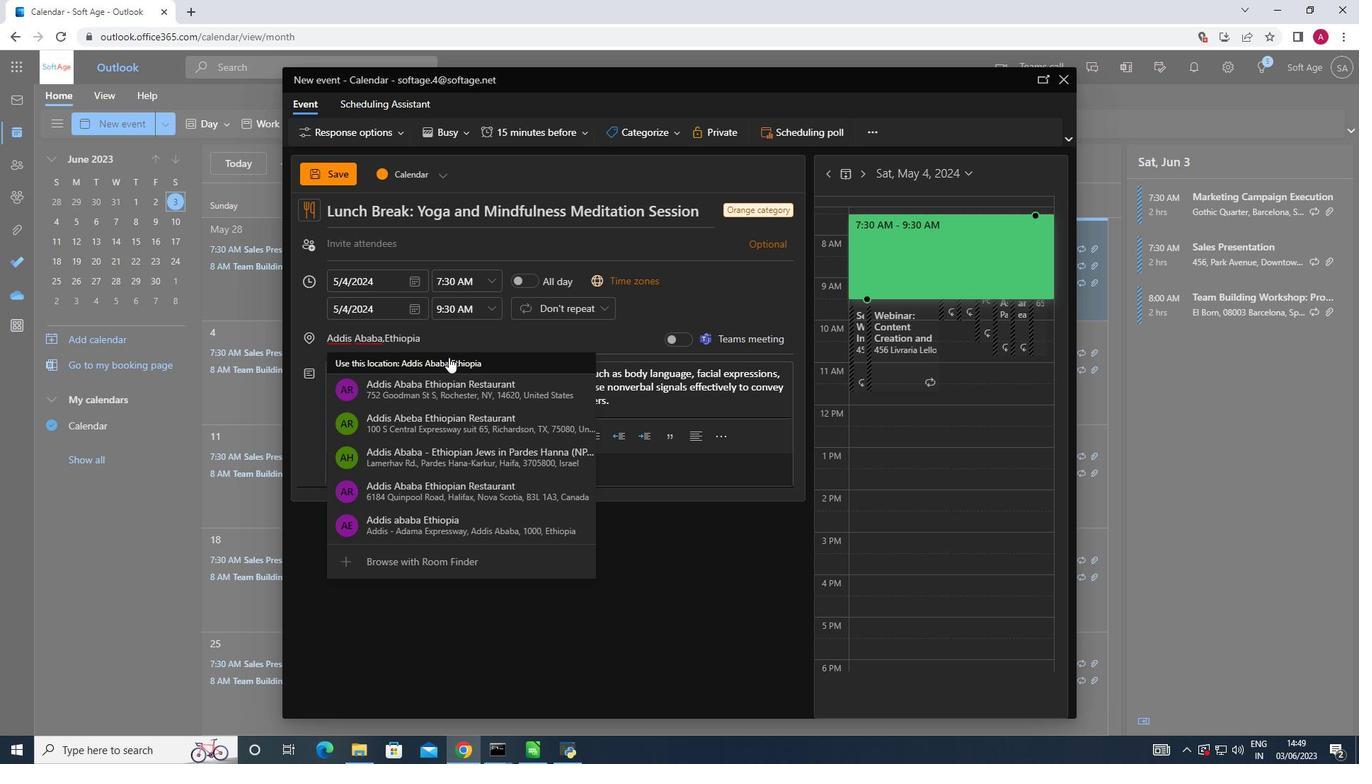 
Action: Mouse moved to (422, 245)
Screenshot: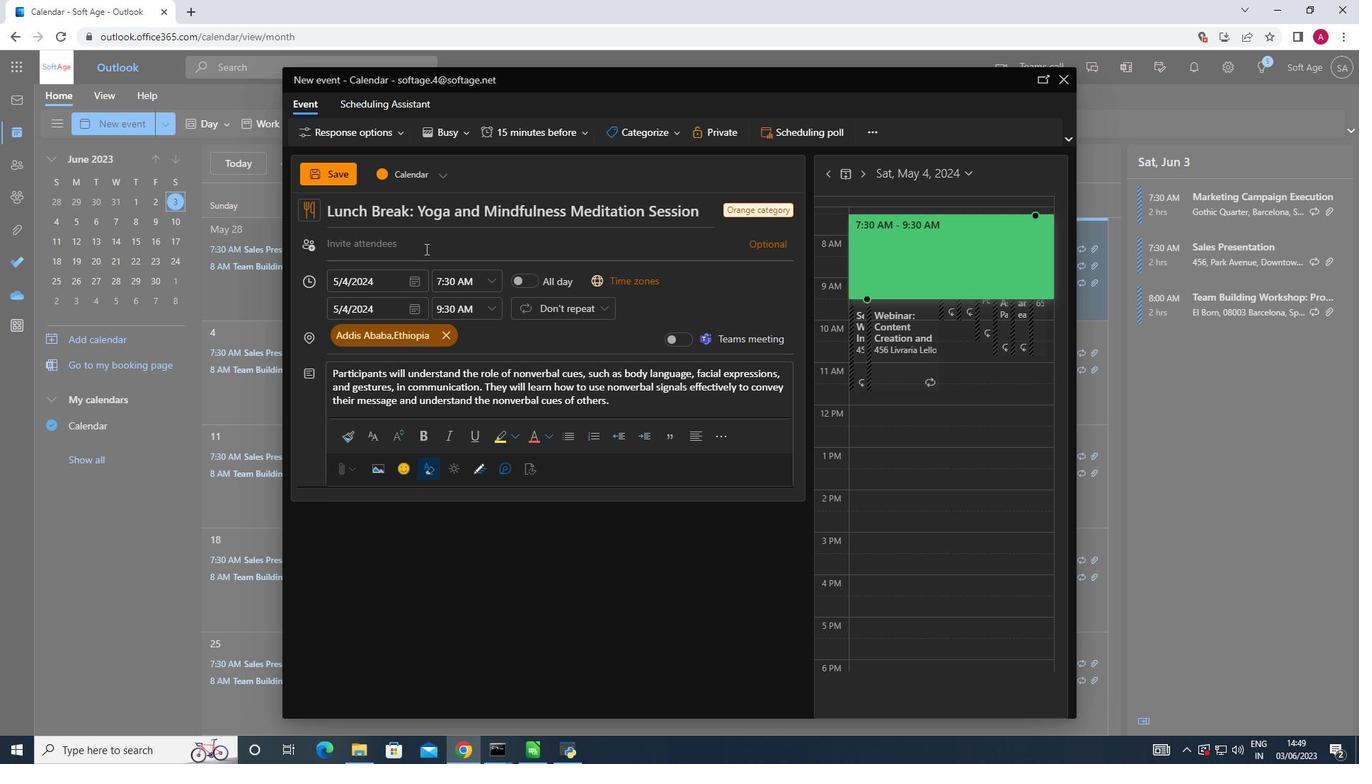 
Action: Mouse pressed left at (422, 245)
Screenshot: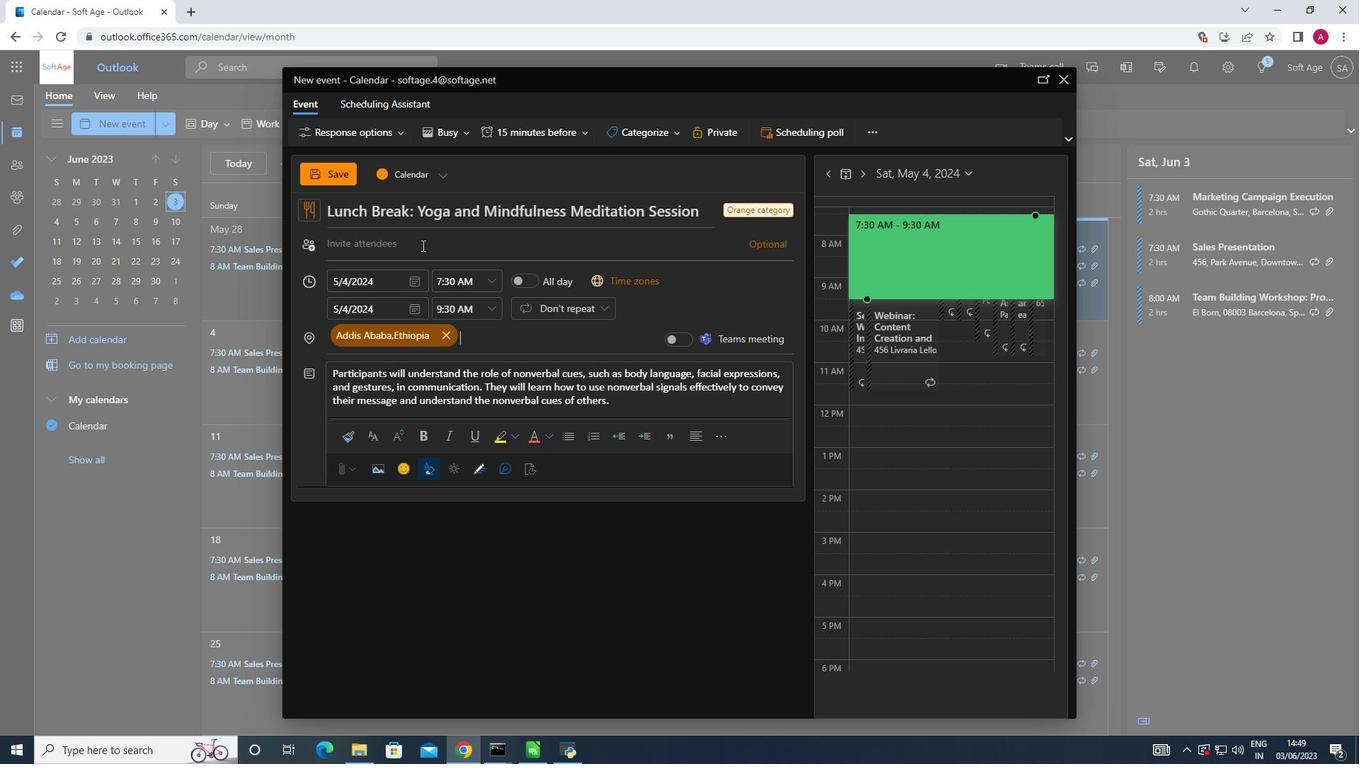 
Action: Key pressed softage.7<Key.shift>@so
Screenshot: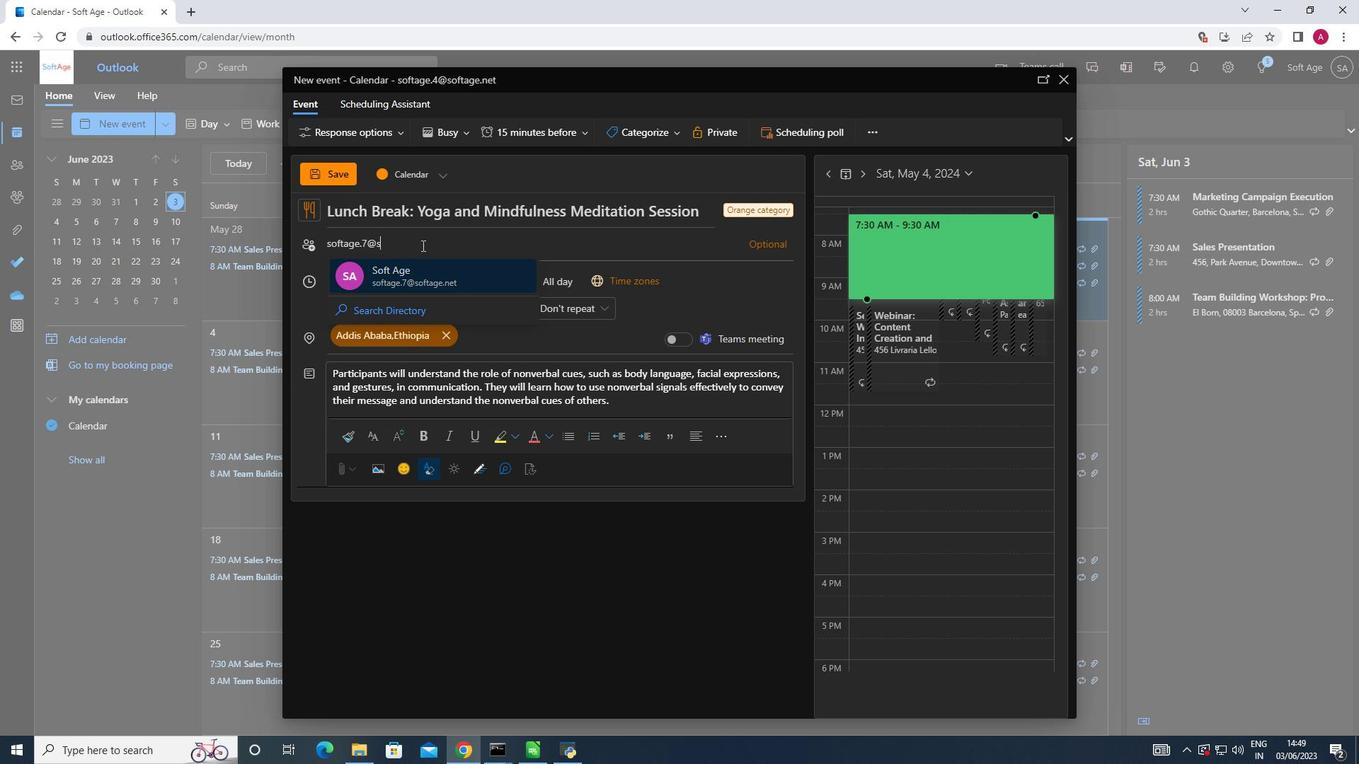 
Action: Mouse moved to (439, 273)
Screenshot: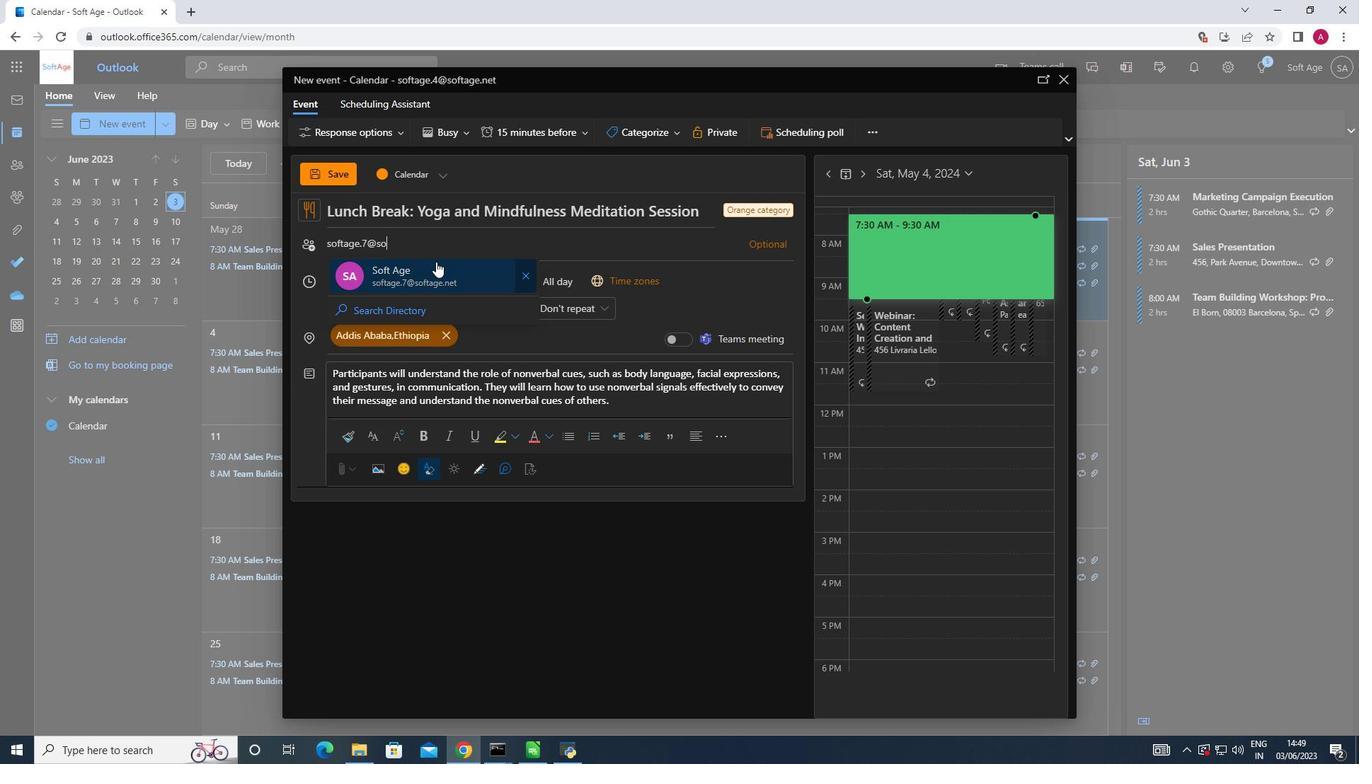 
Action: Mouse pressed left at (439, 273)
Screenshot: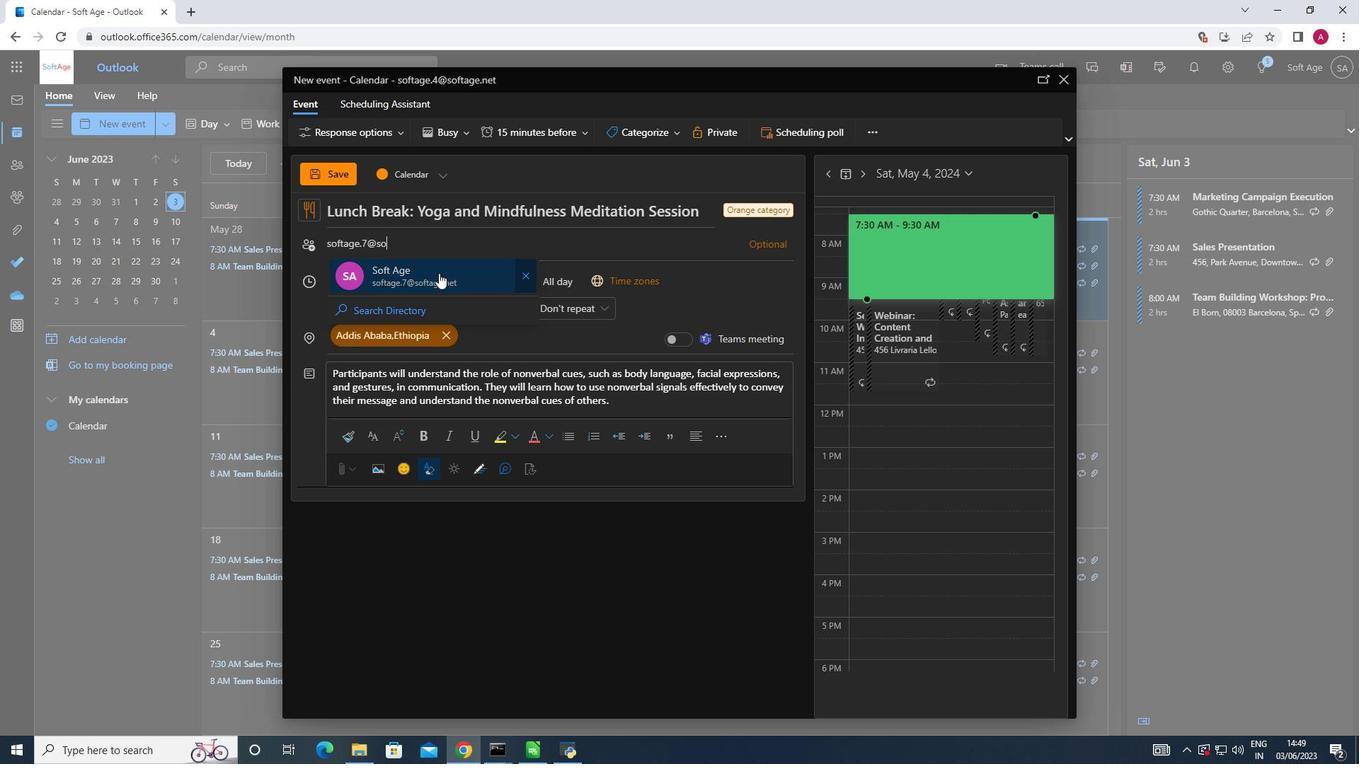 
Action: Key pressed softage.8
Screenshot: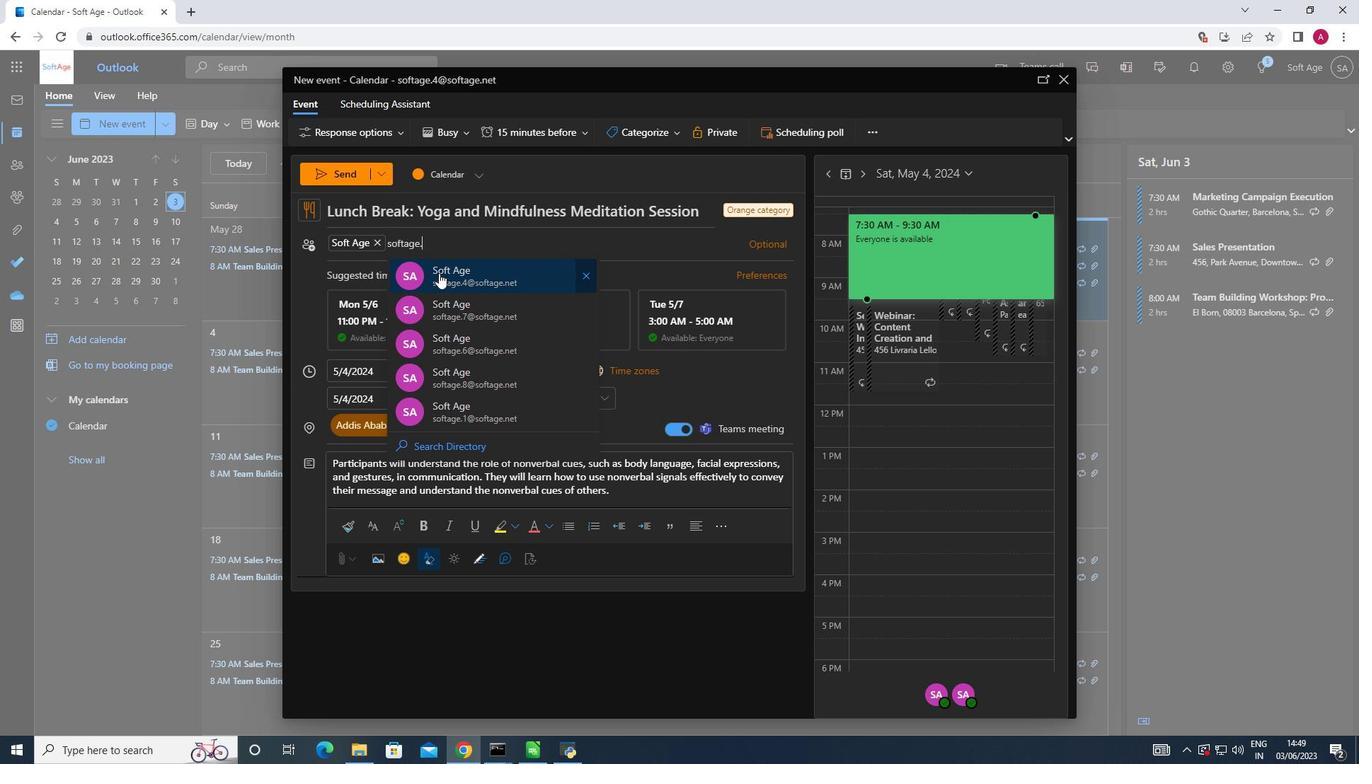 
Action: Mouse moved to (463, 346)
Screenshot: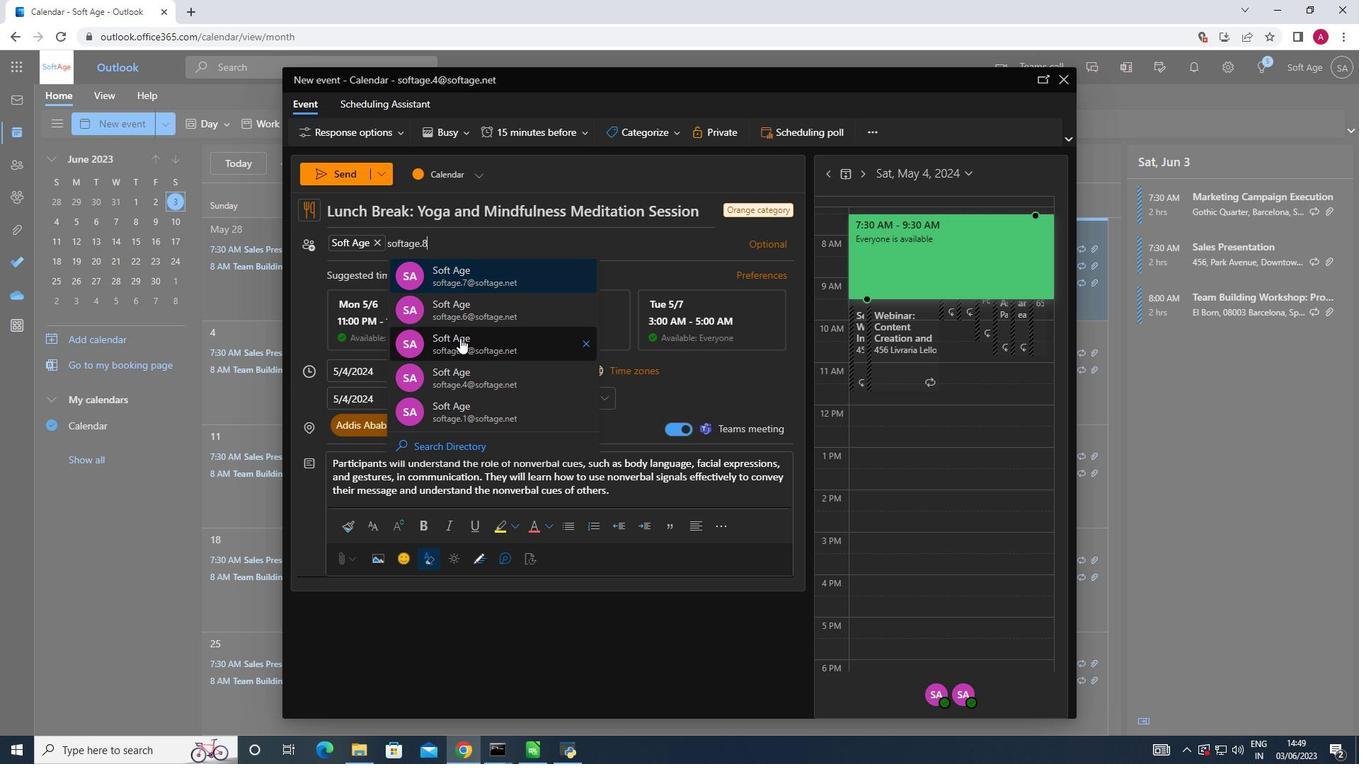
Action: Mouse pressed left at (463, 346)
Screenshot: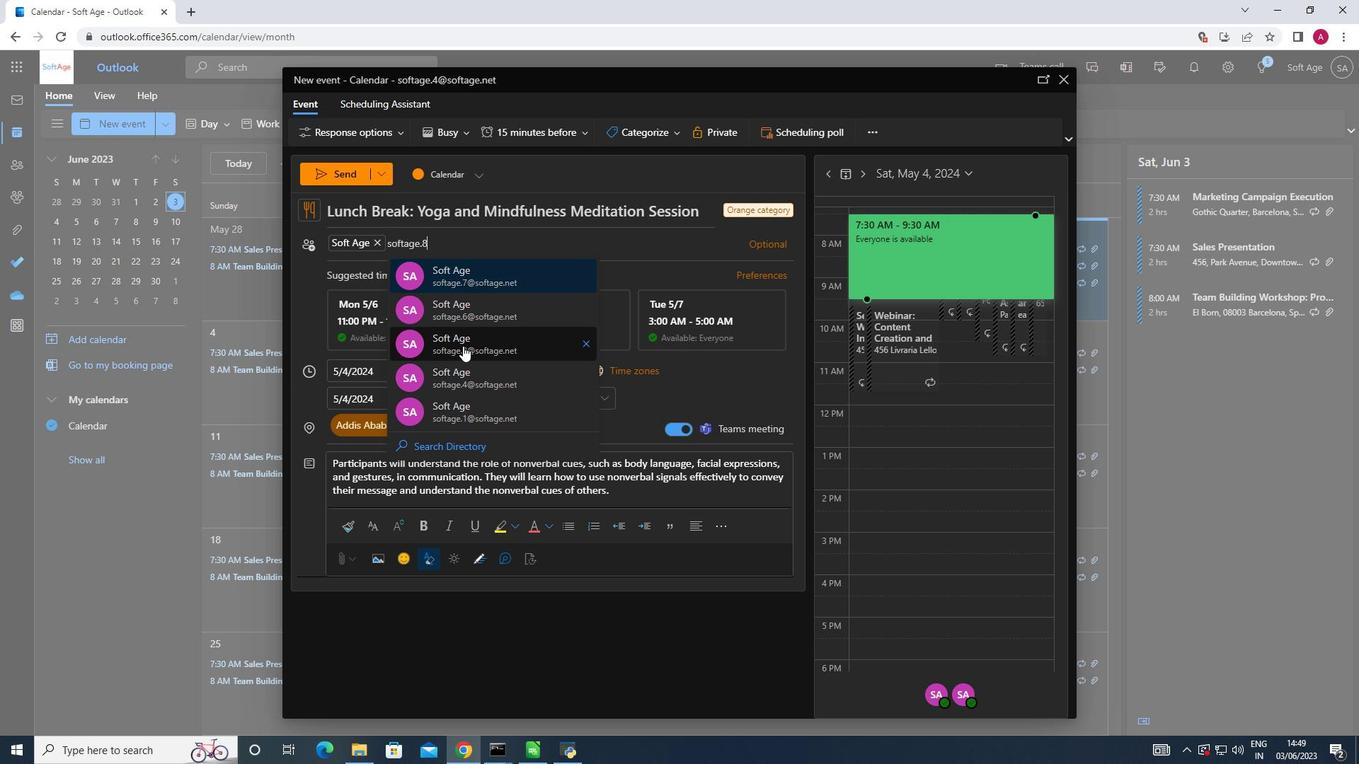
Action: Mouse moved to (591, 134)
Screenshot: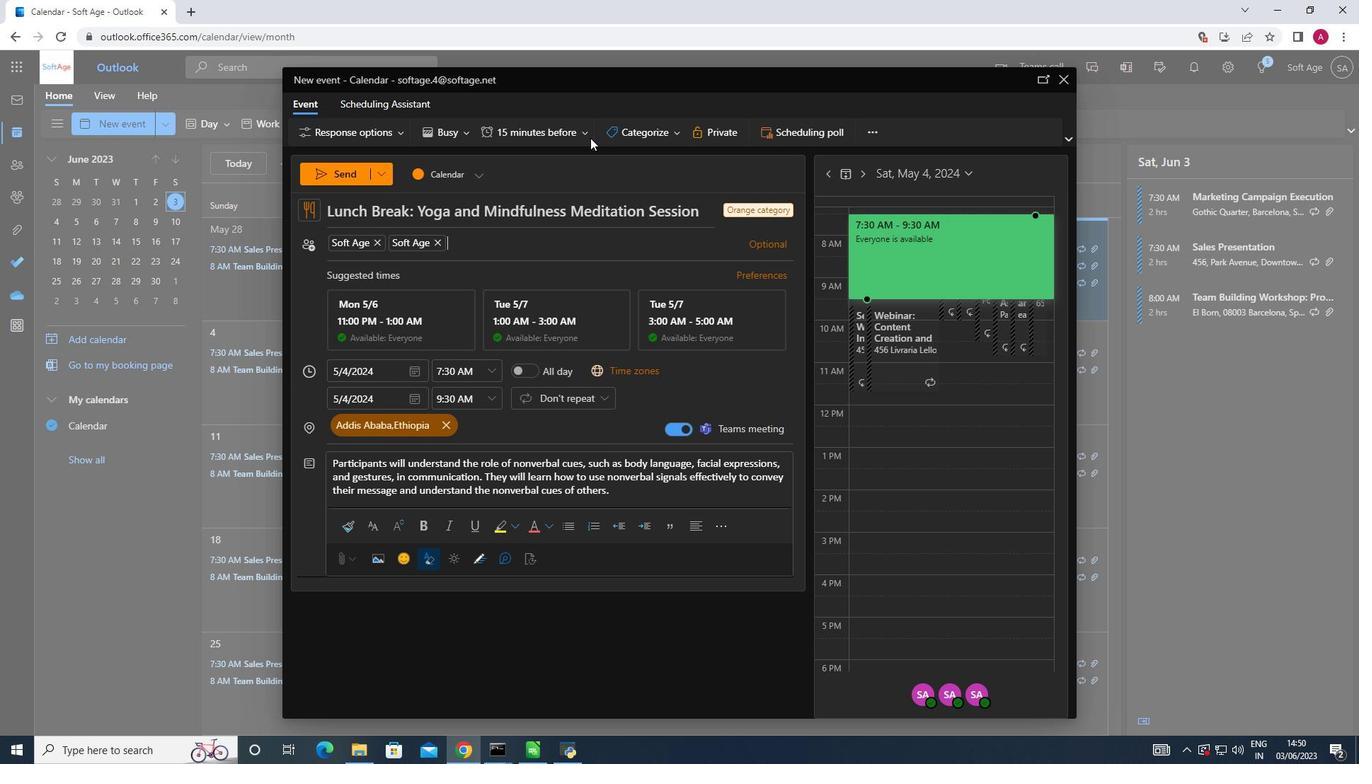 
Action: Mouse pressed left at (591, 134)
Screenshot: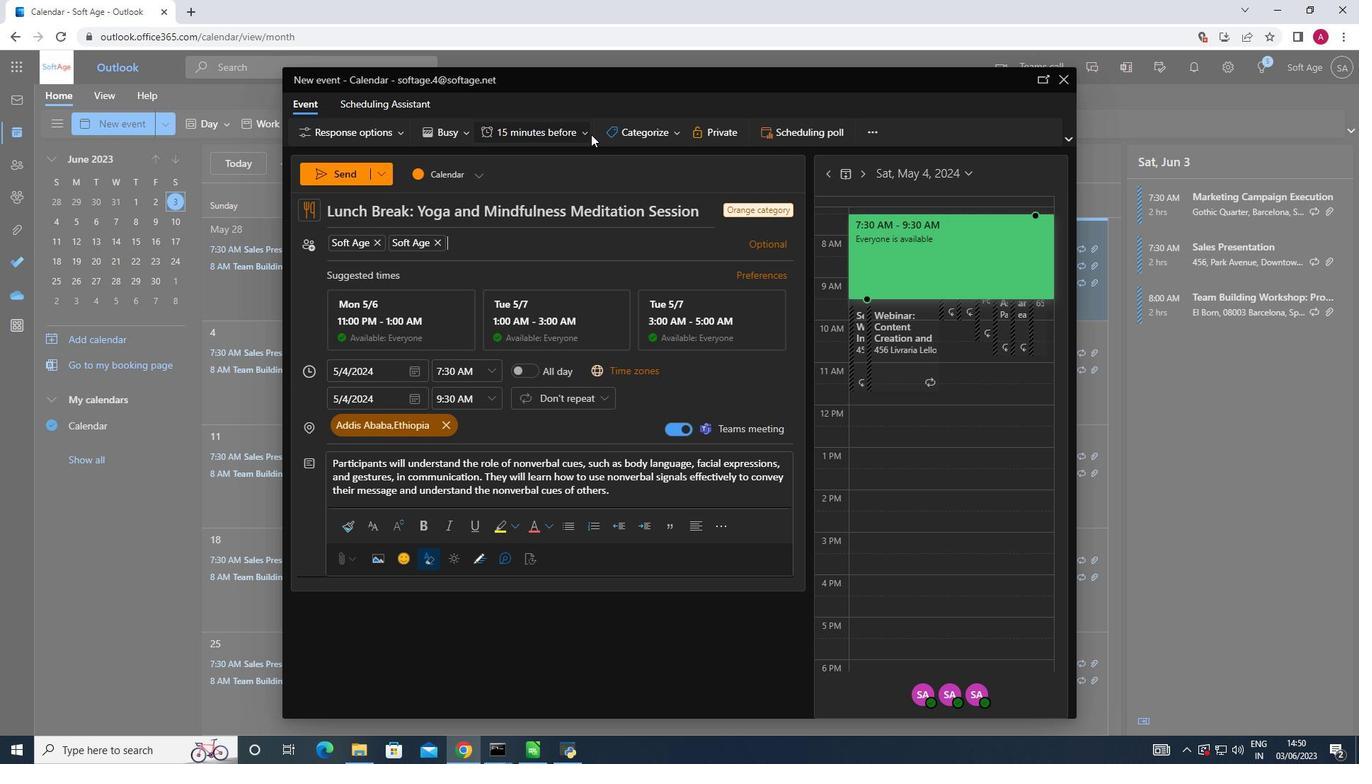 
Action: Mouse moved to (553, 262)
Screenshot: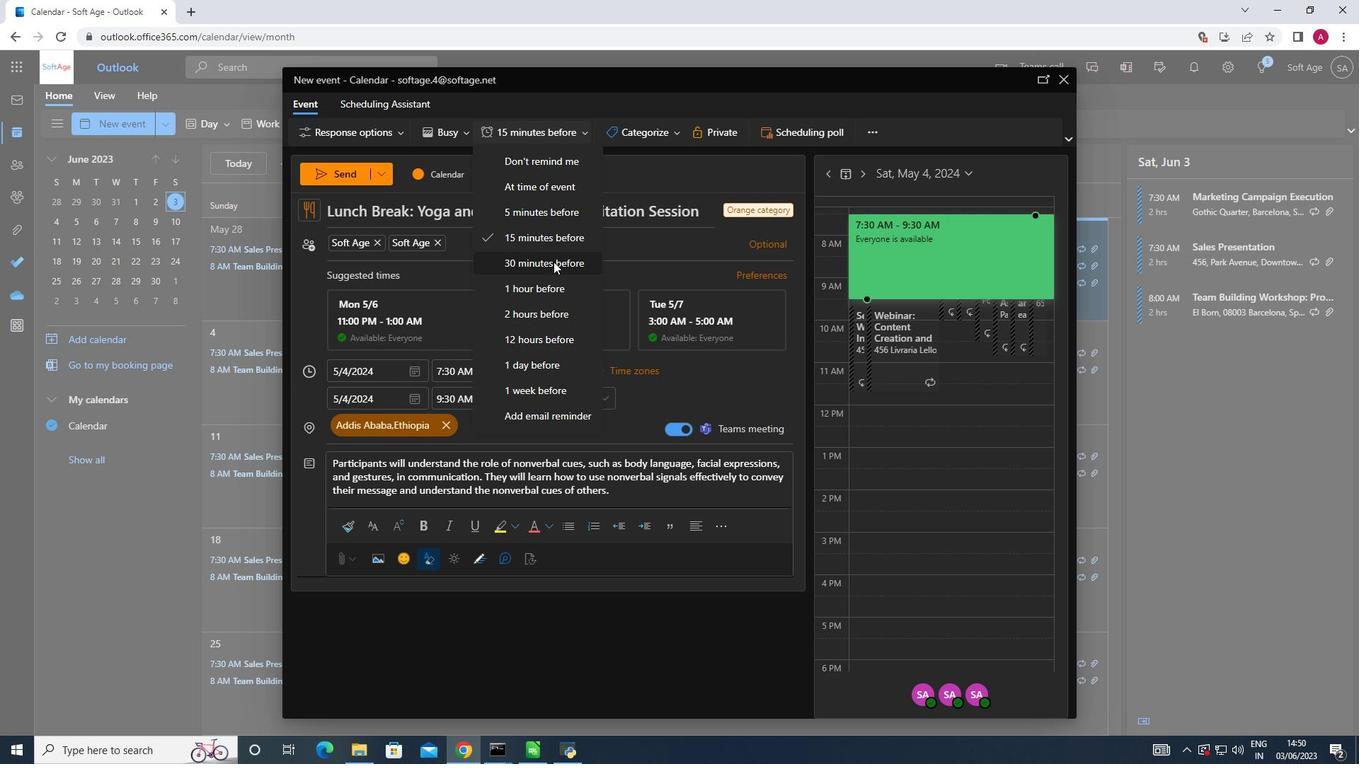 
Action: Mouse pressed left at (553, 262)
Screenshot: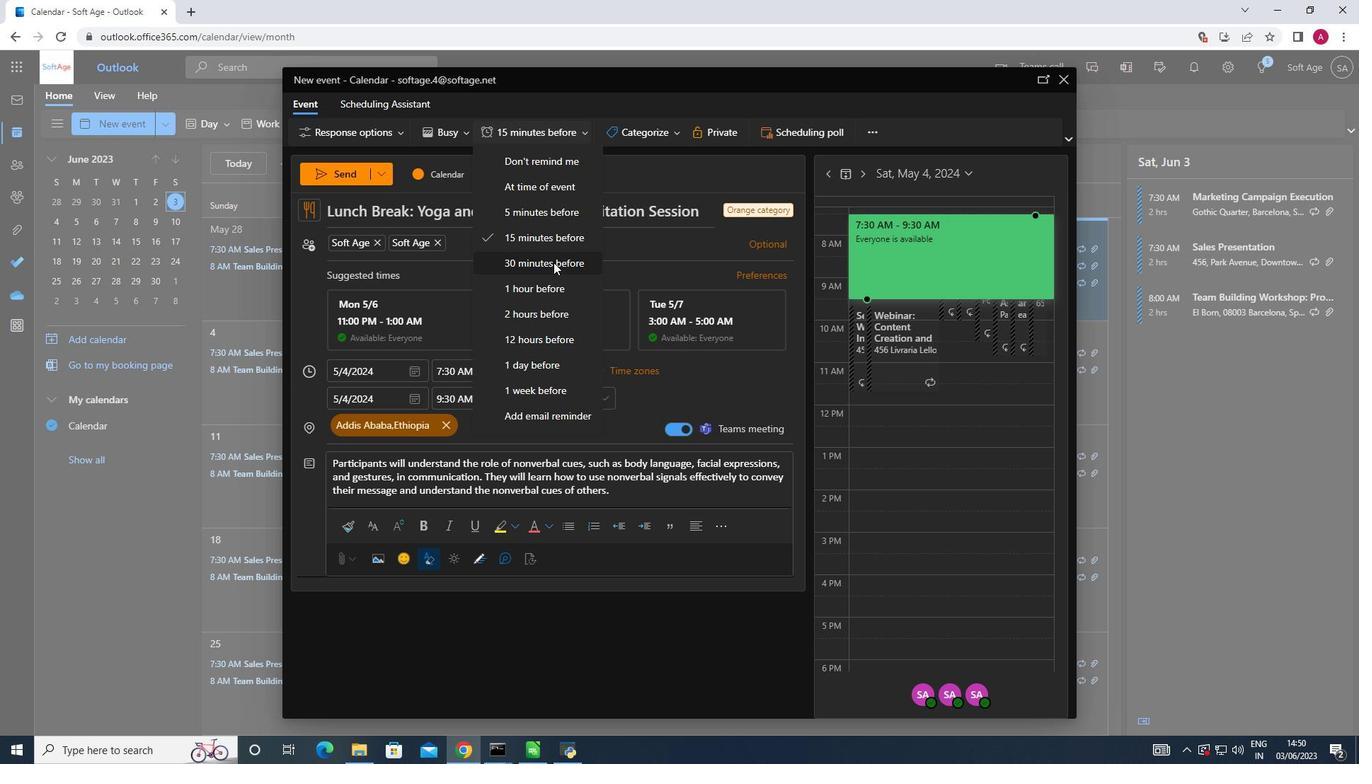 
Action: Mouse moved to (361, 172)
Screenshot: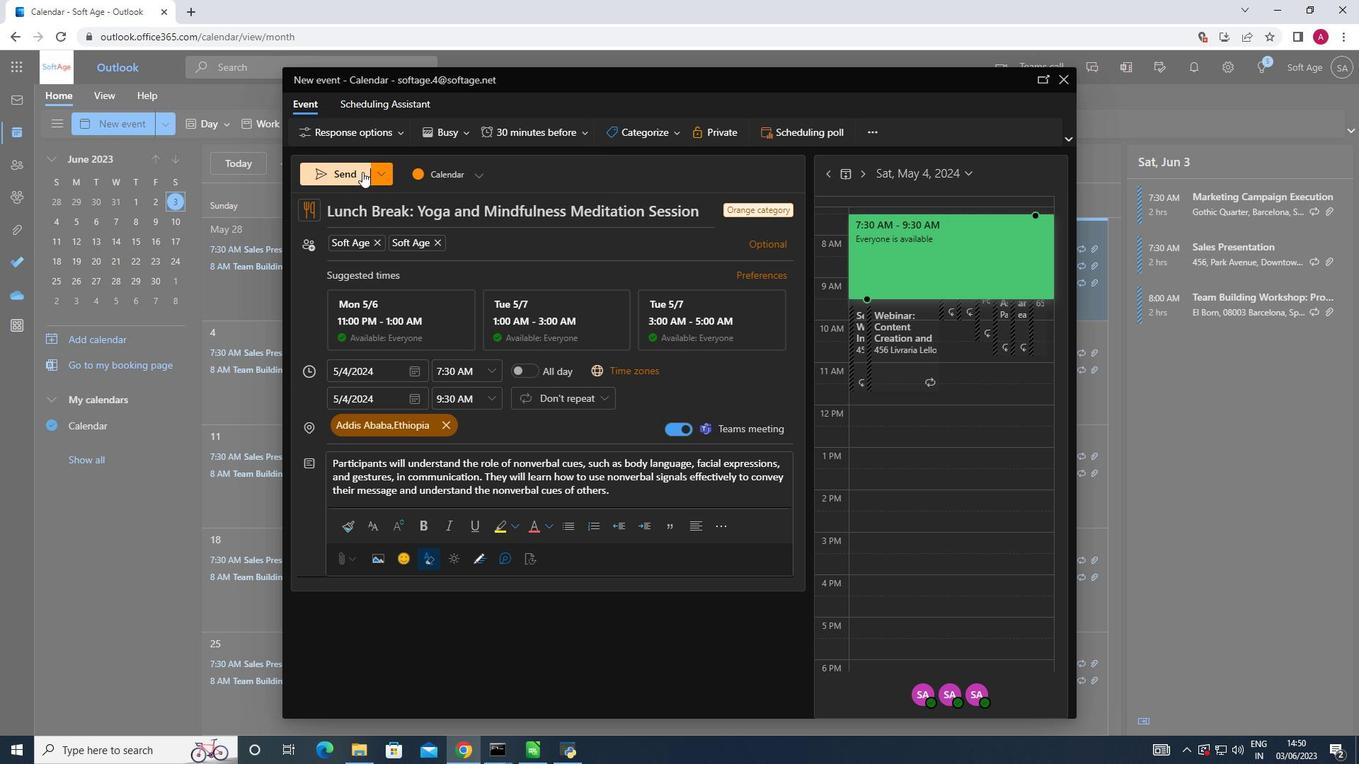 
Action: Mouse pressed left at (361, 172)
Screenshot: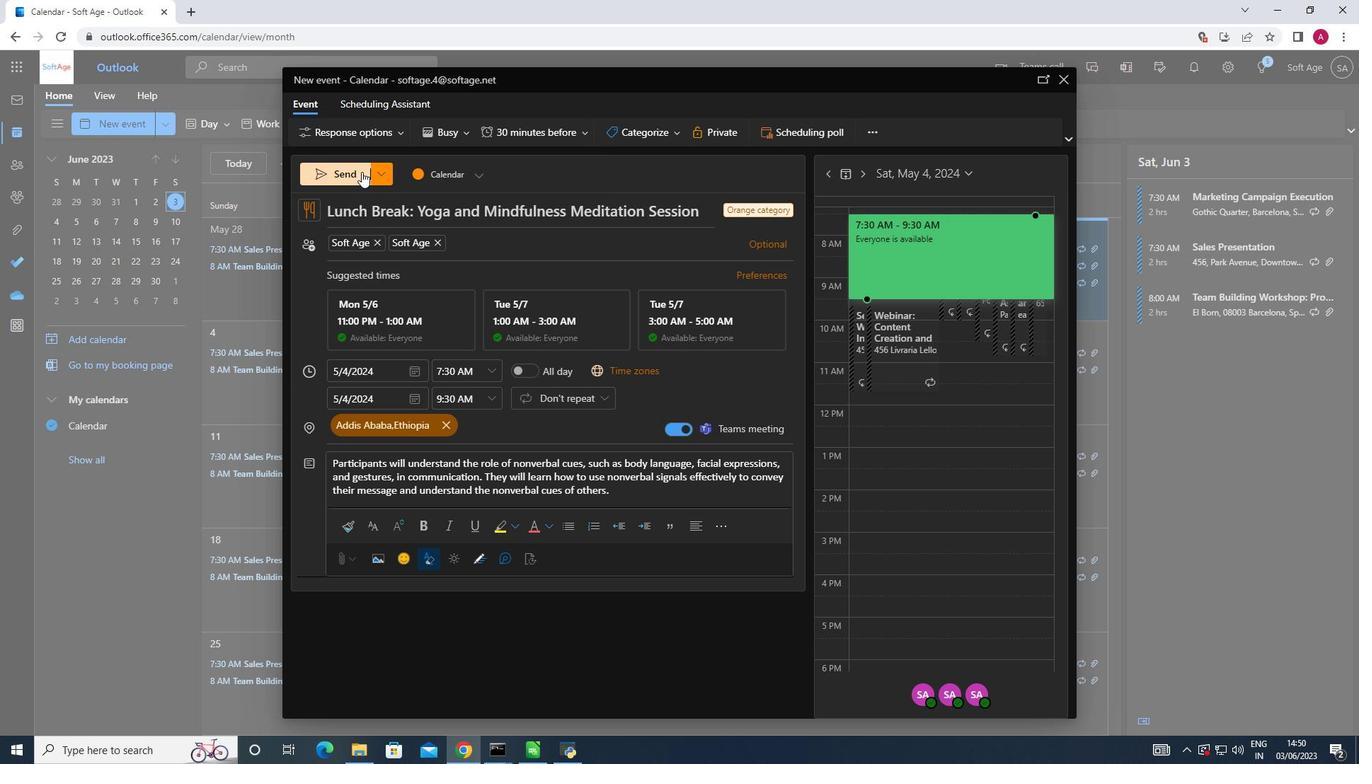 
